 Task: Find connections with filter location Tanjungbalai with filter topic #Healthcarewith filter profile language Spanish with filter current company Kearney with filter school St. Xavier's College, Ahmedabad with filter industry Community Services with filter service category Loans with filter keywords title Engineering Technician
Action: Mouse moved to (511, 66)
Screenshot: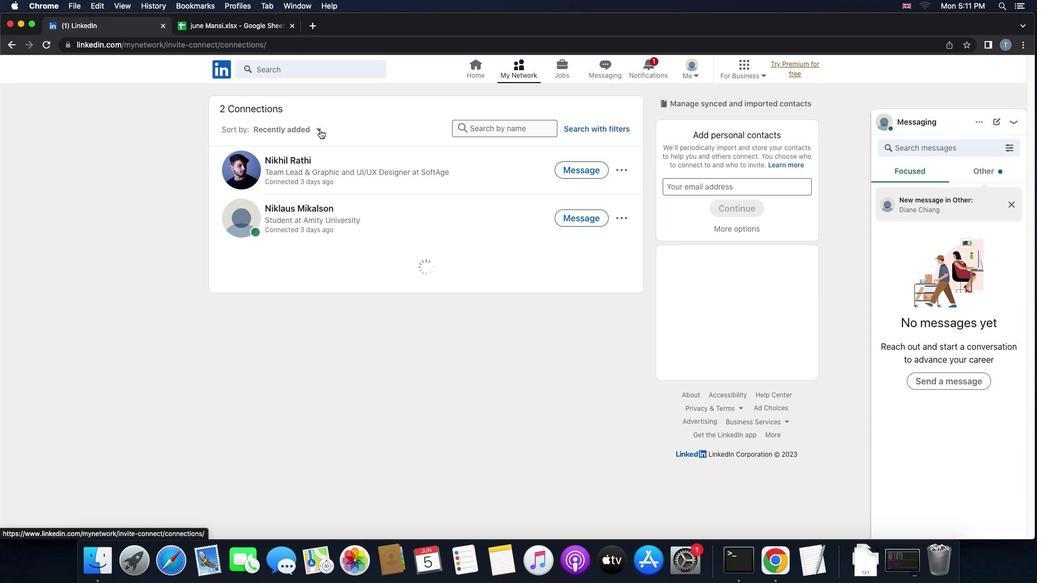 
Action: Mouse pressed left at (511, 66)
Screenshot: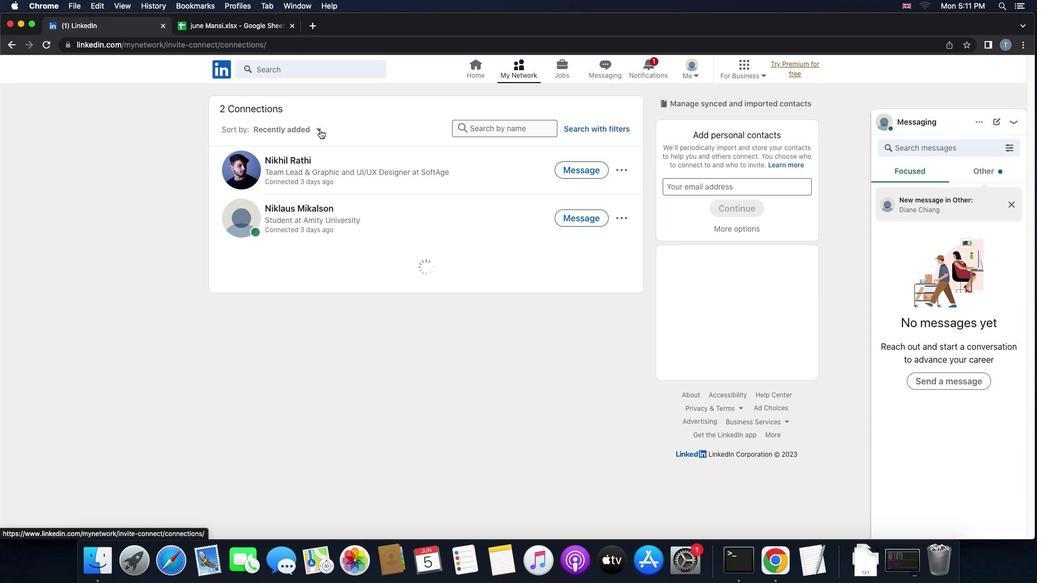 
Action: Mouse pressed left at (511, 66)
Screenshot: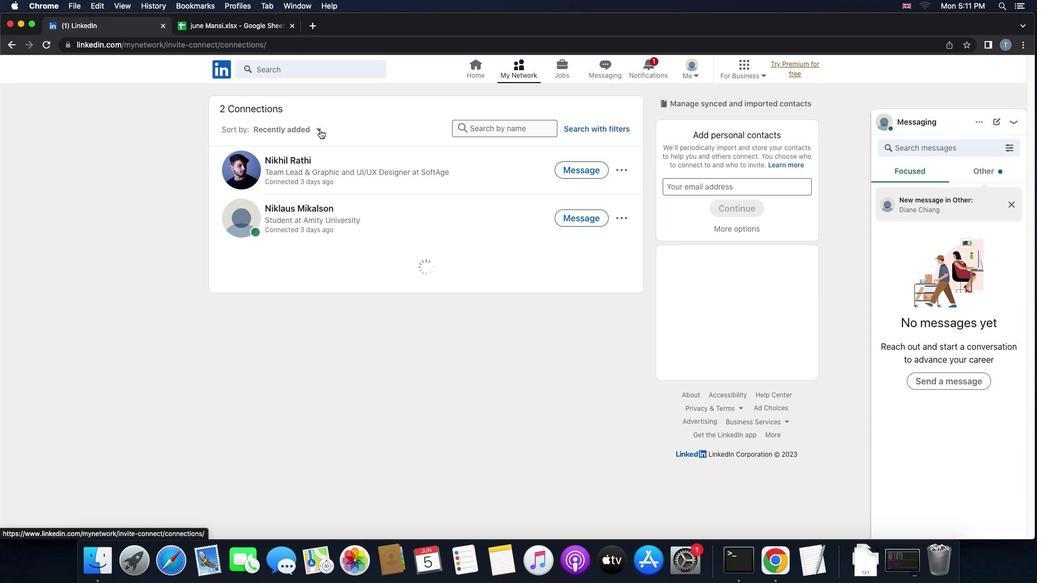 
Action: Mouse moved to (319, 130)
Screenshot: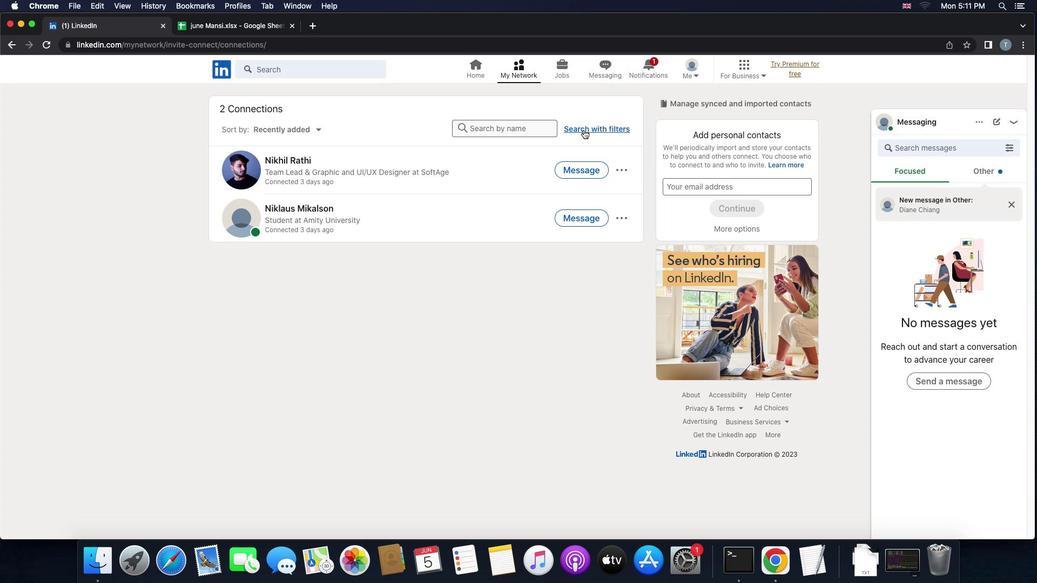 
Action: Mouse pressed left at (319, 130)
Screenshot: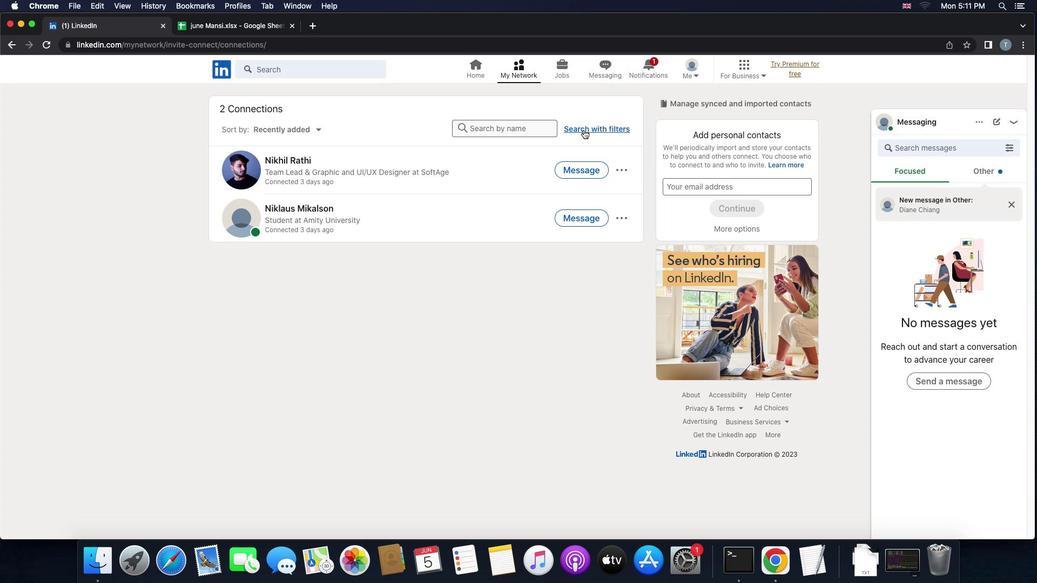 
Action: Mouse pressed left at (319, 130)
Screenshot: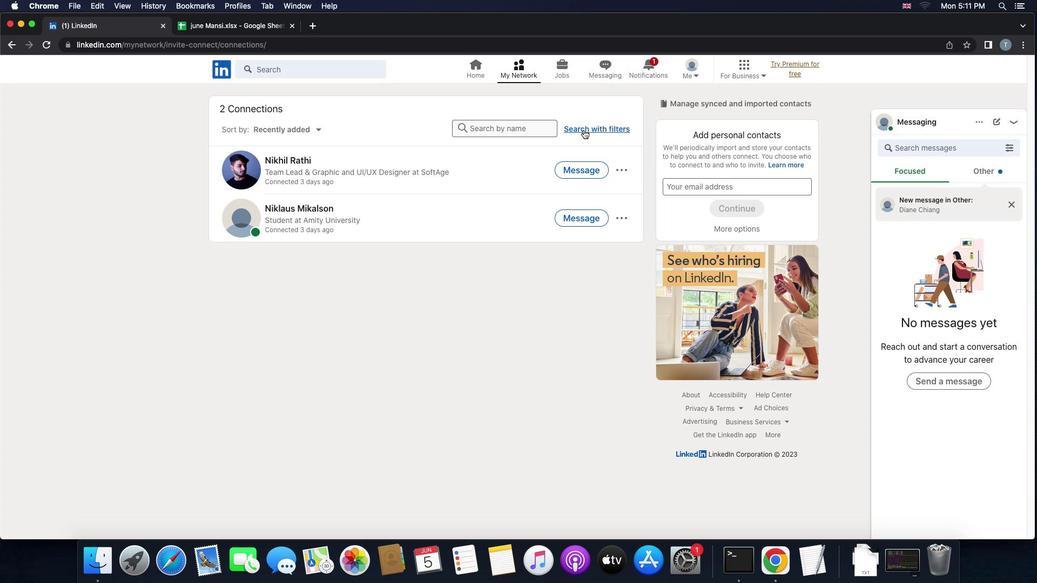 
Action: Mouse pressed left at (319, 130)
Screenshot: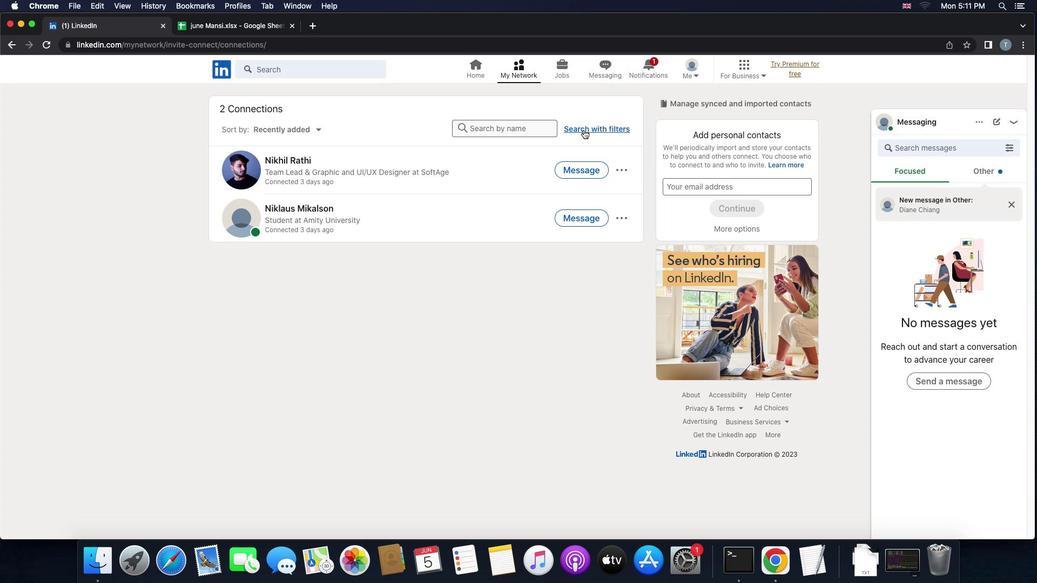 
Action: Mouse moved to (584, 130)
Screenshot: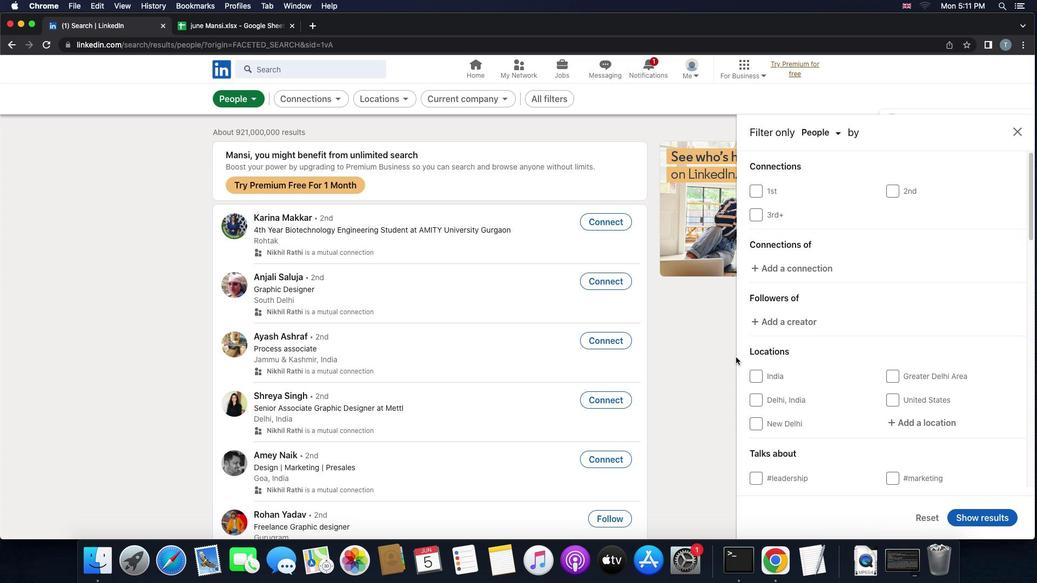
Action: Mouse pressed left at (584, 130)
Screenshot: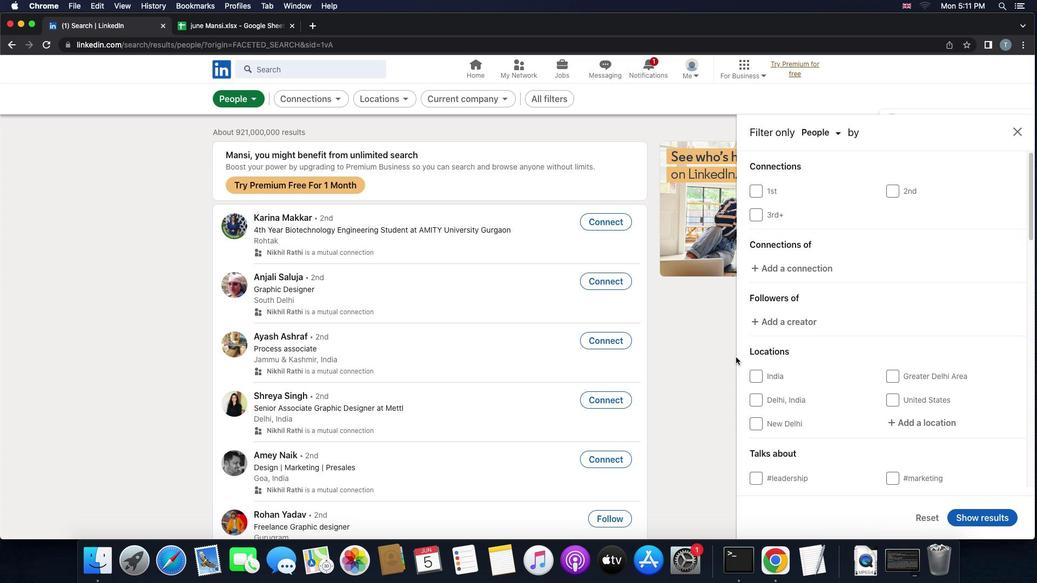 
Action: Mouse moved to (560, 101)
Screenshot: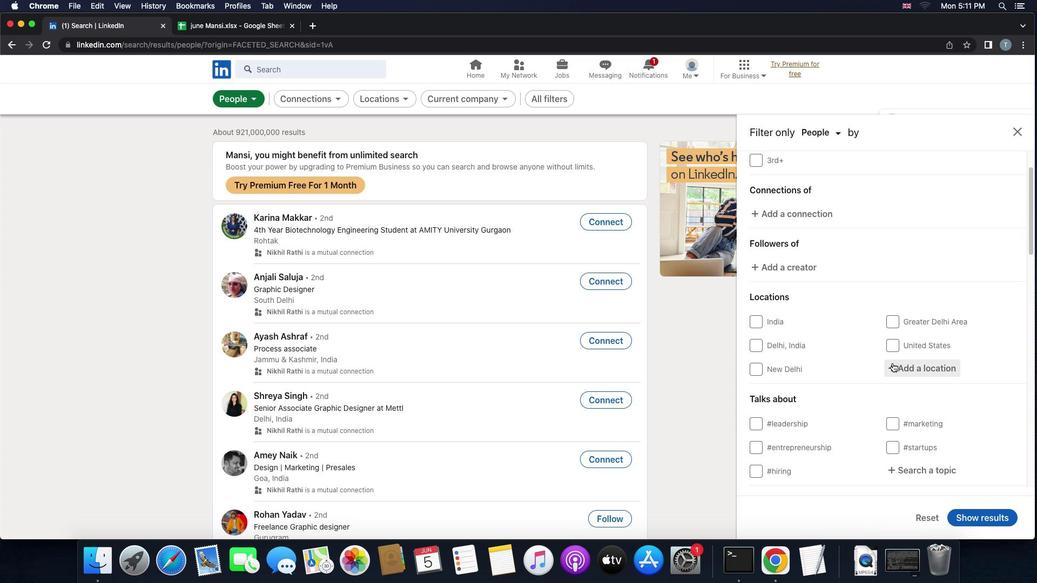 
Action: Mouse pressed left at (560, 101)
Screenshot: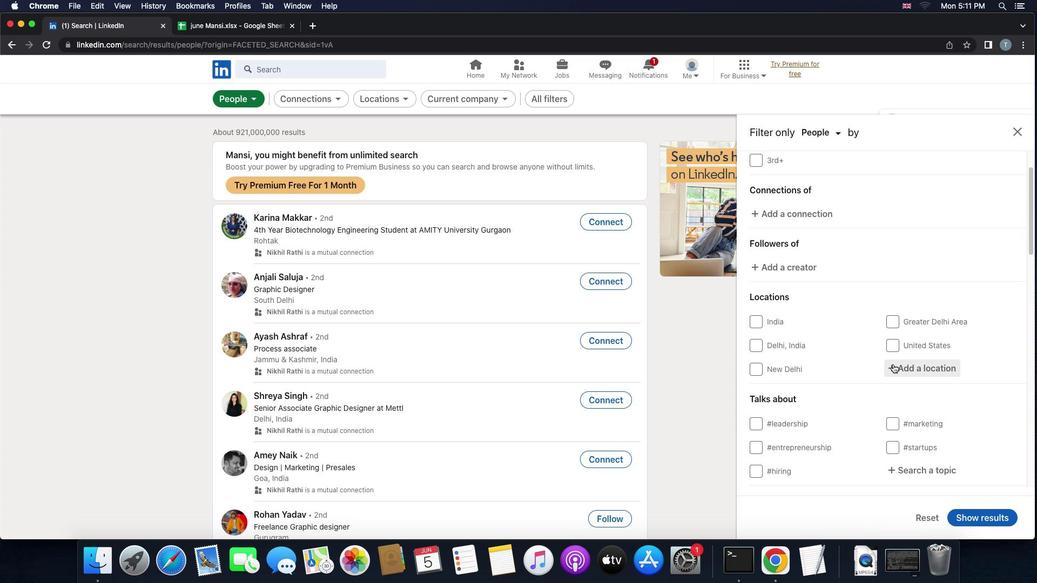 
Action: Mouse moved to (532, 95)
Screenshot: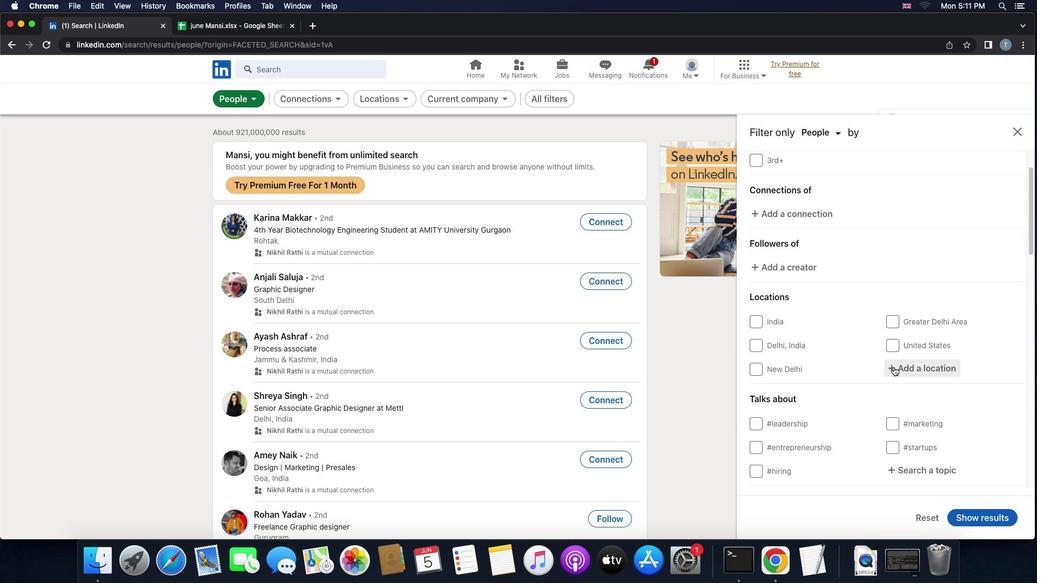 
Action: Mouse pressed left at (532, 95)
Screenshot: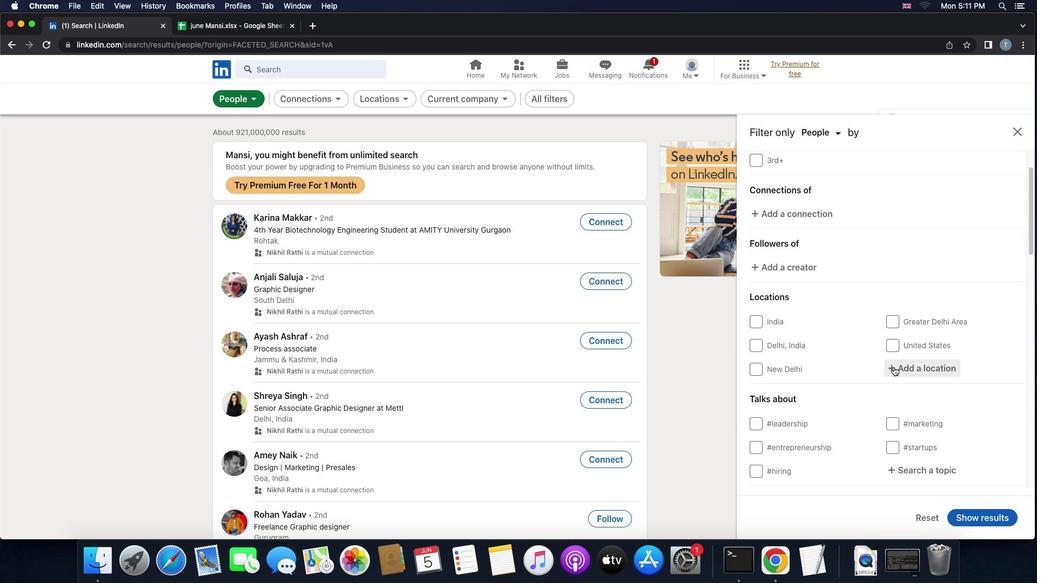 
Action: Mouse moved to (736, 357)
Screenshot: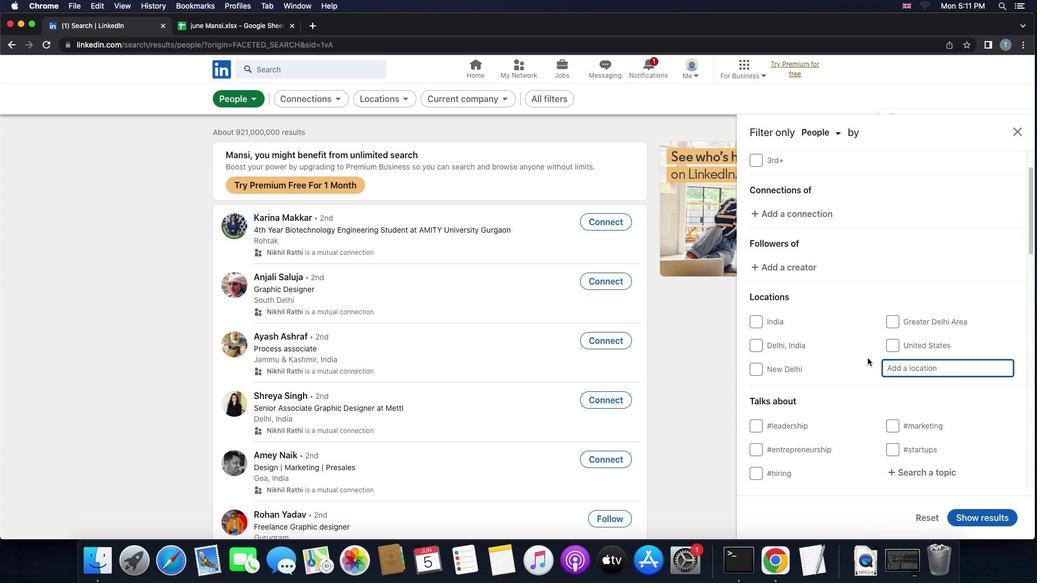 
Action: Mouse scrolled (736, 357) with delta (0, 0)
Screenshot: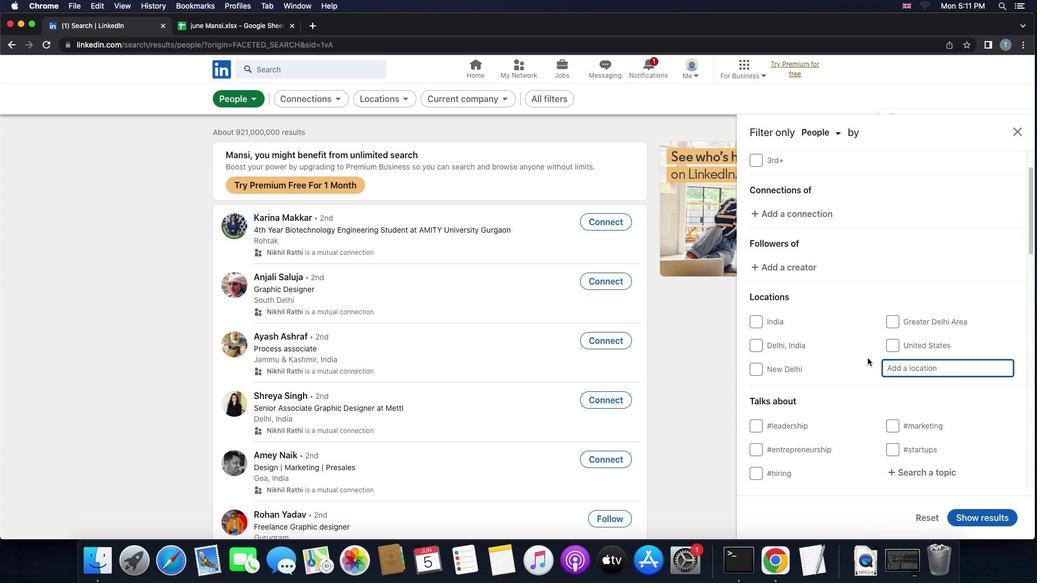 
Action: Mouse scrolled (736, 357) with delta (0, 0)
Screenshot: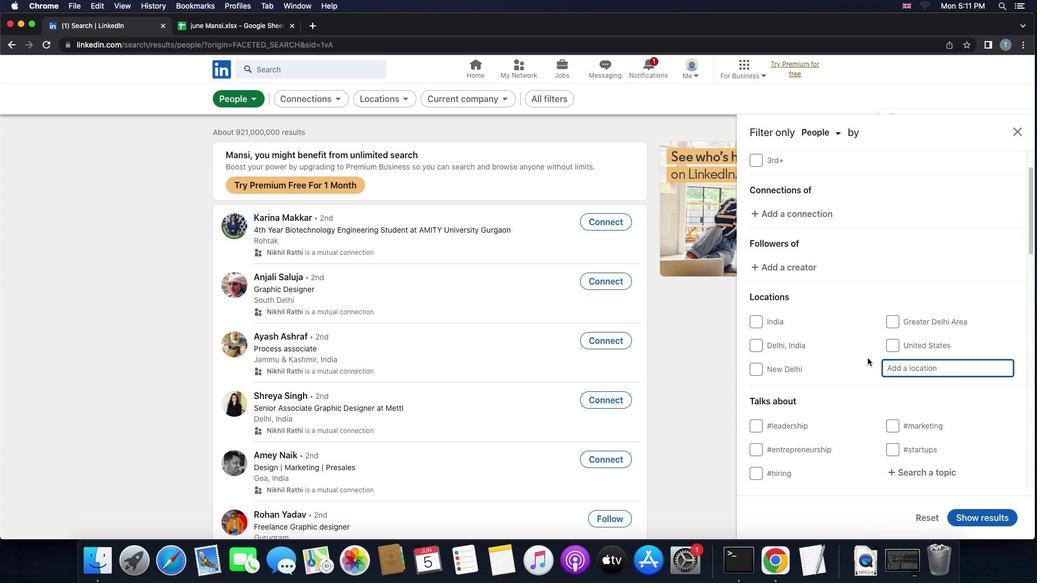 
Action: Mouse scrolled (736, 357) with delta (0, 0)
Screenshot: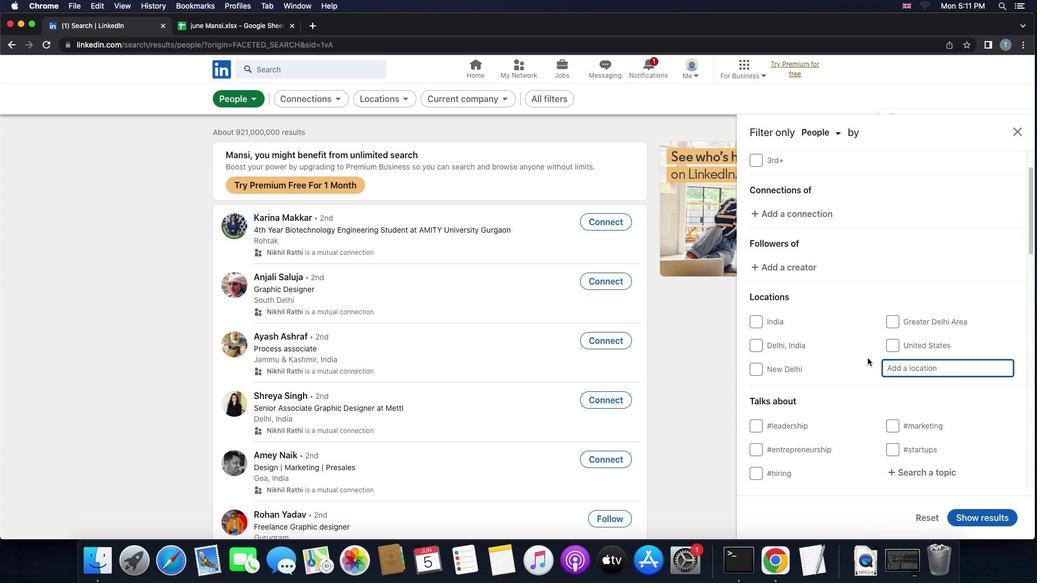 
Action: Mouse scrolled (736, 357) with delta (0, 0)
Screenshot: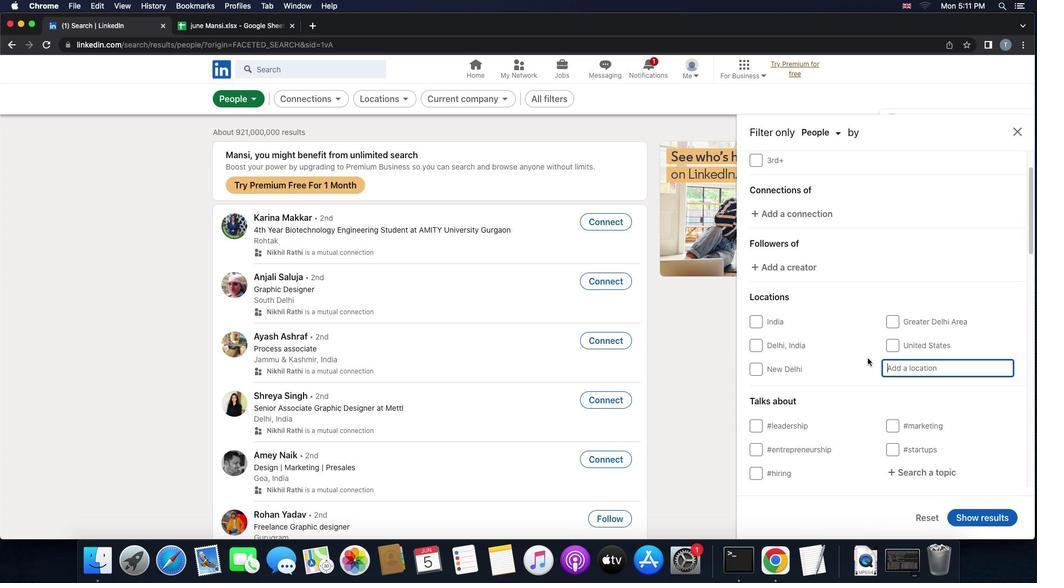 
Action: Mouse moved to (843, 391)
Screenshot: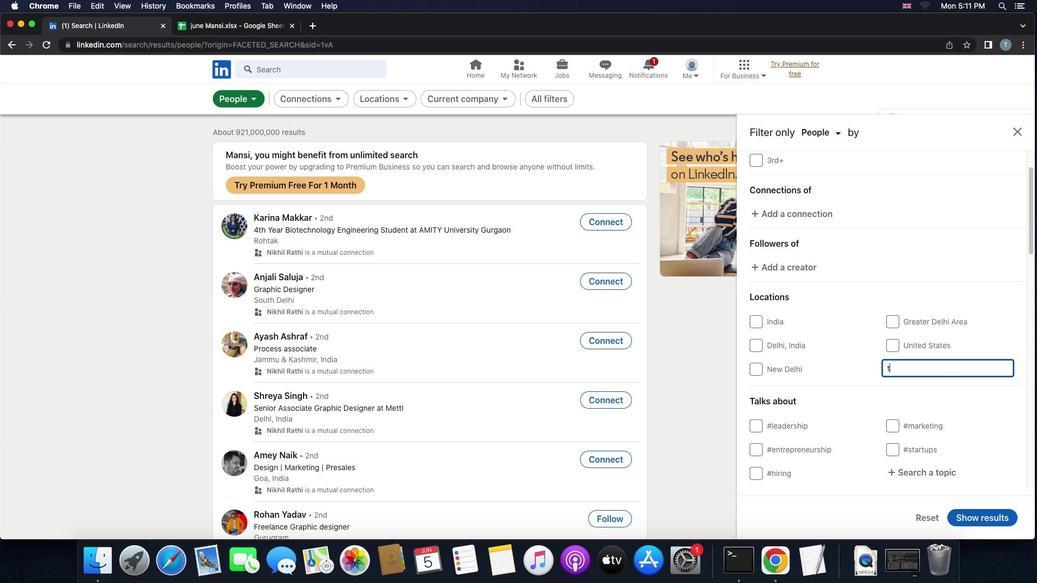 
Action: Mouse scrolled (843, 391) with delta (0, 0)
Screenshot: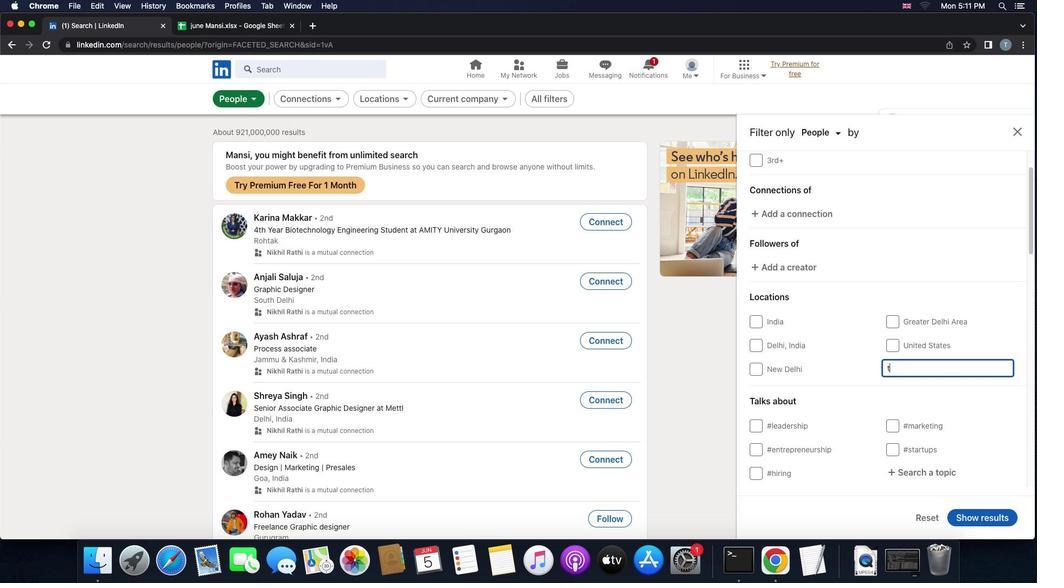 
Action: Mouse scrolled (843, 391) with delta (0, 0)
Screenshot: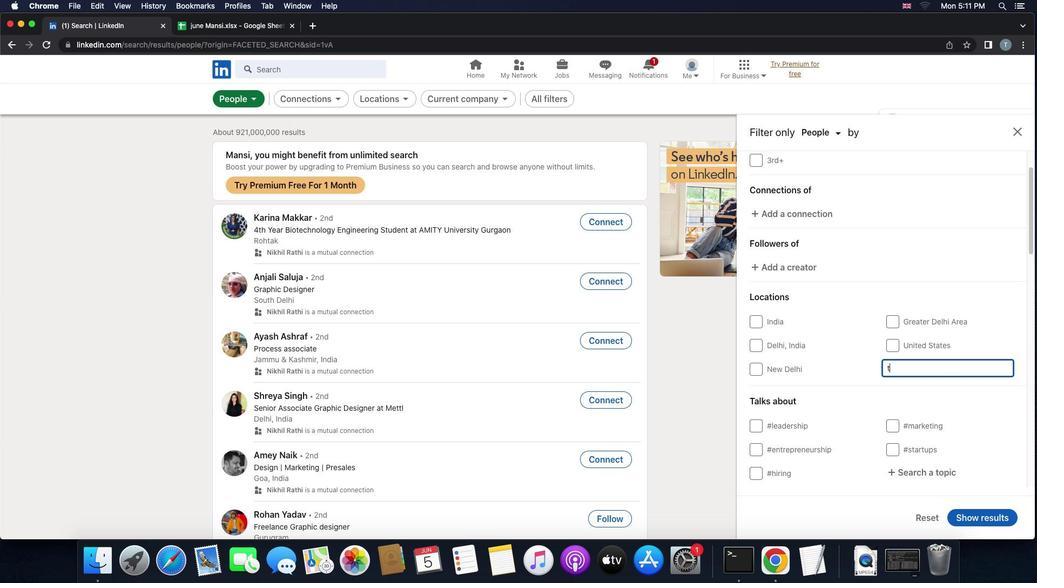 
Action: Mouse moved to (843, 390)
Screenshot: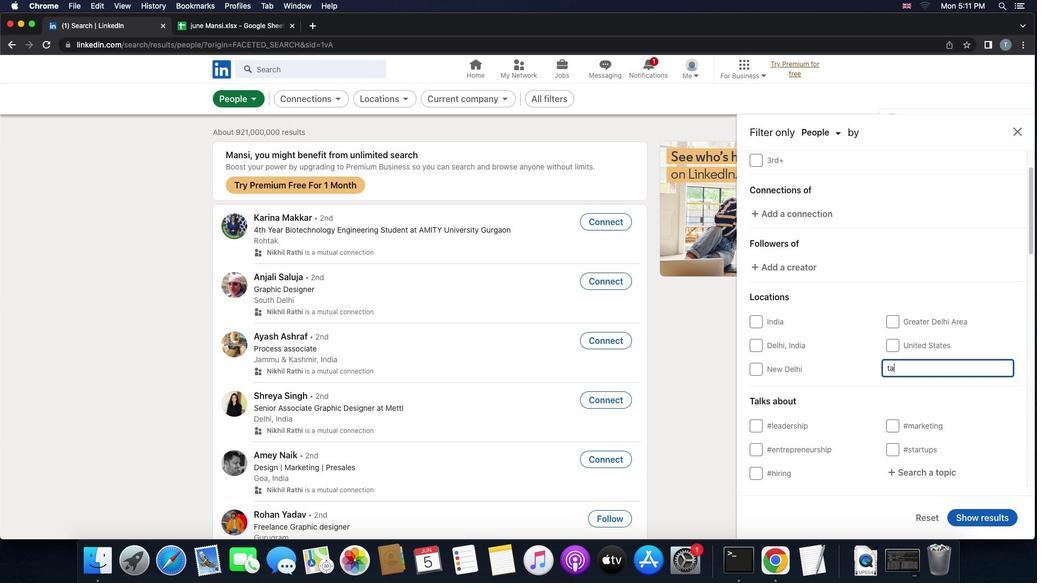 
Action: Mouse scrolled (843, 390) with delta (0, 0)
Screenshot: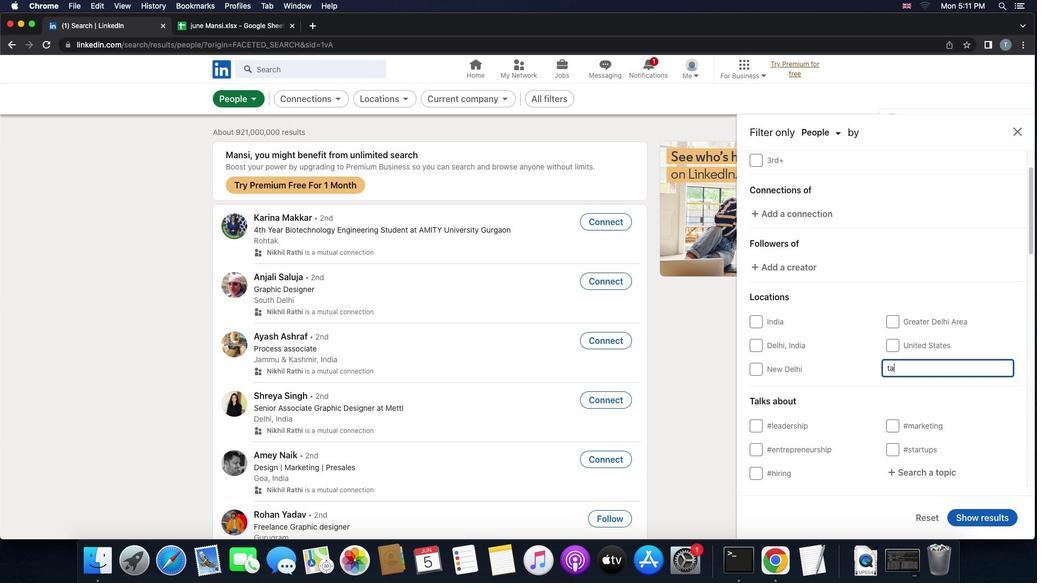 
Action: Mouse moved to (895, 367)
Screenshot: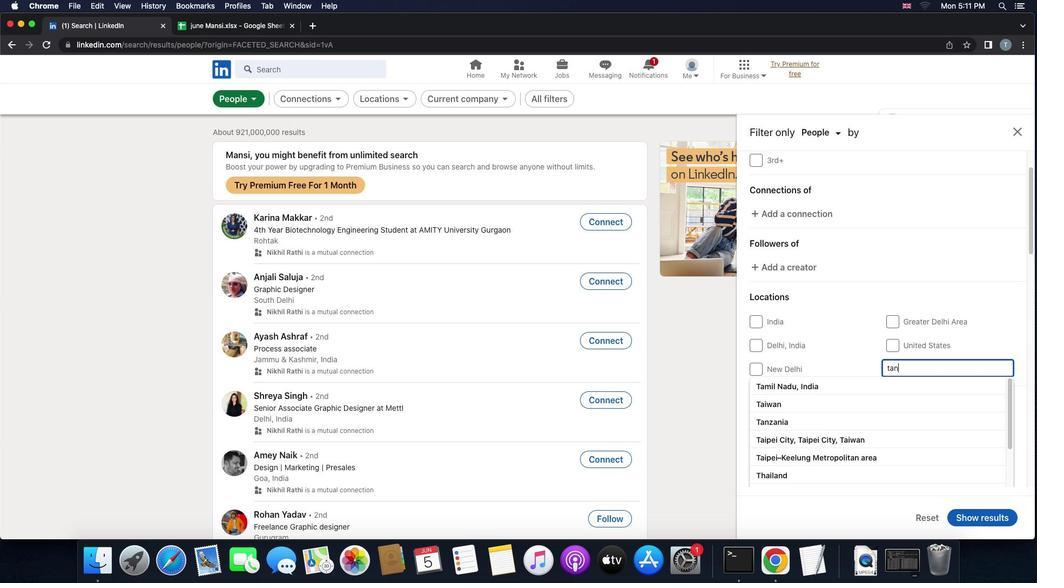 
Action: Mouse pressed left at (895, 367)
Screenshot: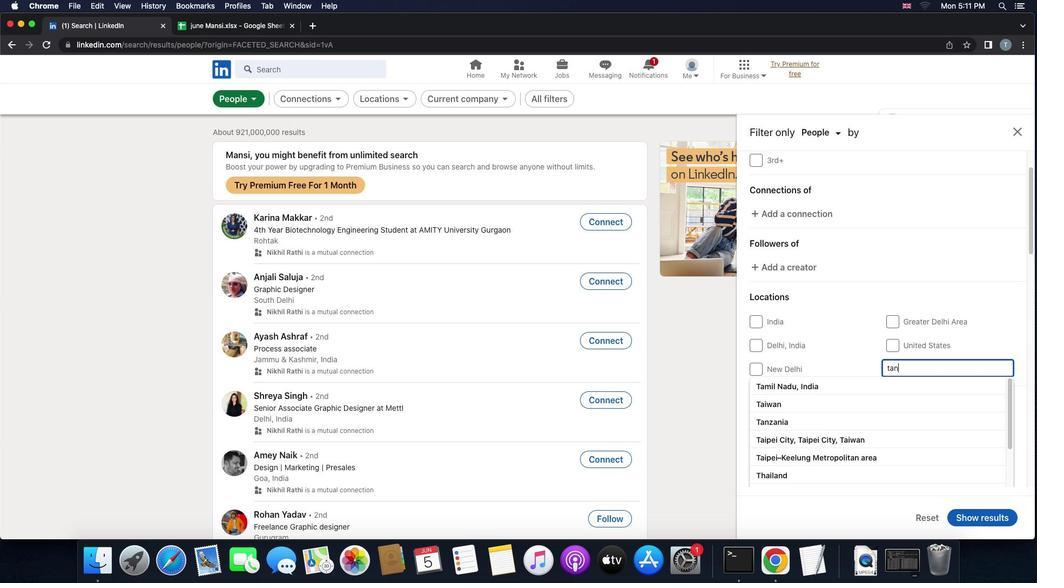 
Action: Mouse moved to (868, 358)
Screenshot: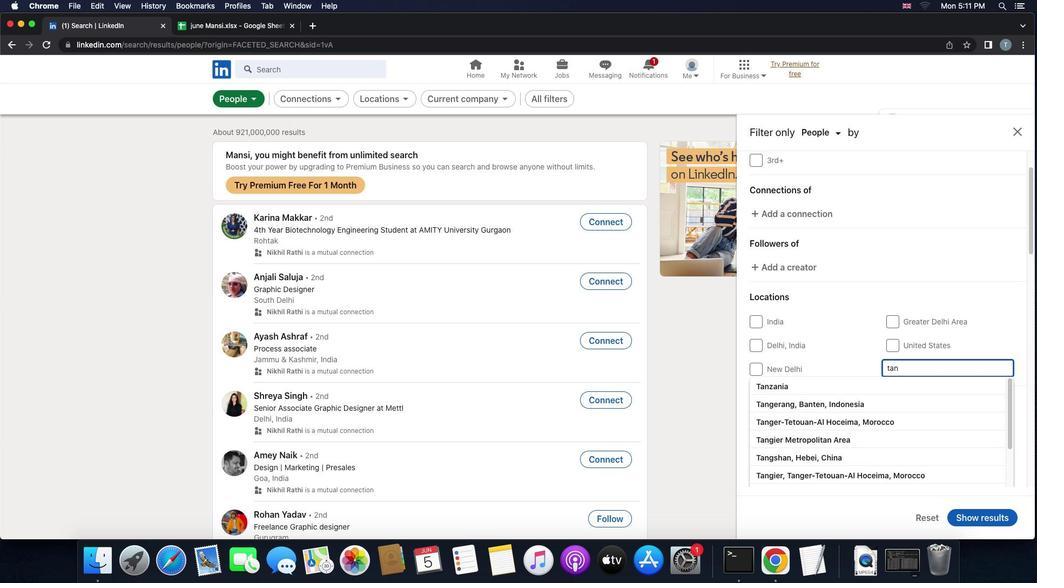 
Action: Key pressed 't''a''n''j''u''n''g''t''i''r''a''m'Key.enter
Screenshot: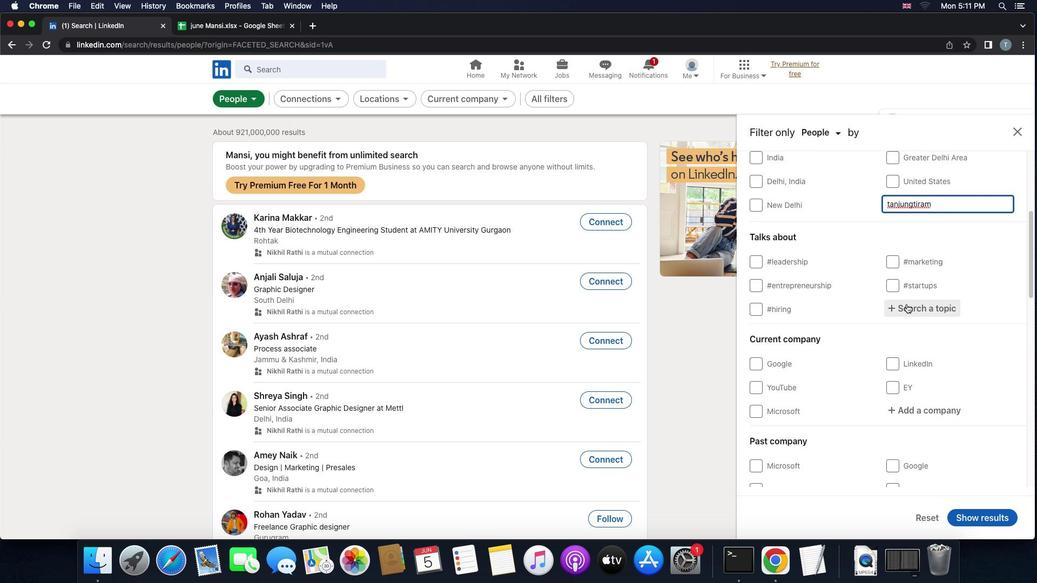 
Action: Mouse moved to (863, 352)
Screenshot: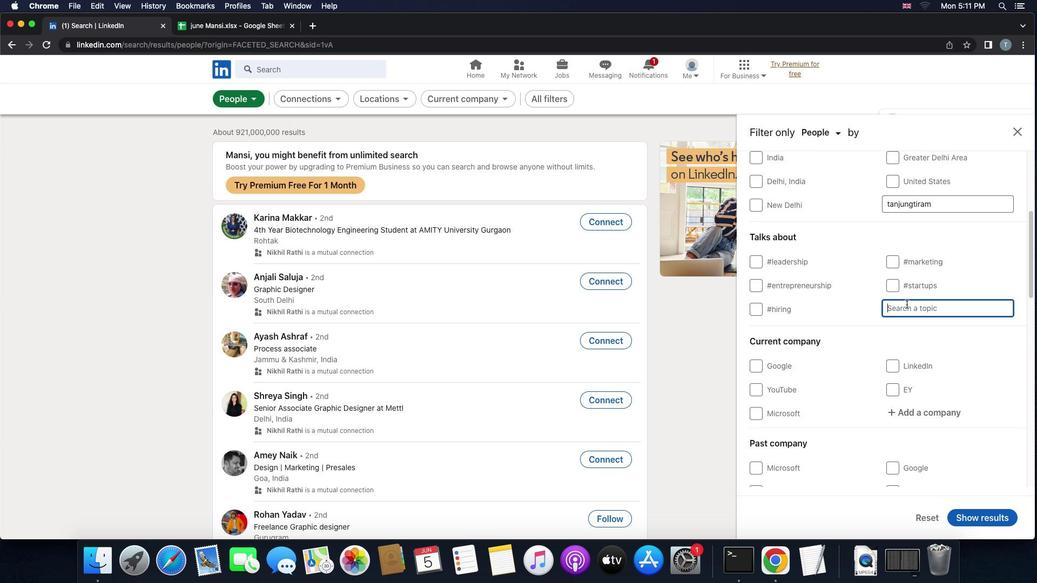 
Action: Mouse scrolled (863, 352) with delta (0, 0)
Screenshot: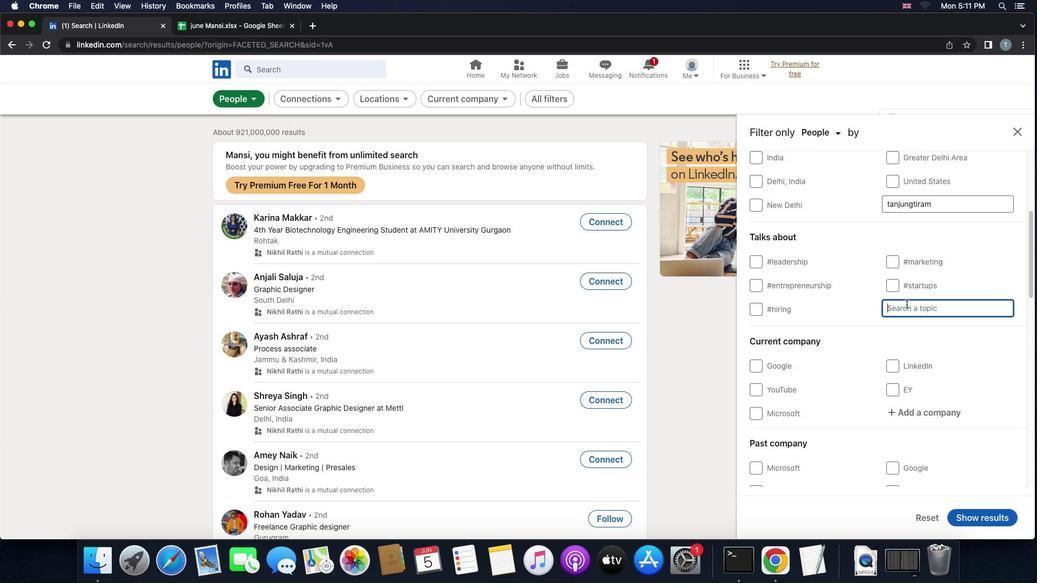 
Action: Mouse scrolled (863, 352) with delta (0, 0)
Screenshot: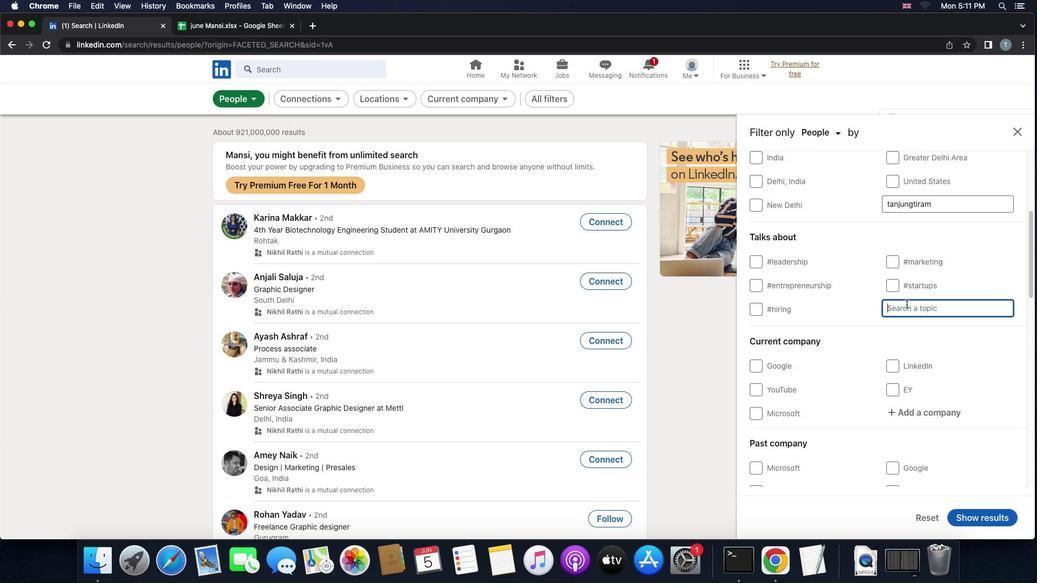 
Action: Mouse scrolled (863, 352) with delta (0, 0)
Screenshot: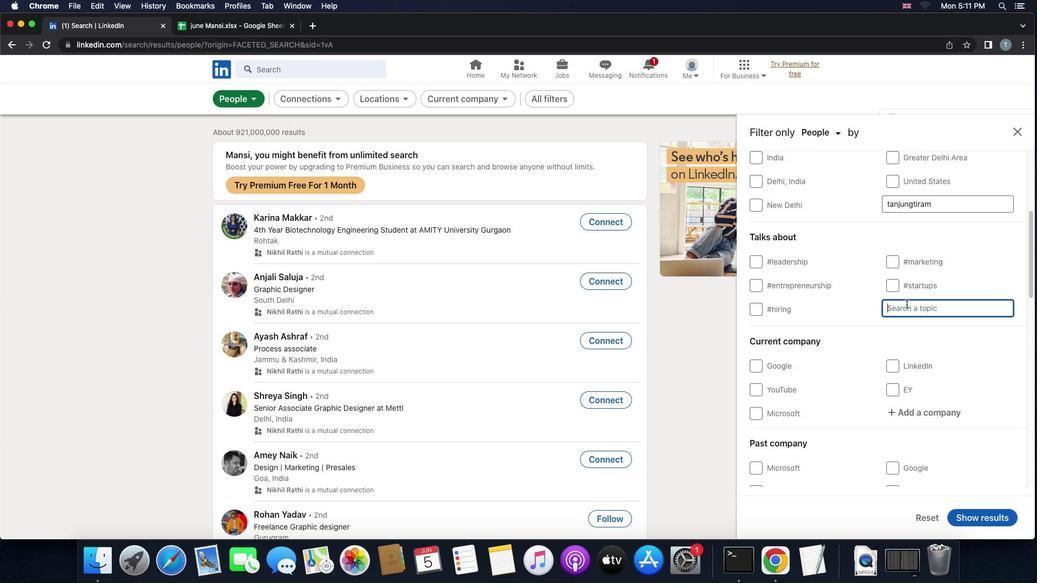 
Action: Mouse scrolled (863, 352) with delta (0, 0)
Screenshot: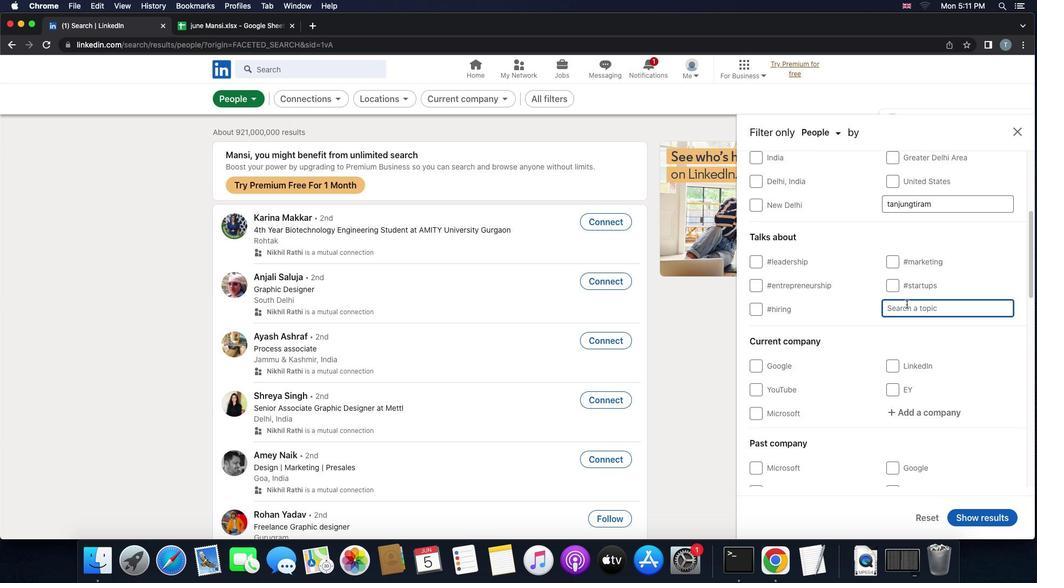 
Action: Mouse scrolled (863, 352) with delta (0, 0)
Screenshot: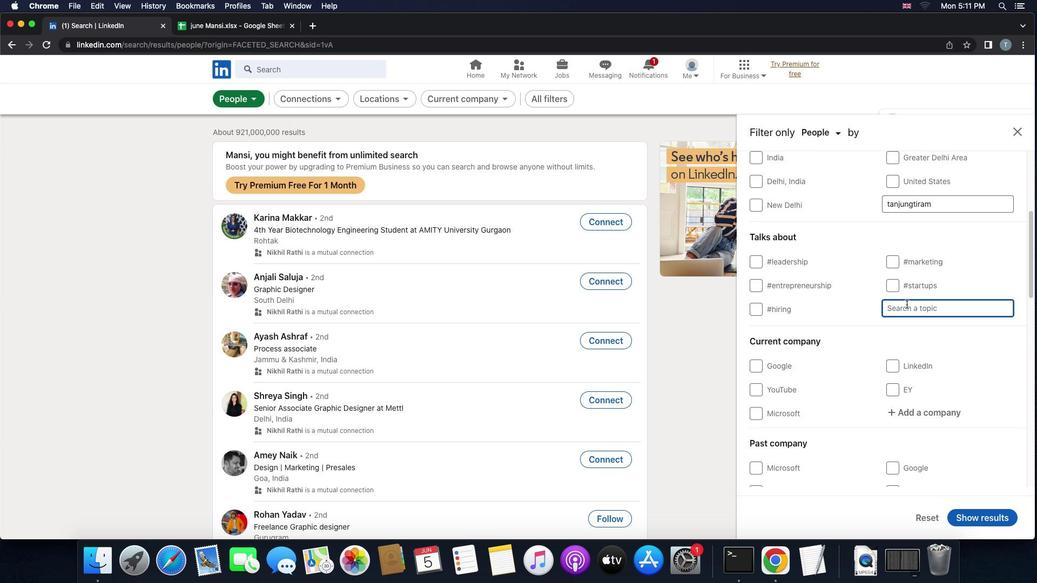 
Action: Mouse scrolled (863, 352) with delta (0, 0)
Screenshot: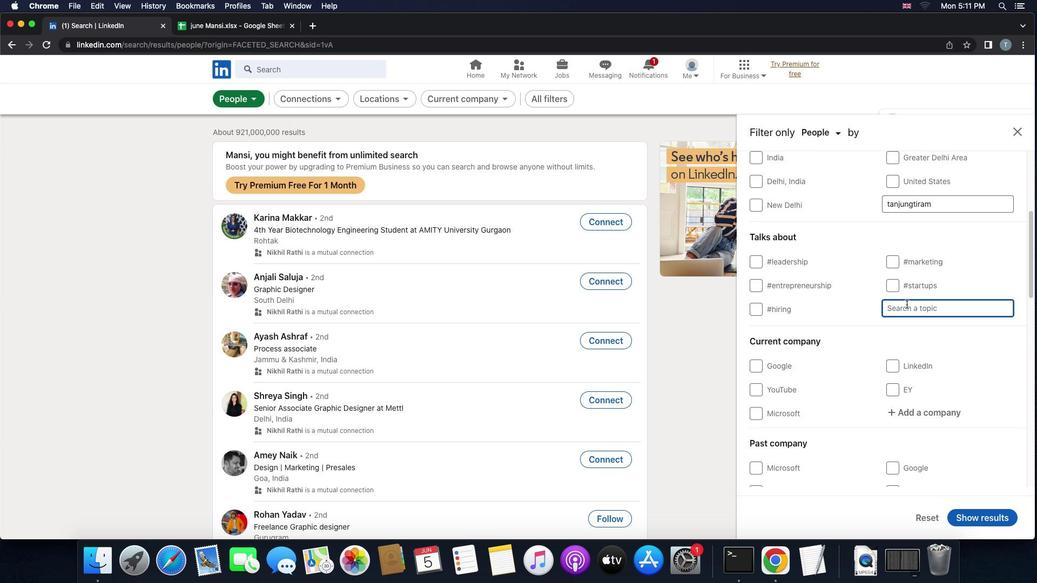 
Action: Mouse scrolled (863, 352) with delta (0, -1)
Screenshot: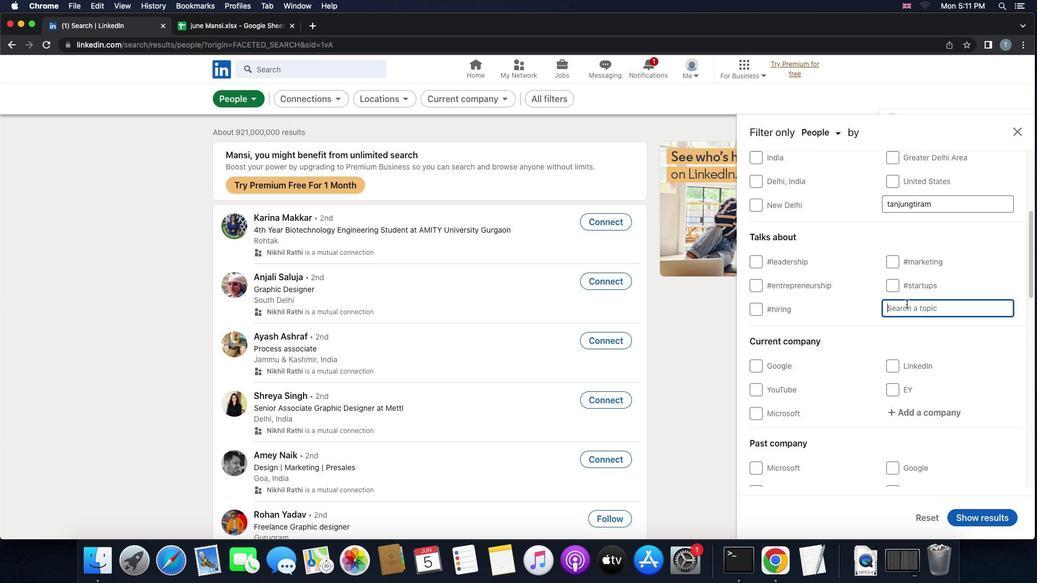 
Action: Mouse moved to (906, 304)
Screenshot: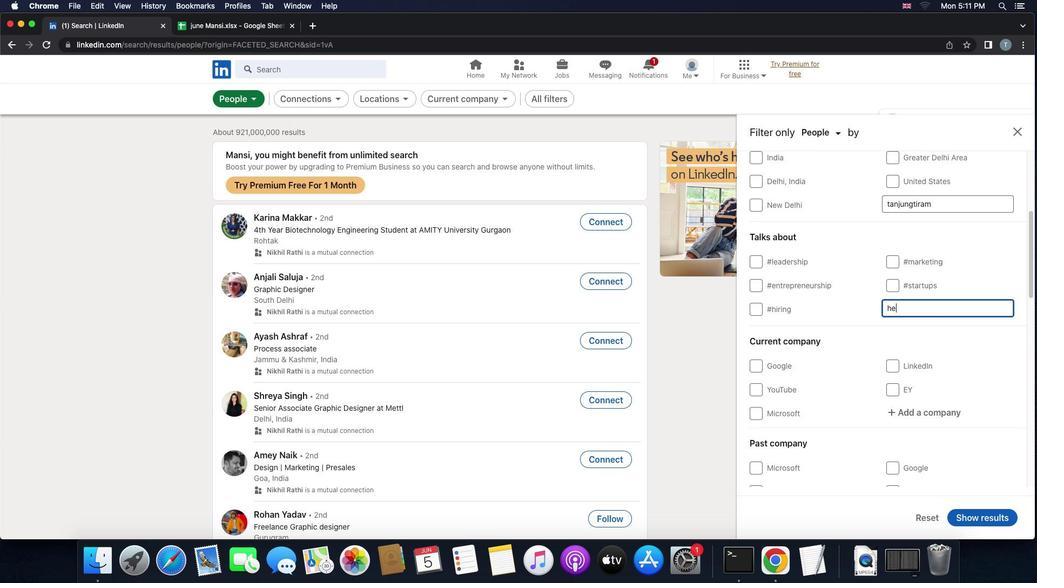 
Action: Mouse pressed left at (906, 304)
Screenshot: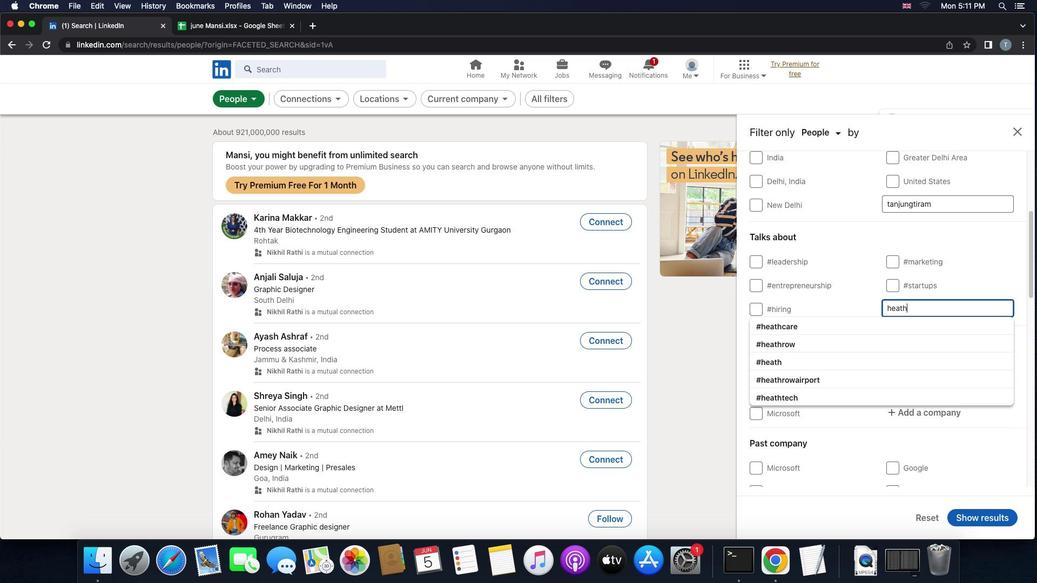 
Action: Key pressed 'h''e''a''t''h'
Screenshot: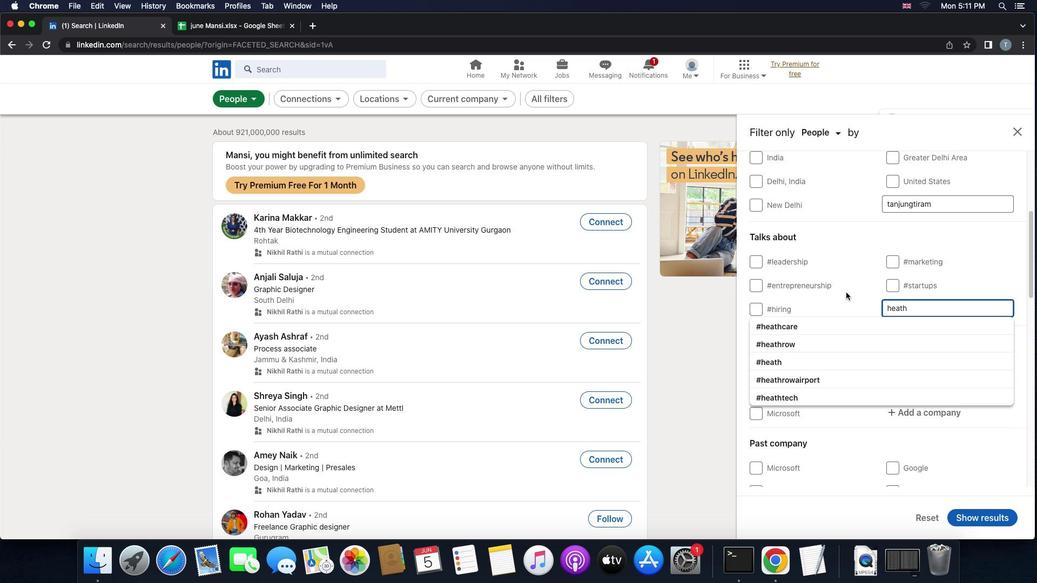 
Action: Mouse moved to (784, 321)
Screenshot: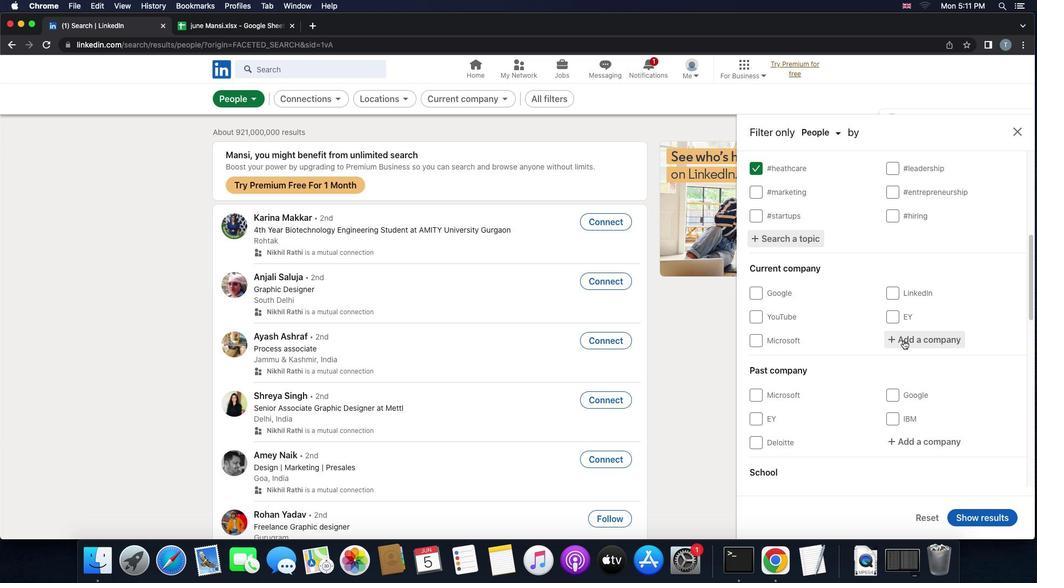 
Action: Mouse pressed left at (784, 321)
Screenshot: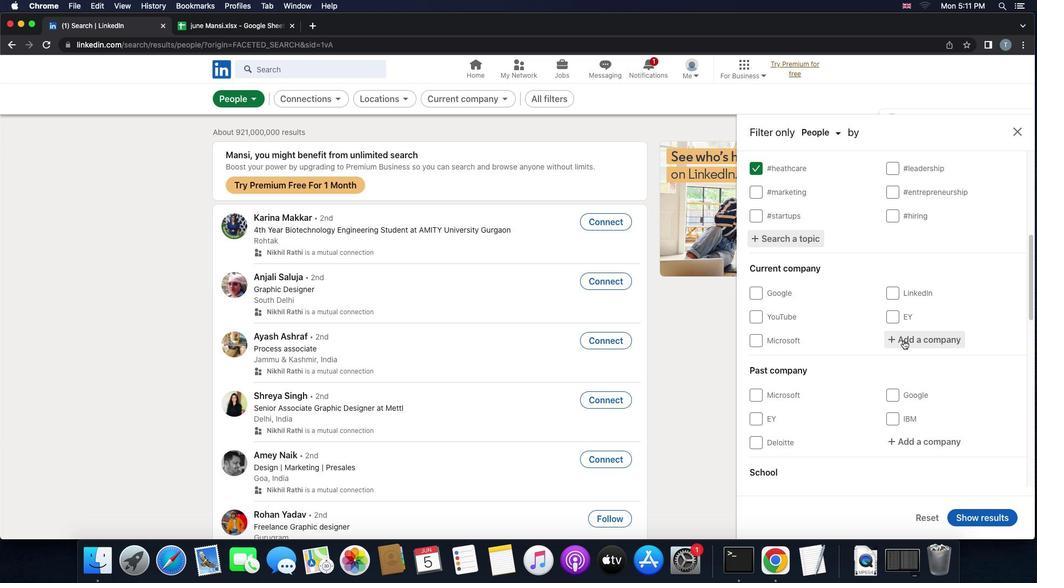 
Action: Mouse moved to (832, 332)
Screenshot: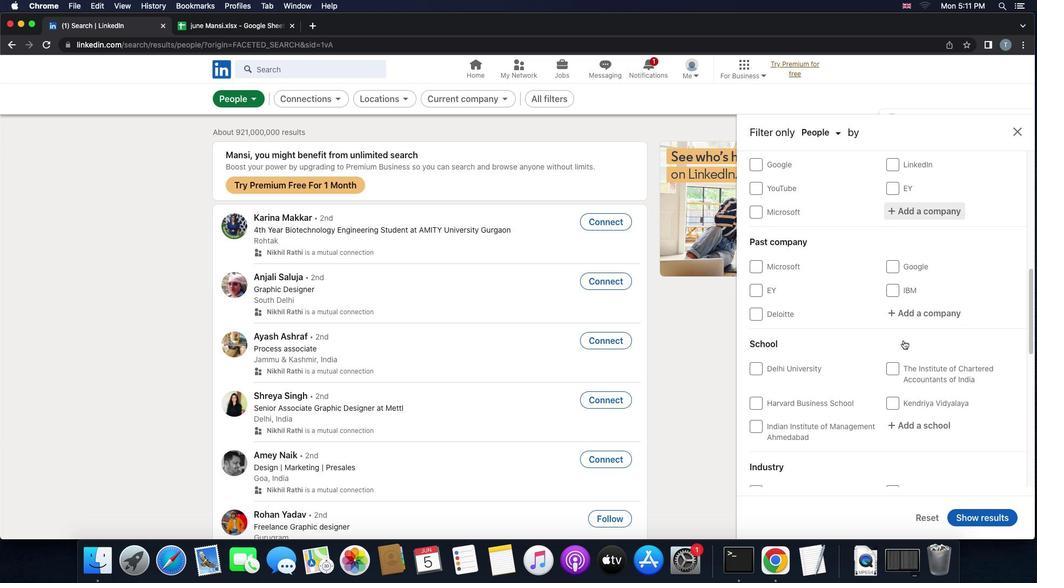
Action: Mouse scrolled (832, 332) with delta (0, 0)
Screenshot: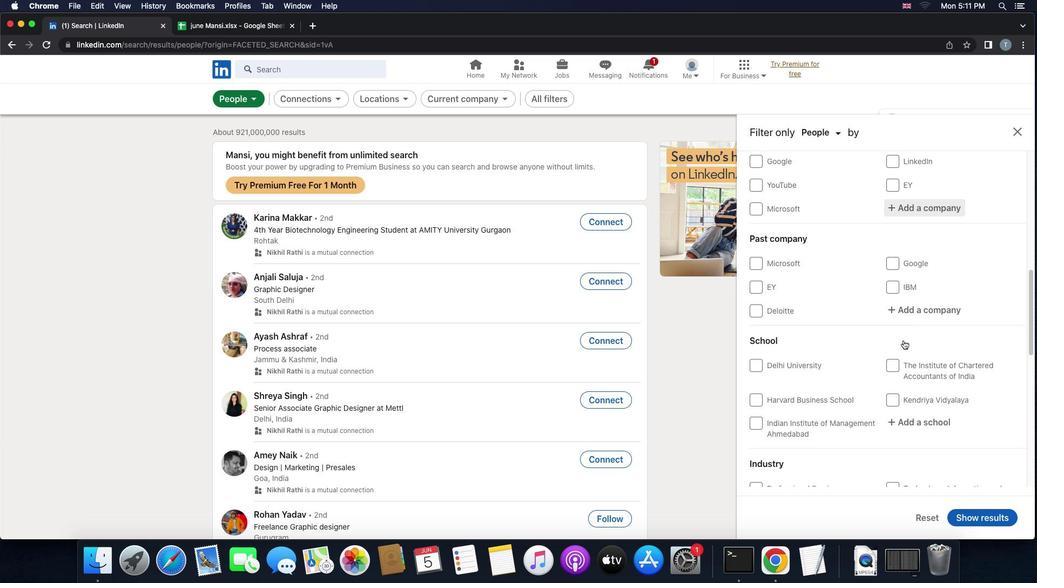 
Action: Mouse scrolled (832, 332) with delta (0, 0)
Screenshot: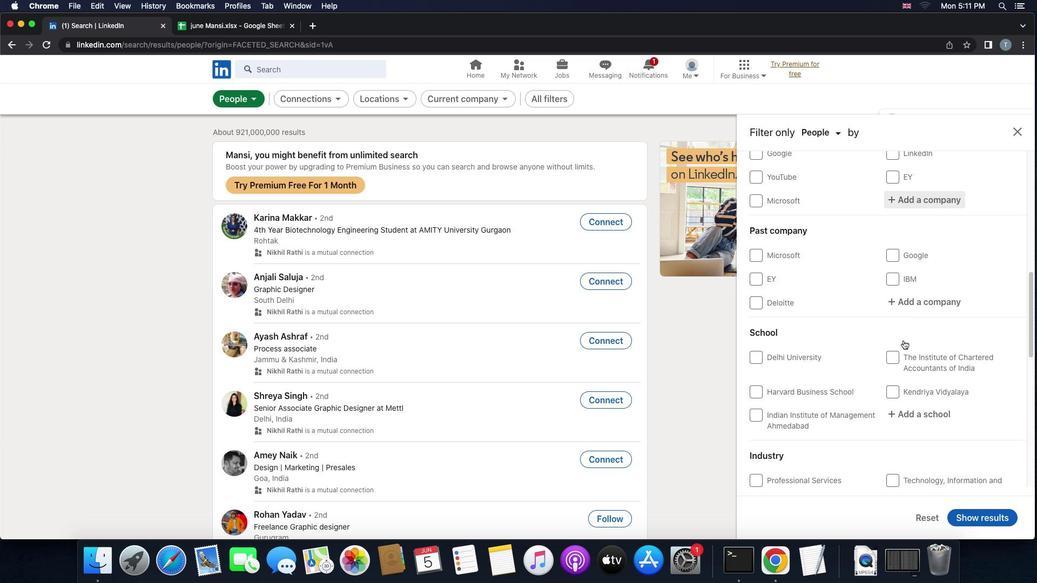 
Action: Mouse scrolled (832, 332) with delta (0, -1)
Screenshot: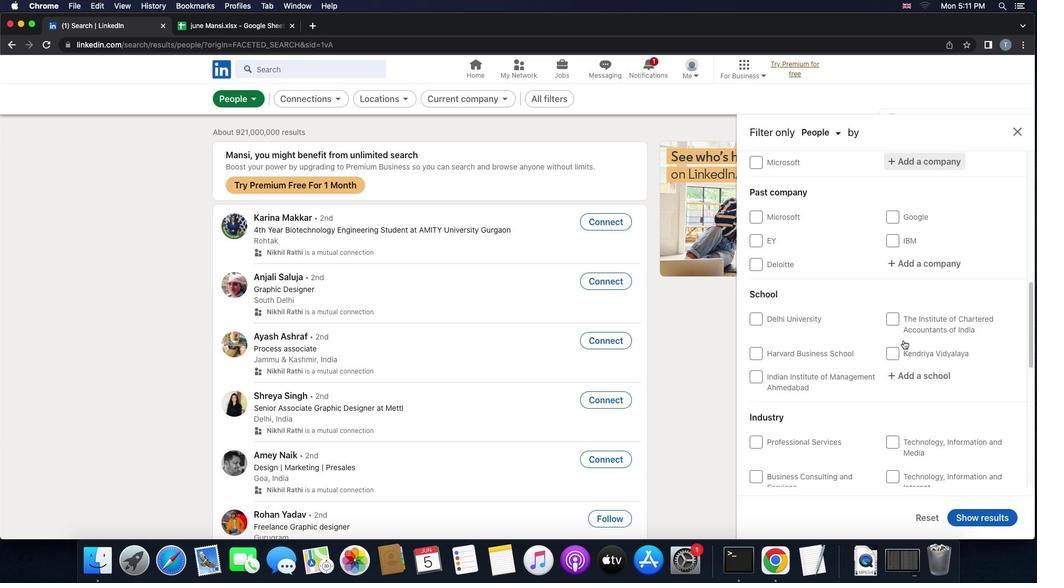 
Action: Mouse scrolled (832, 332) with delta (0, 0)
Screenshot: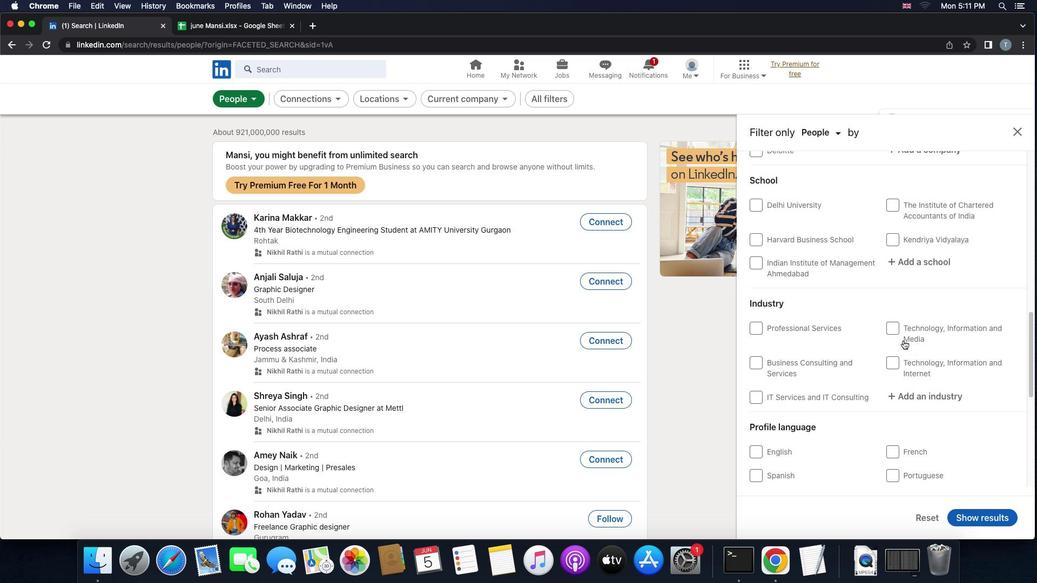 
Action: Mouse scrolled (832, 332) with delta (0, 0)
Screenshot: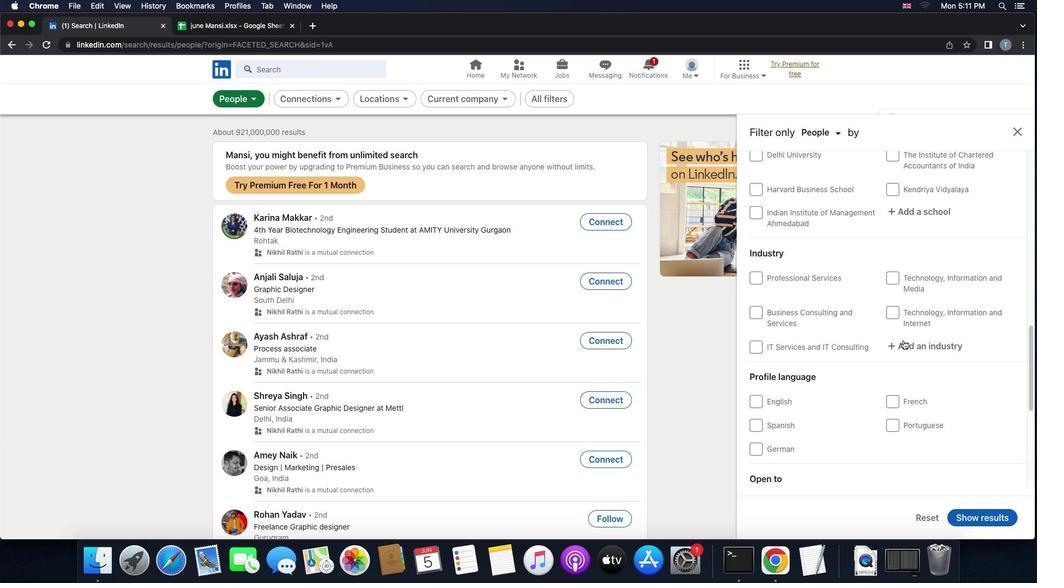 
Action: Mouse scrolled (832, 332) with delta (0, 0)
Screenshot: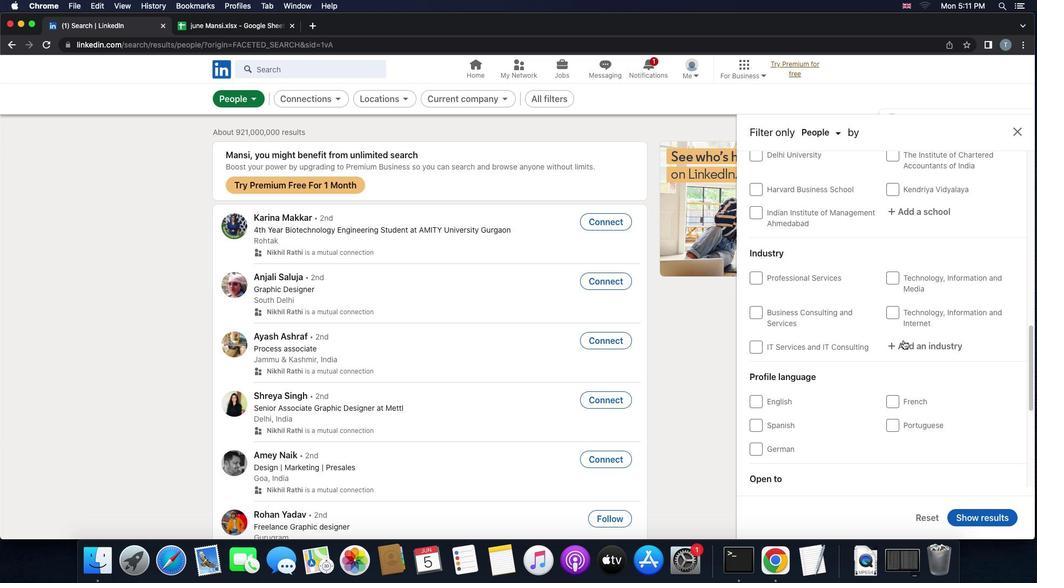 
Action: Mouse moved to (903, 340)
Screenshot: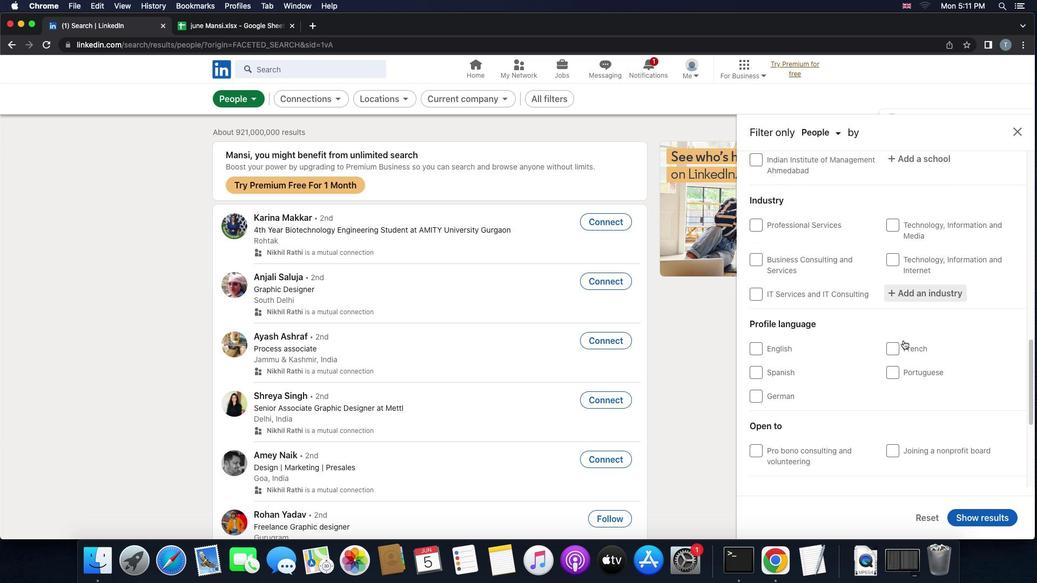 
Action: Mouse scrolled (903, 340) with delta (0, 0)
Screenshot: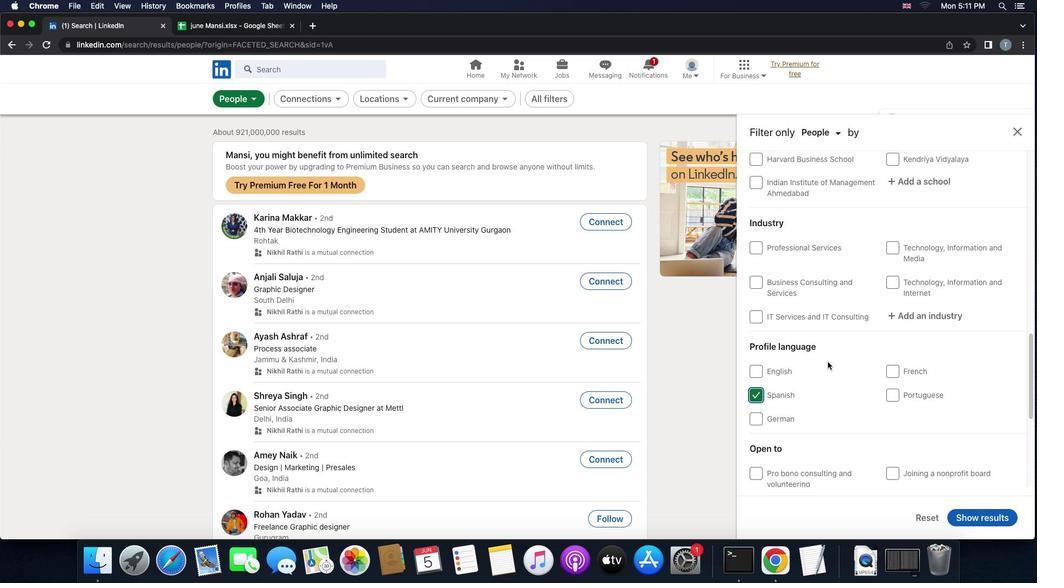 
Action: Mouse scrolled (903, 340) with delta (0, 0)
Screenshot: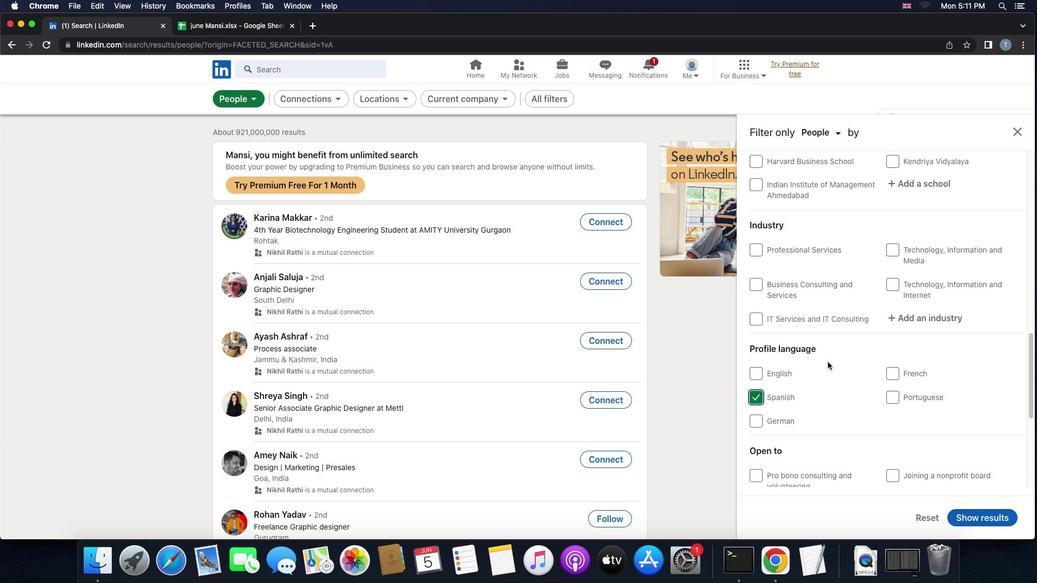 
Action: Mouse scrolled (903, 340) with delta (0, -1)
Screenshot: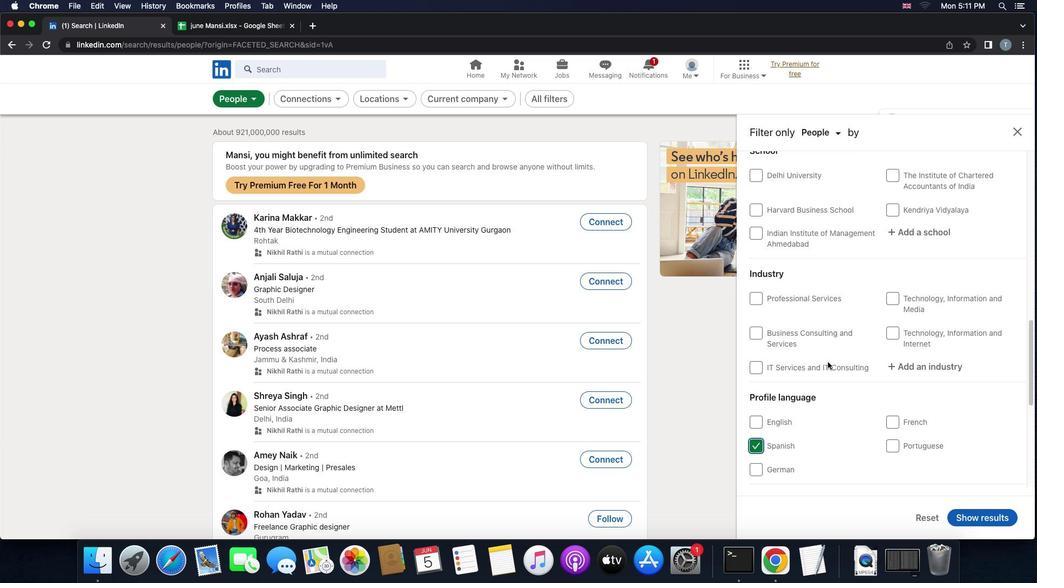 
Action: Mouse scrolled (903, 340) with delta (0, -1)
Screenshot: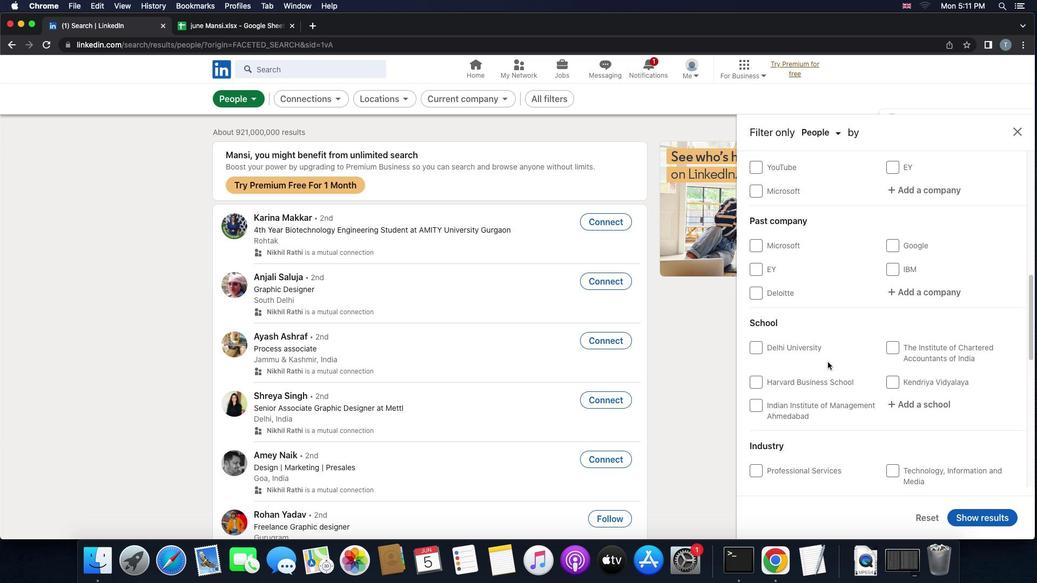 
Action: Mouse scrolled (903, 340) with delta (0, 0)
Screenshot: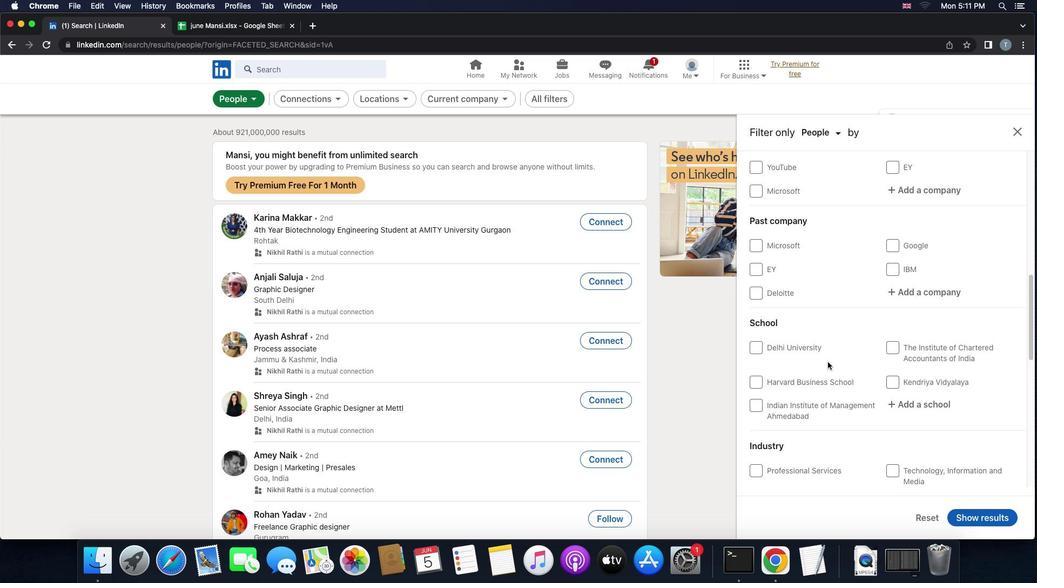 
Action: Mouse scrolled (903, 340) with delta (0, 0)
Screenshot: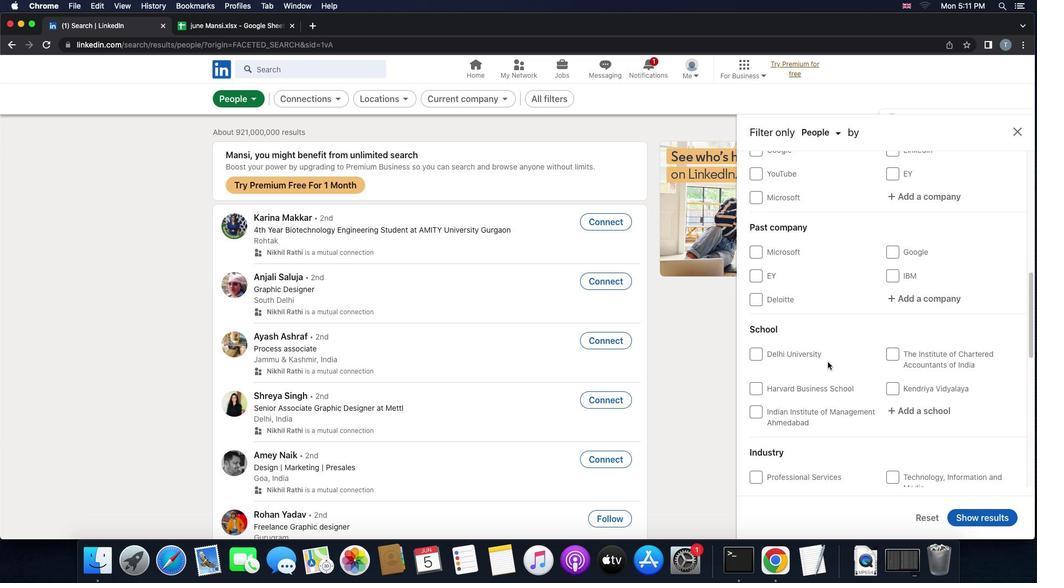 
Action: Mouse scrolled (903, 340) with delta (0, -1)
Screenshot: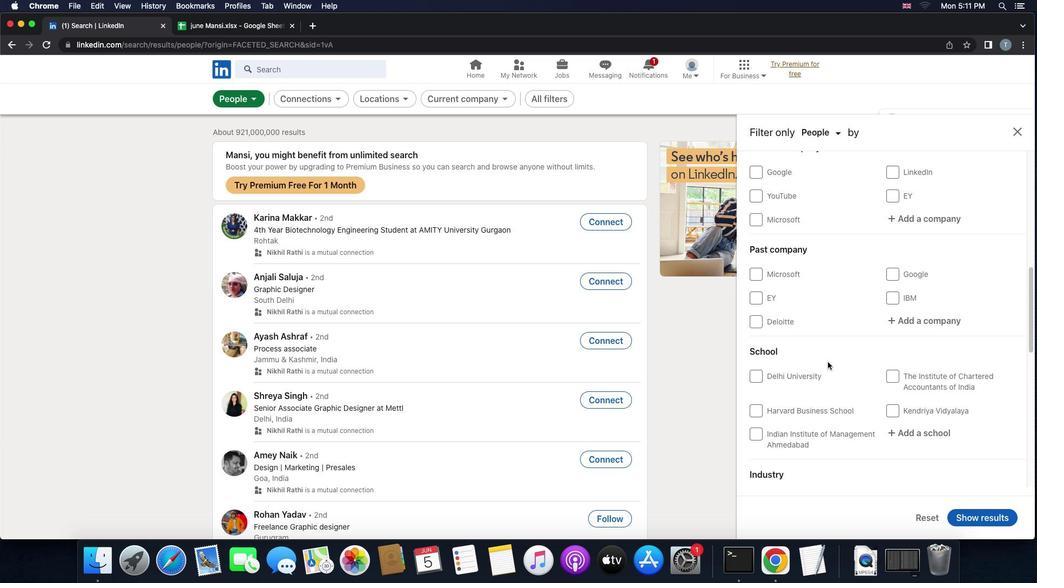 
Action: Mouse scrolled (903, 340) with delta (0, -1)
Screenshot: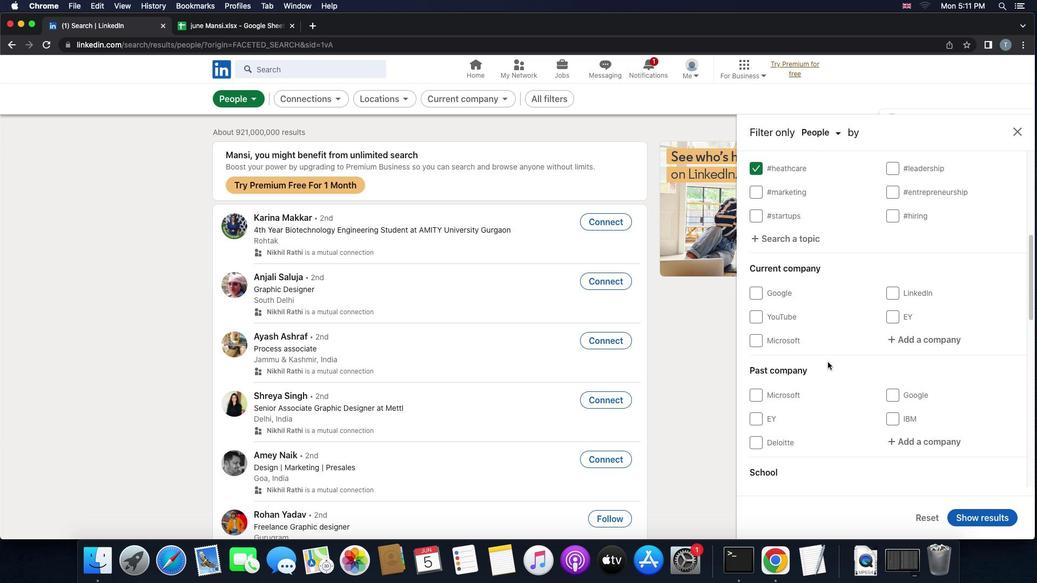 
Action: Mouse scrolled (903, 340) with delta (0, -1)
Screenshot: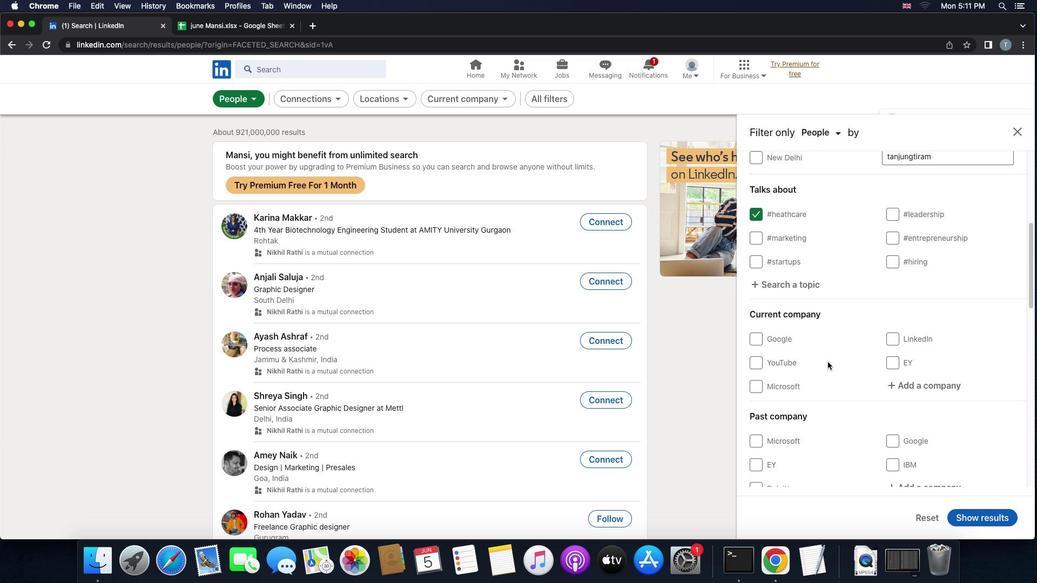 
Action: Mouse scrolled (903, 340) with delta (0, 0)
Screenshot: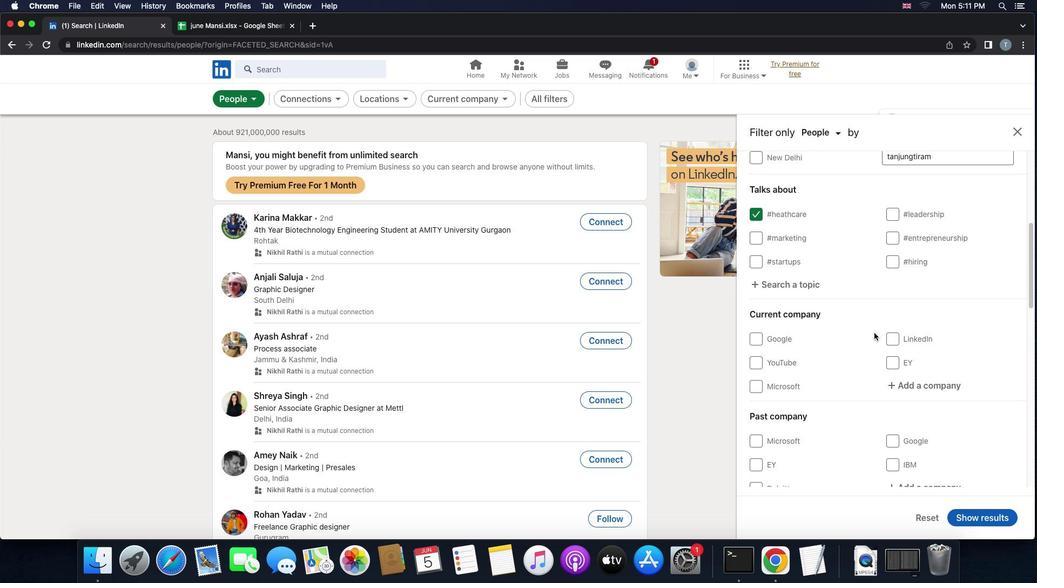
Action: Mouse scrolled (903, 340) with delta (0, 0)
Screenshot: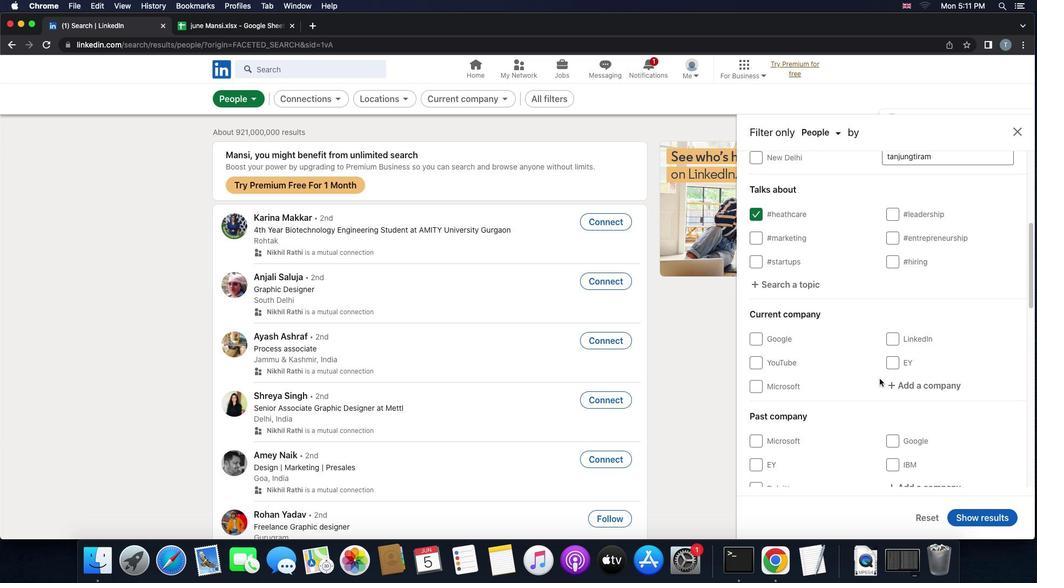 
Action: Mouse scrolled (903, 340) with delta (0, 0)
Screenshot: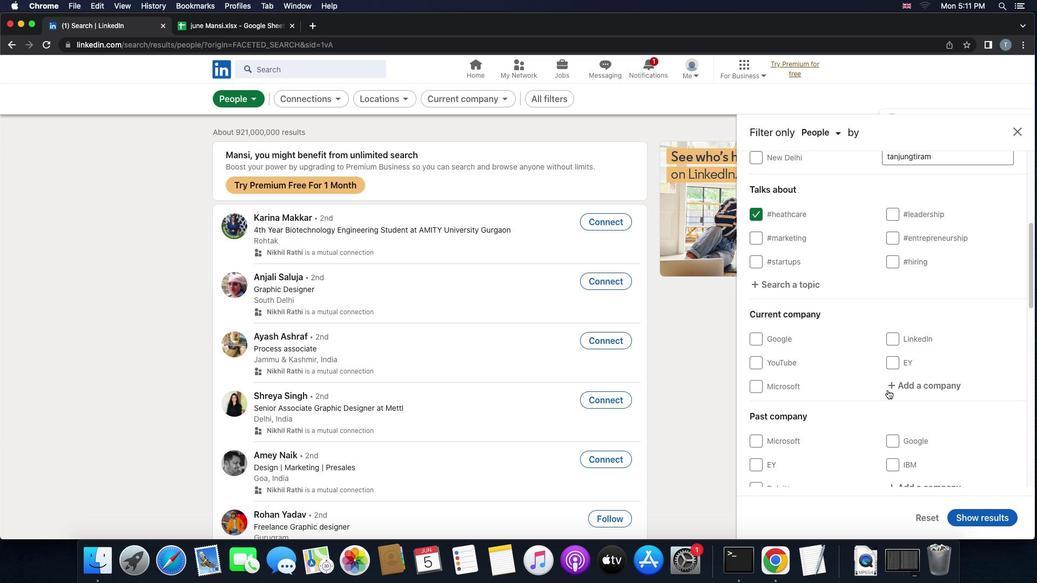 
Action: Mouse moved to (764, 371)
Screenshot: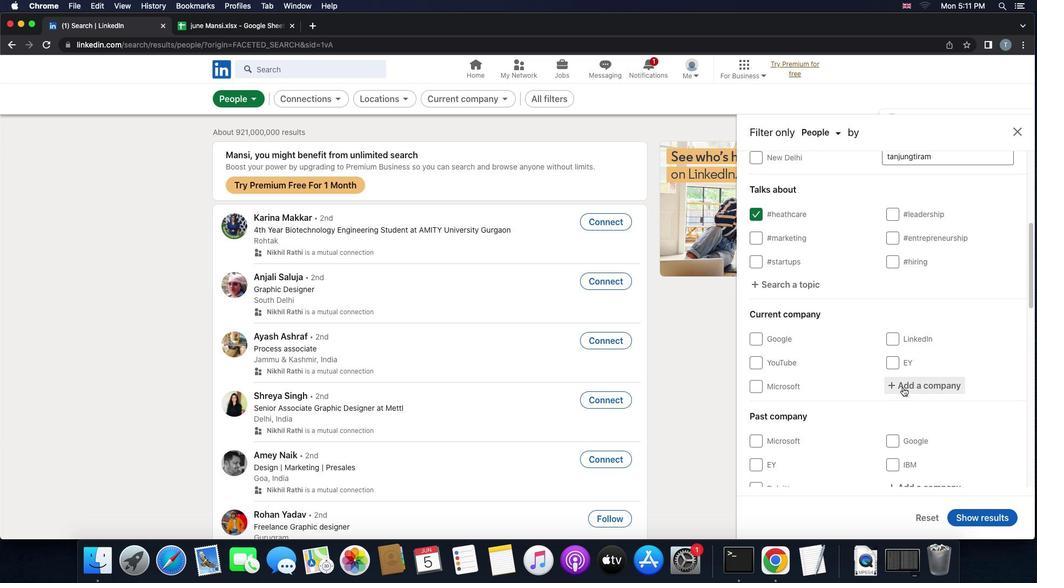 
Action: Mouse pressed left at (764, 371)
Screenshot: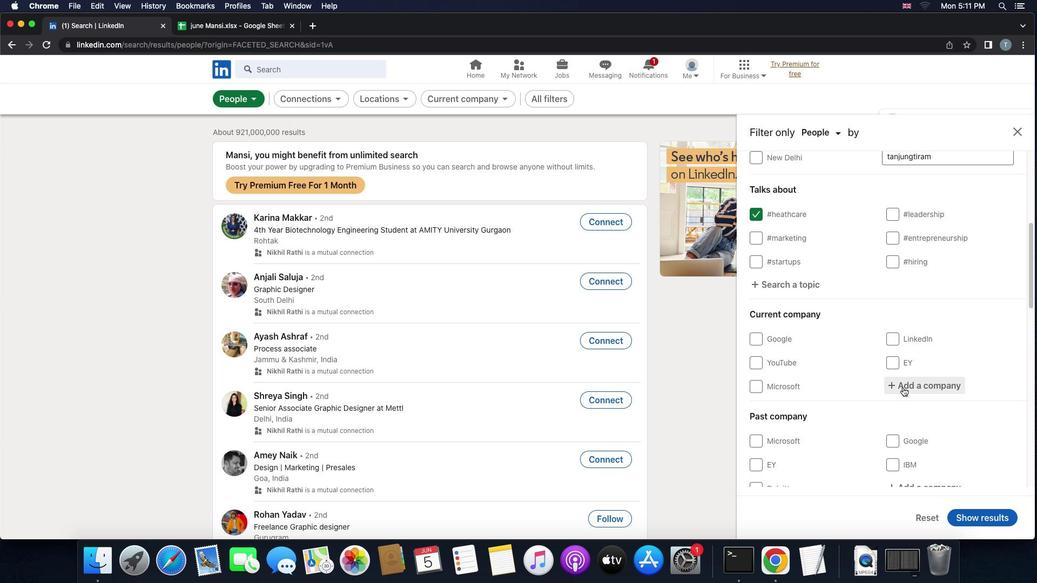 
Action: Mouse moved to (828, 361)
Screenshot: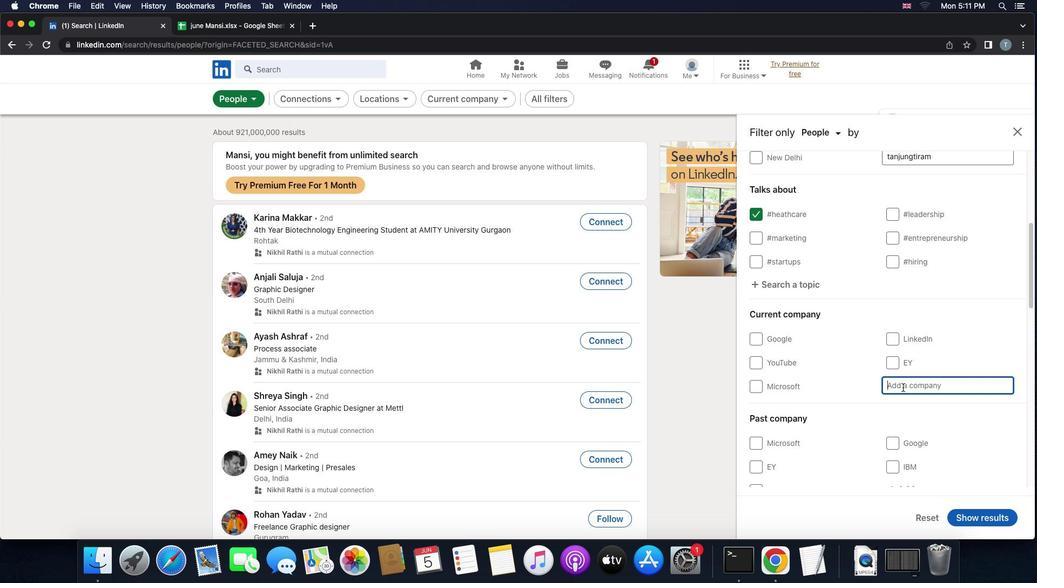 
Action: Mouse scrolled (828, 361) with delta (0, 0)
Screenshot: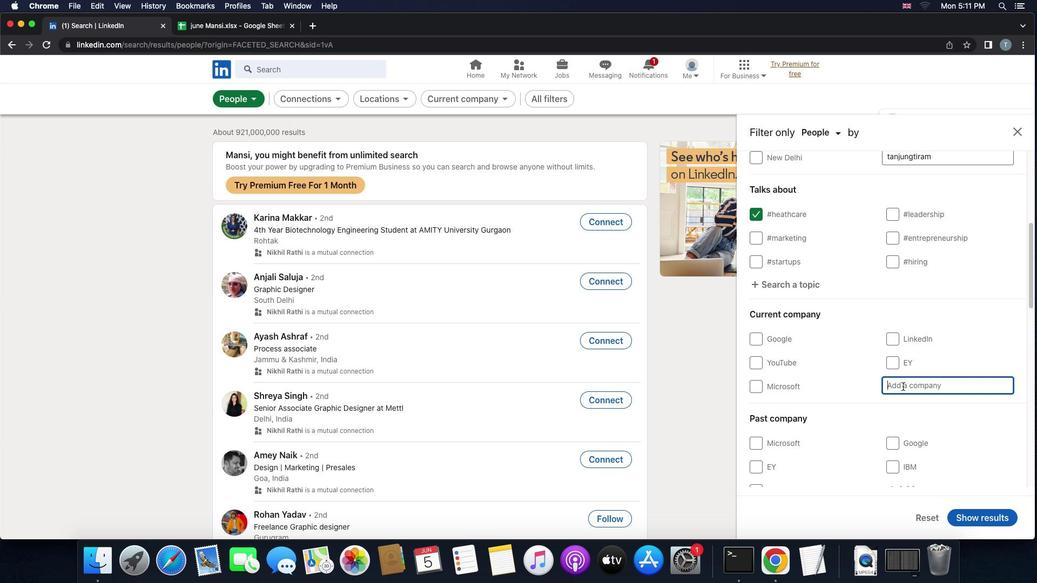 
Action: Mouse scrolled (828, 361) with delta (0, 0)
Screenshot: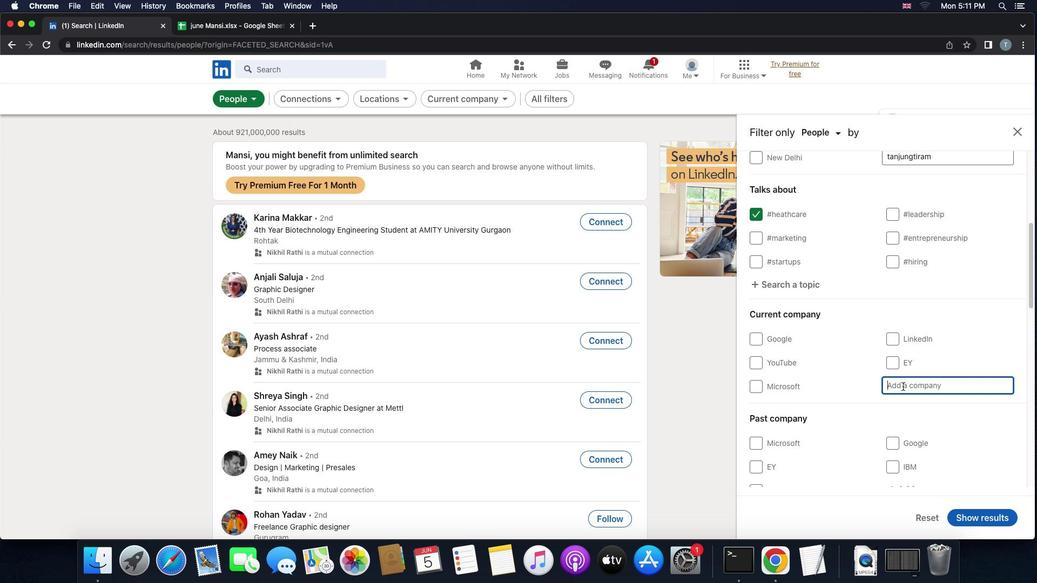 
Action: Mouse scrolled (828, 361) with delta (0, 0)
Screenshot: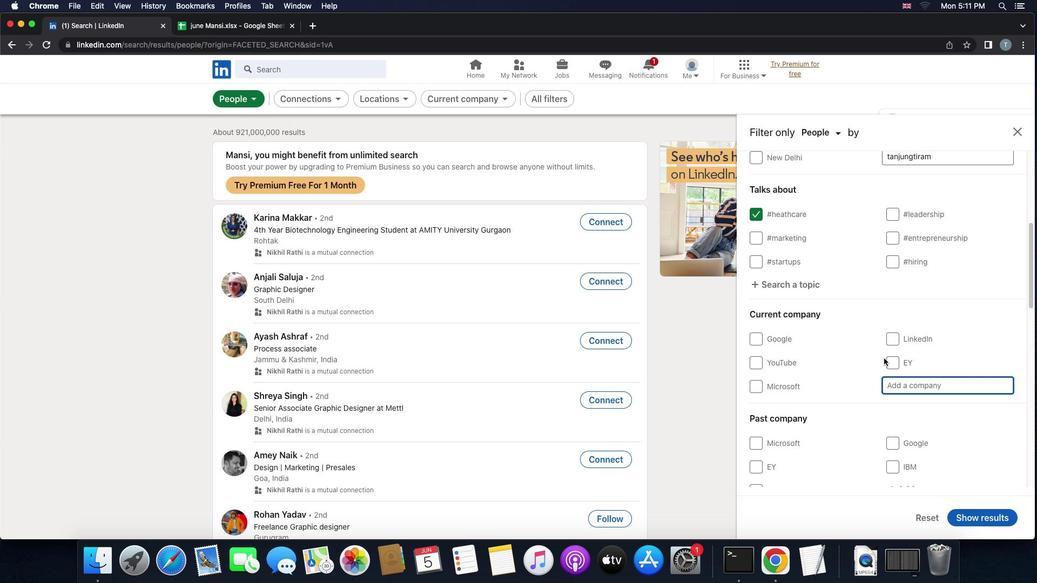
Action: Mouse scrolled (828, 361) with delta (0, 0)
Screenshot: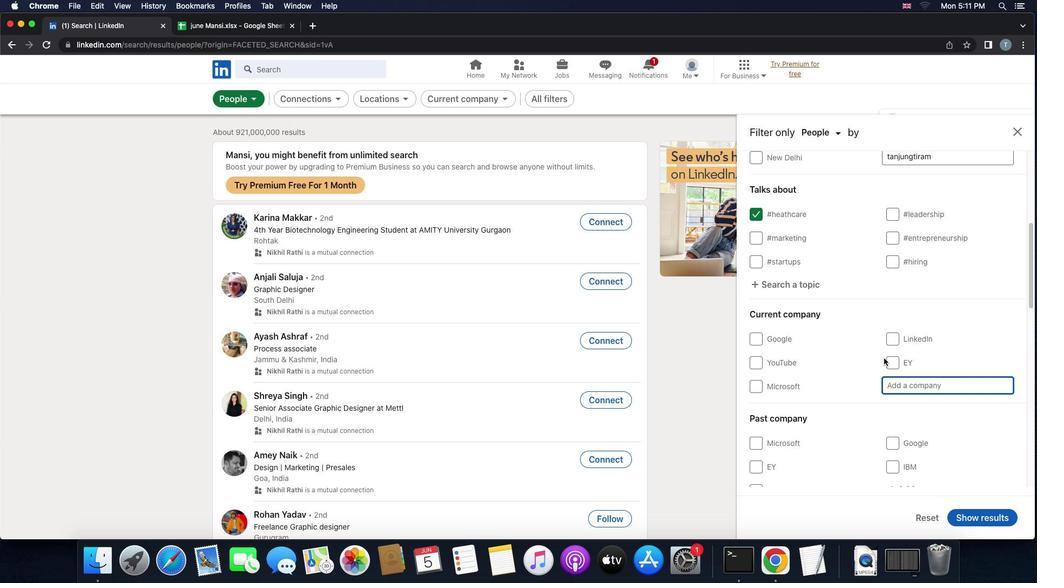 
Action: Mouse scrolled (828, 361) with delta (0, 1)
Screenshot: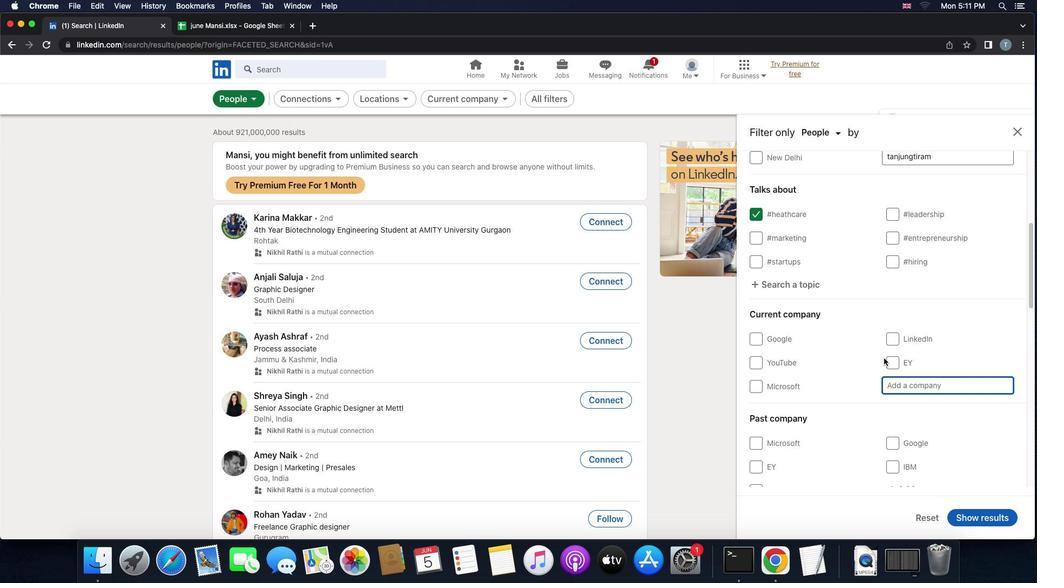 
Action: Mouse scrolled (828, 361) with delta (0, 2)
Screenshot: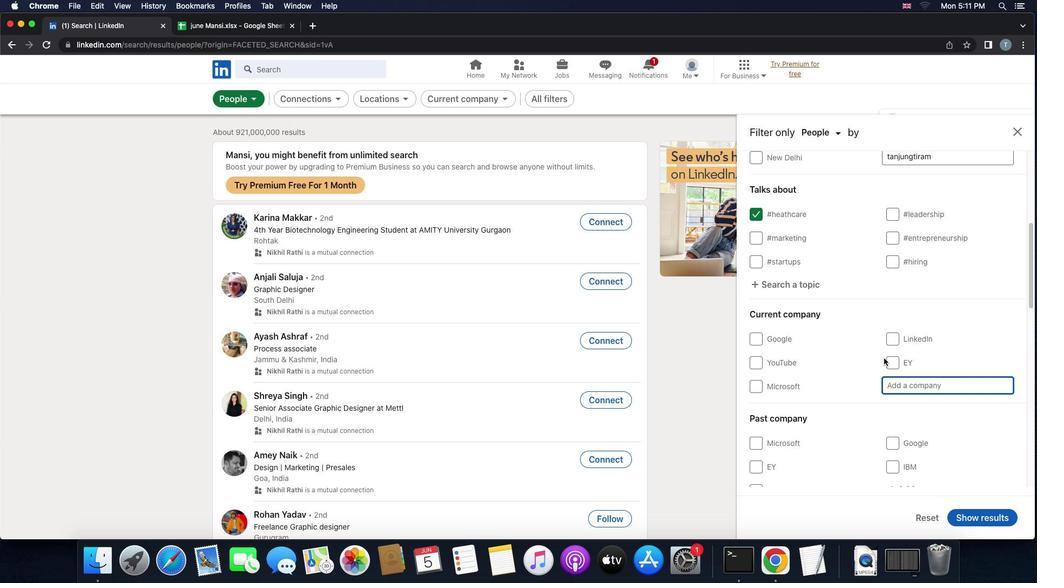 
Action: Mouse scrolled (828, 361) with delta (0, 0)
Screenshot: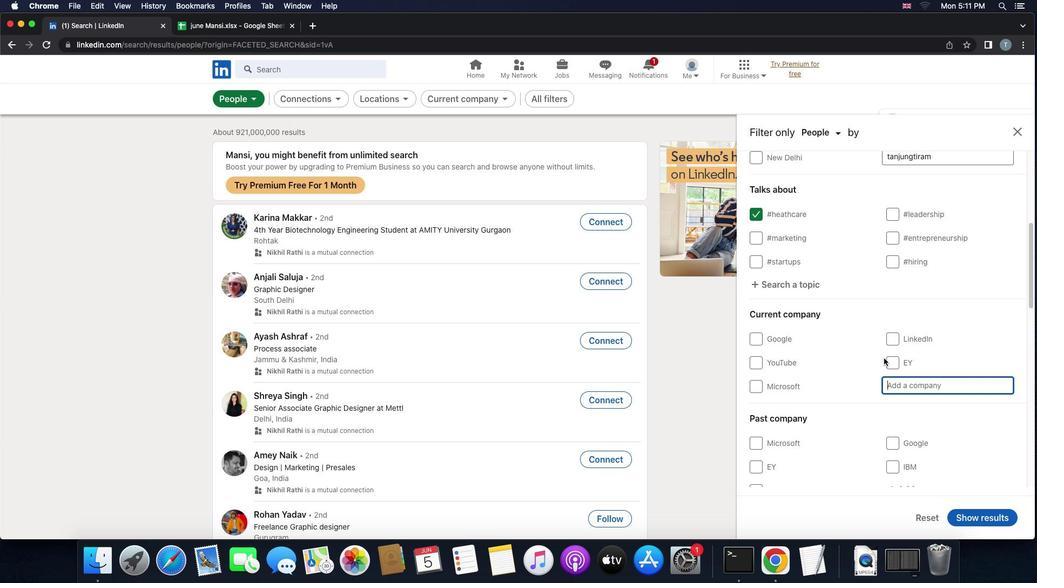 
Action: Mouse scrolled (828, 361) with delta (0, 0)
Screenshot: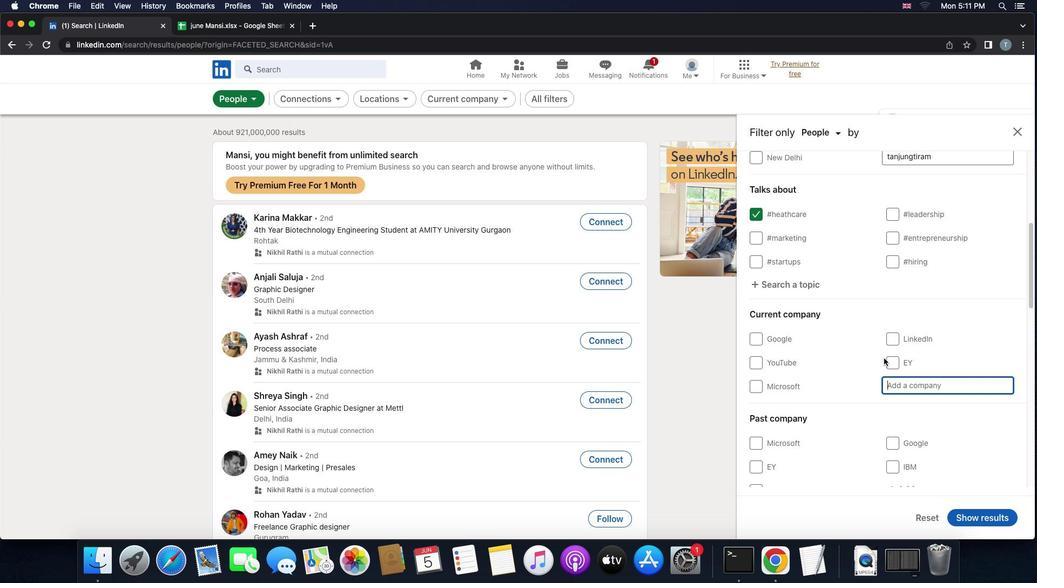 
Action: Mouse scrolled (828, 361) with delta (0, 1)
Screenshot: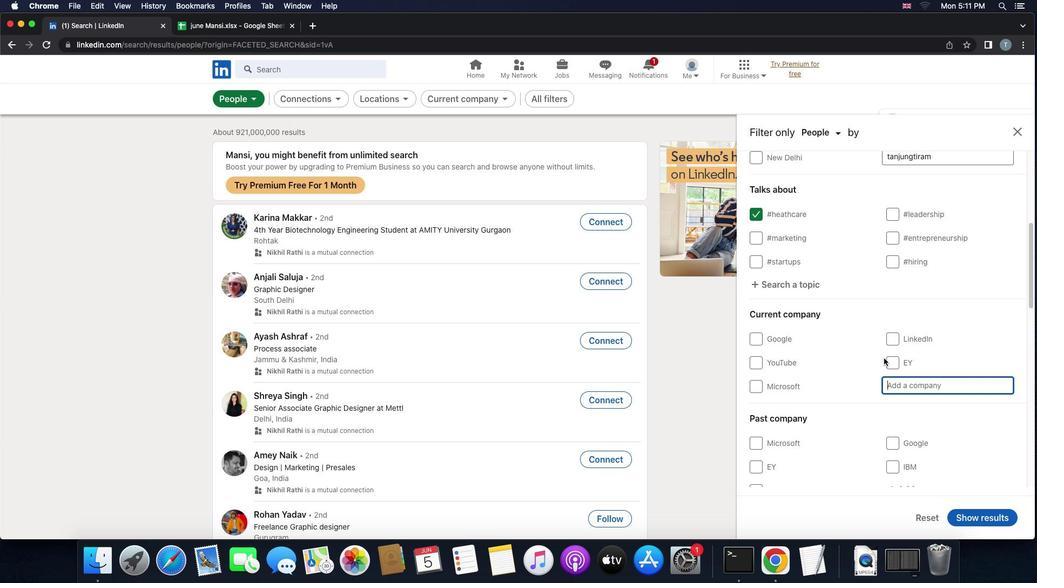 
Action: Mouse scrolled (828, 361) with delta (0, 2)
Screenshot: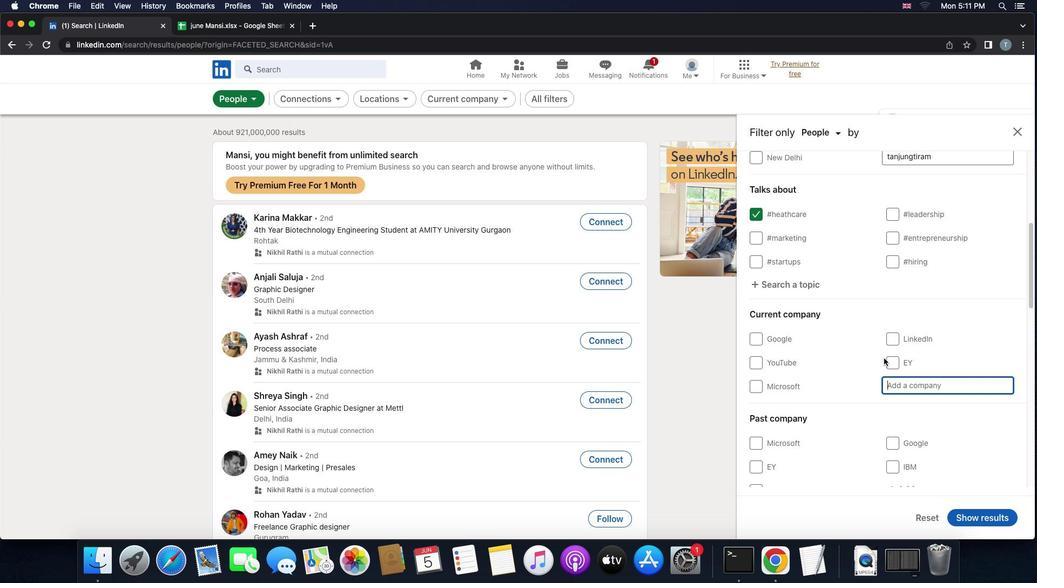 
Action: Mouse moved to (902, 387)
Screenshot: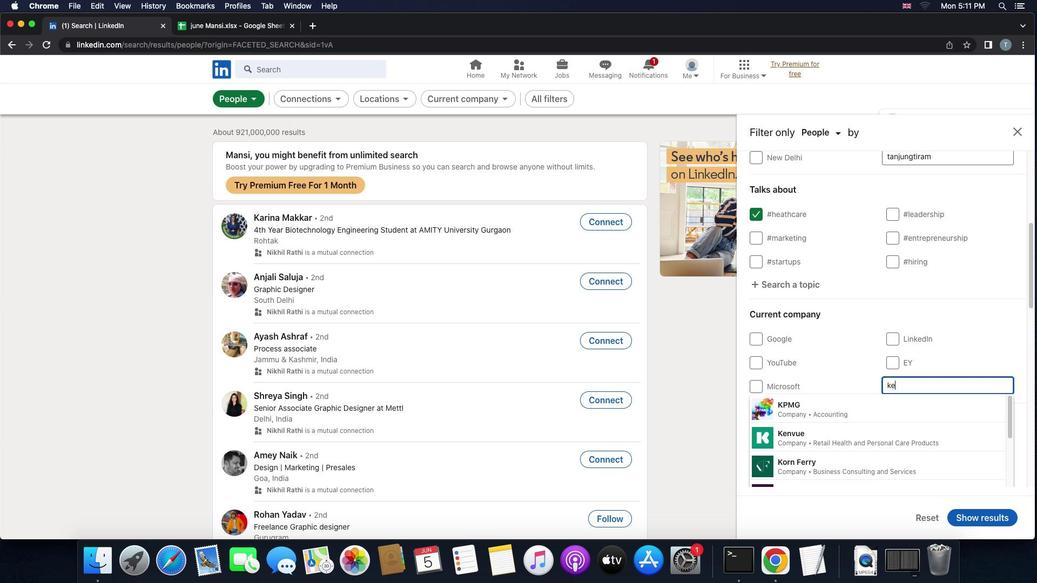 
Action: Mouse pressed left at (902, 387)
Screenshot: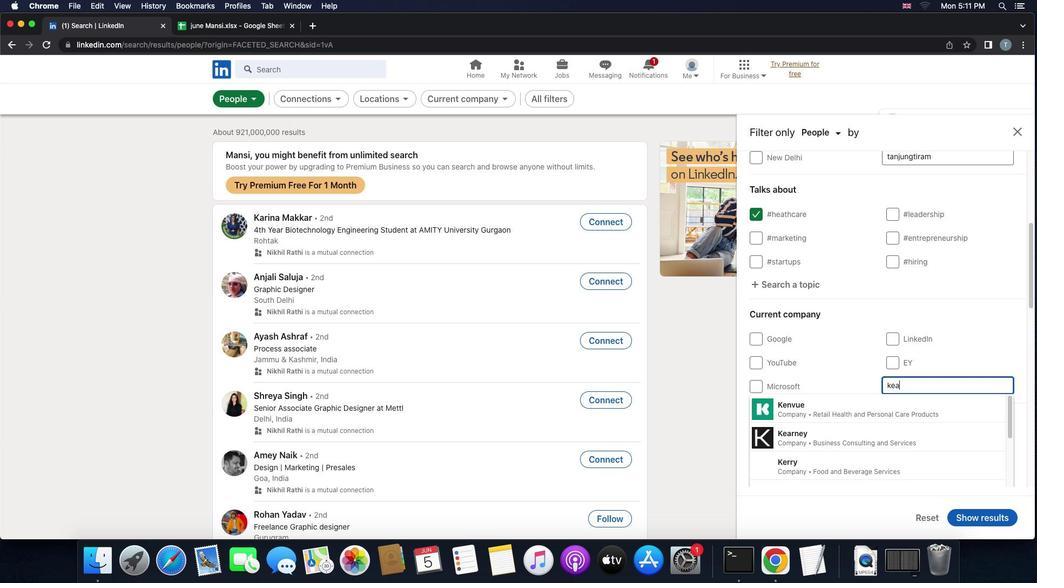 
Action: Mouse moved to (883, 358)
Screenshot: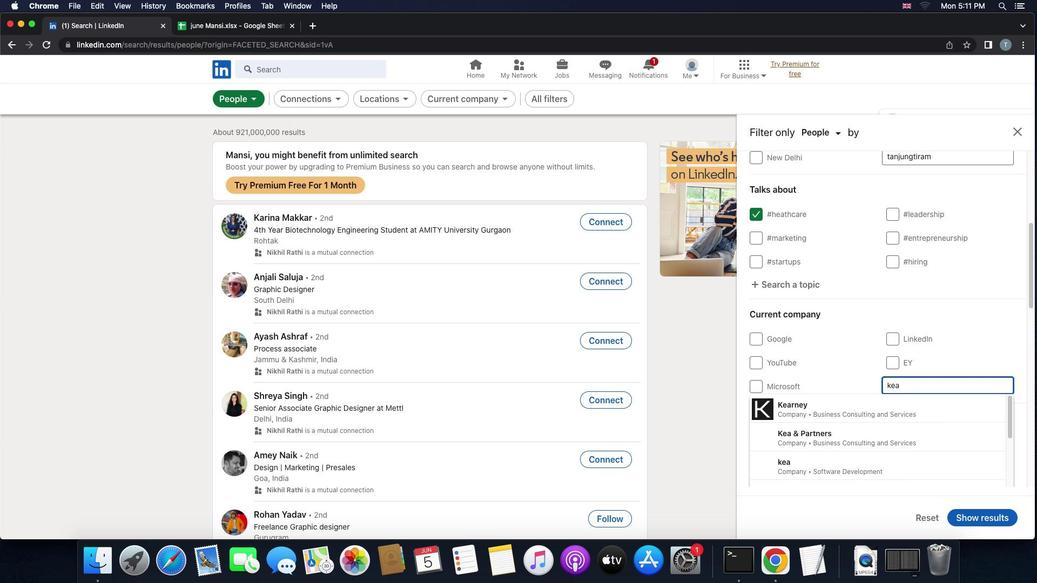 
Action: Key pressed 'k''e''a''r''n''e'
Screenshot: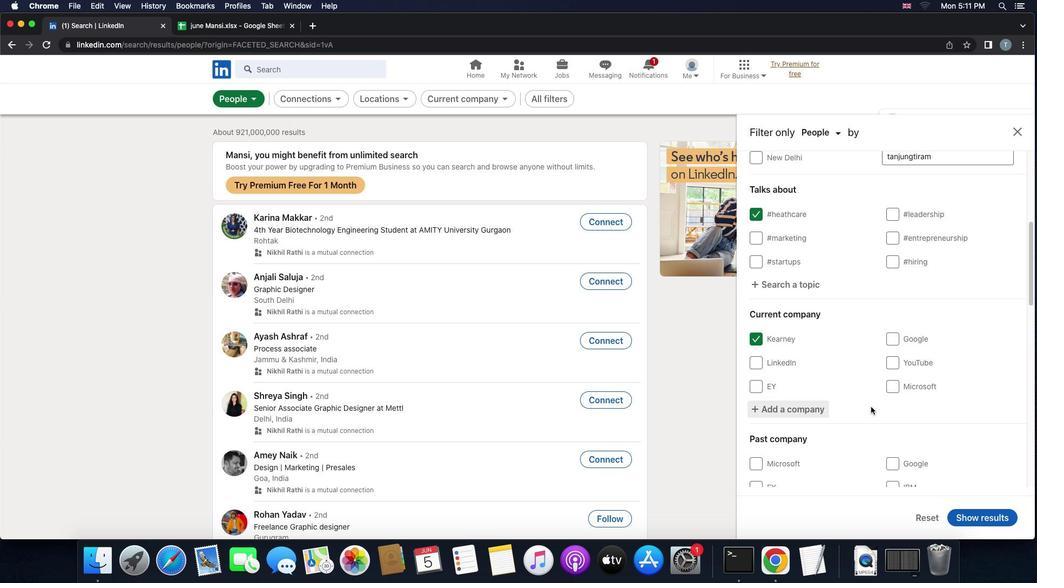 
Action: Mouse moved to (870, 406)
Screenshot: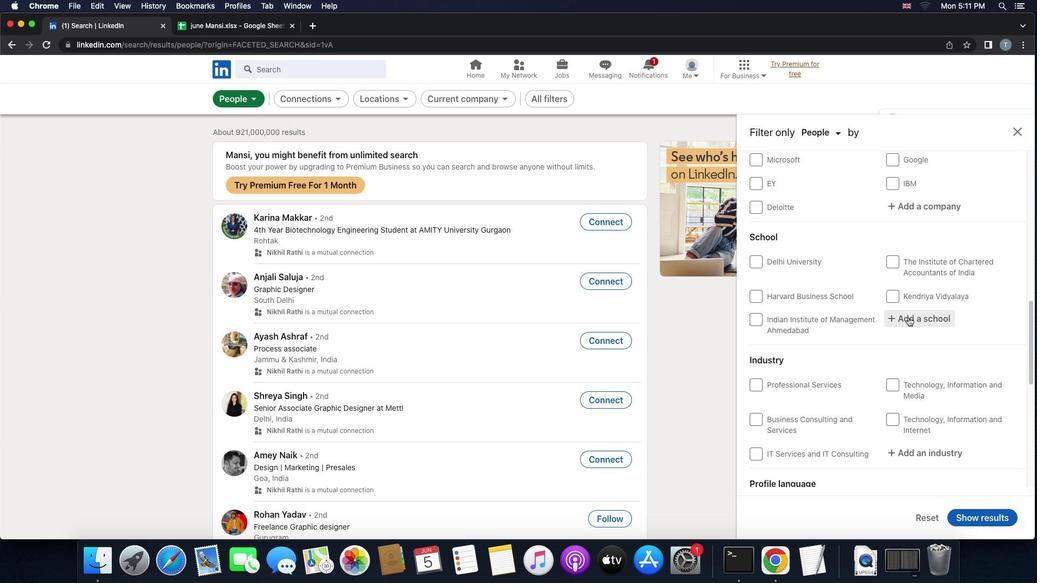 
Action: Mouse pressed left at (870, 406)
Screenshot: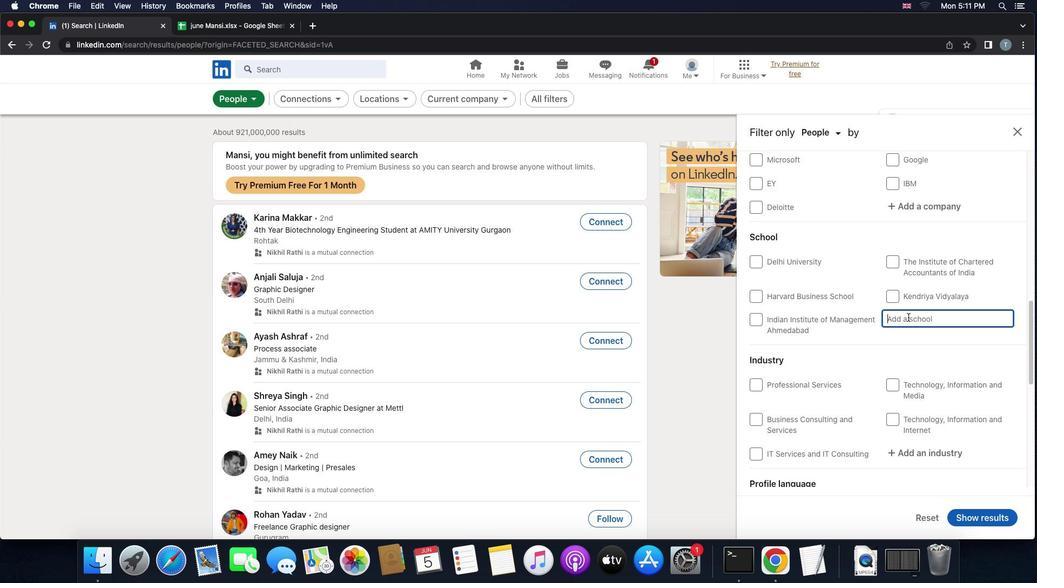 
Action: Mouse moved to (870, 407)
Screenshot: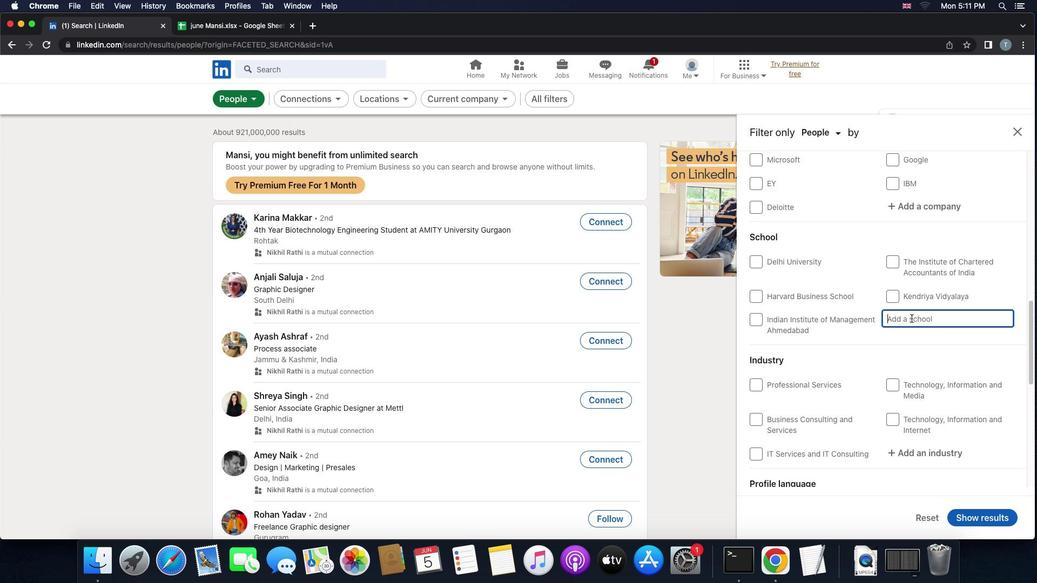 
Action: Mouse scrolled (870, 407) with delta (0, 0)
Screenshot: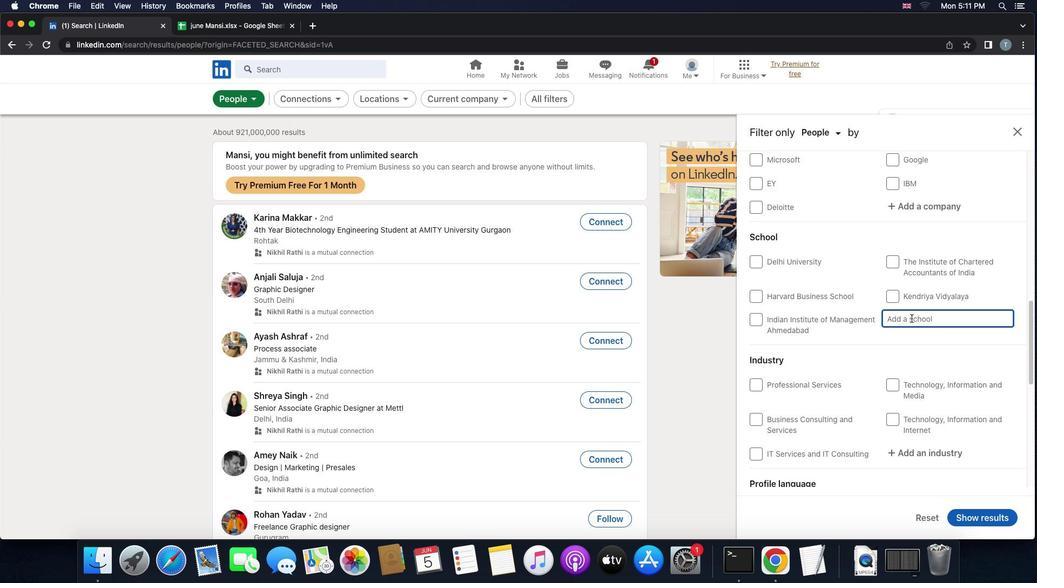 
Action: Mouse scrolled (870, 407) with delta (0, 0)
Screenshot: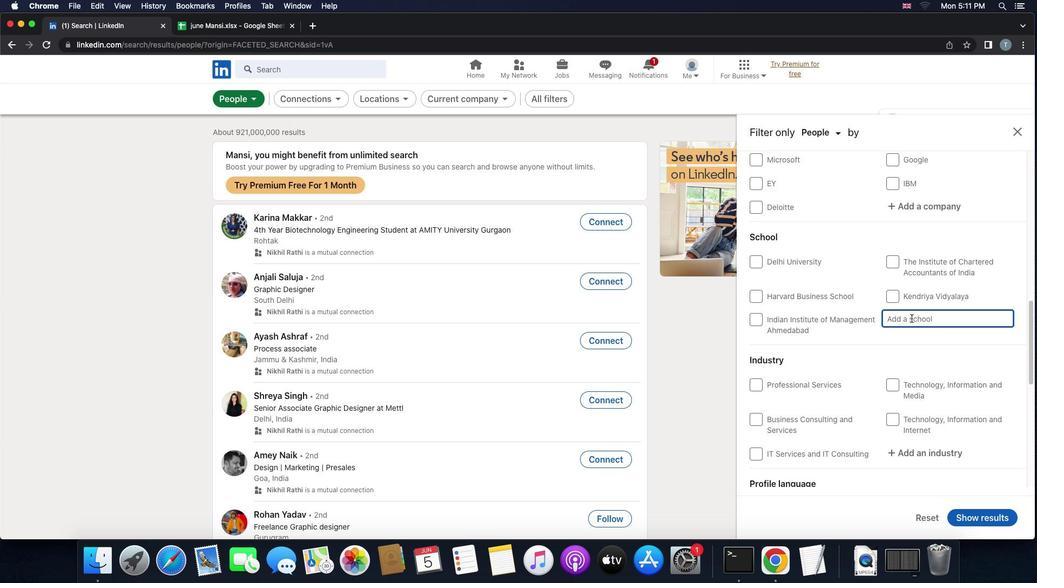
Action: Mouse scrolled (870, 407) with delta (0, -1)
Screenshot: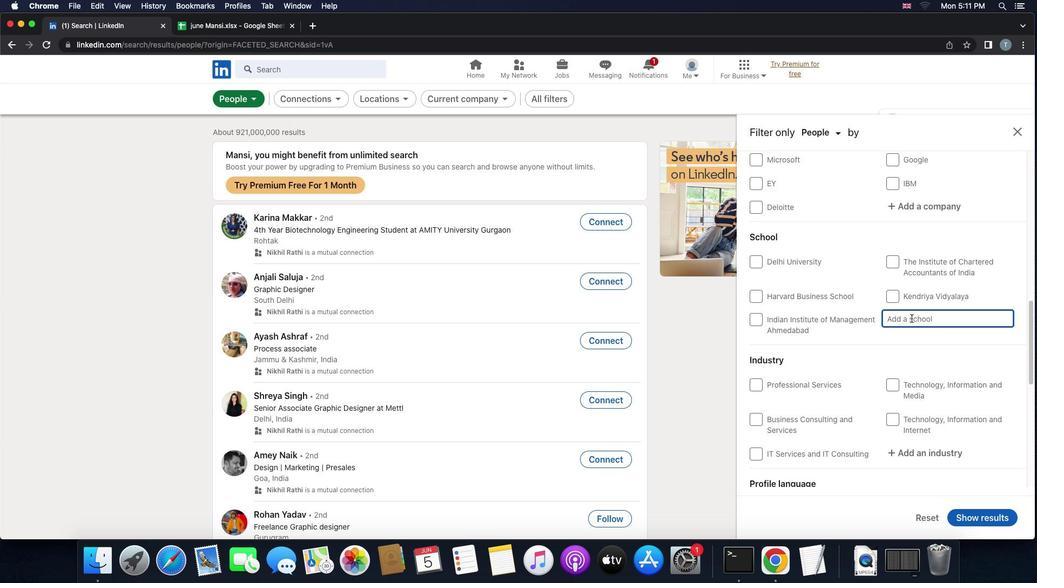 
Action: Mouse scrolled (870, 407) with delta (0, -1)
Screenshot: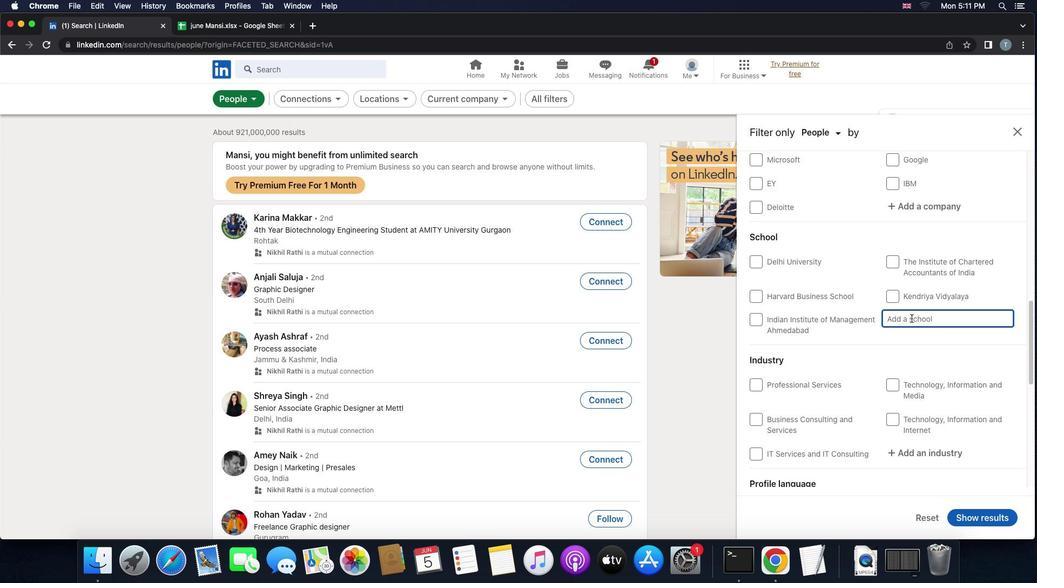
Action: Mouse moved to (871, 406)
Screenshot: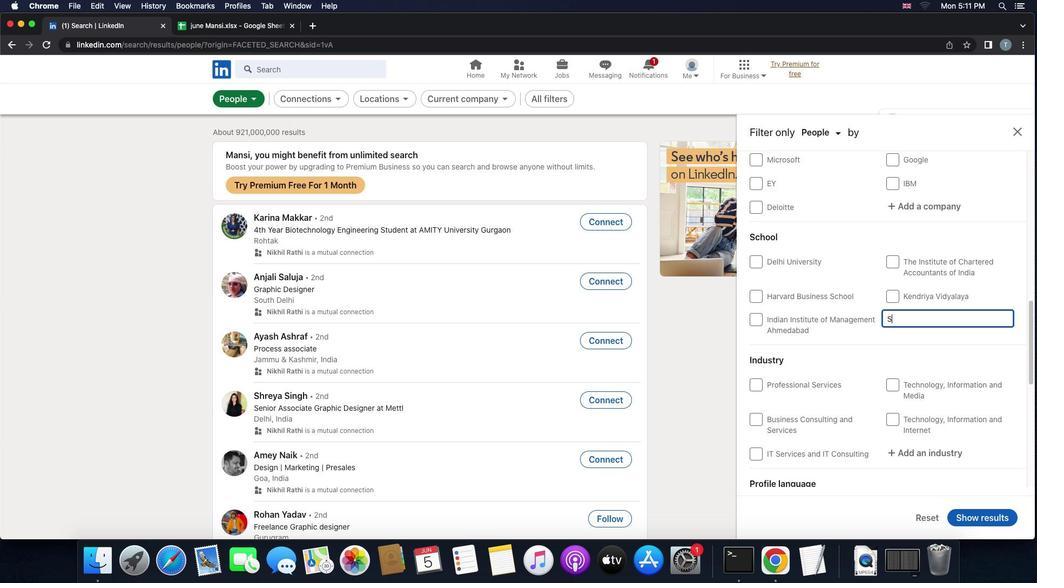 
Action: Mouse scrolled (871, 406) with delta (0, 0)
Screenshot: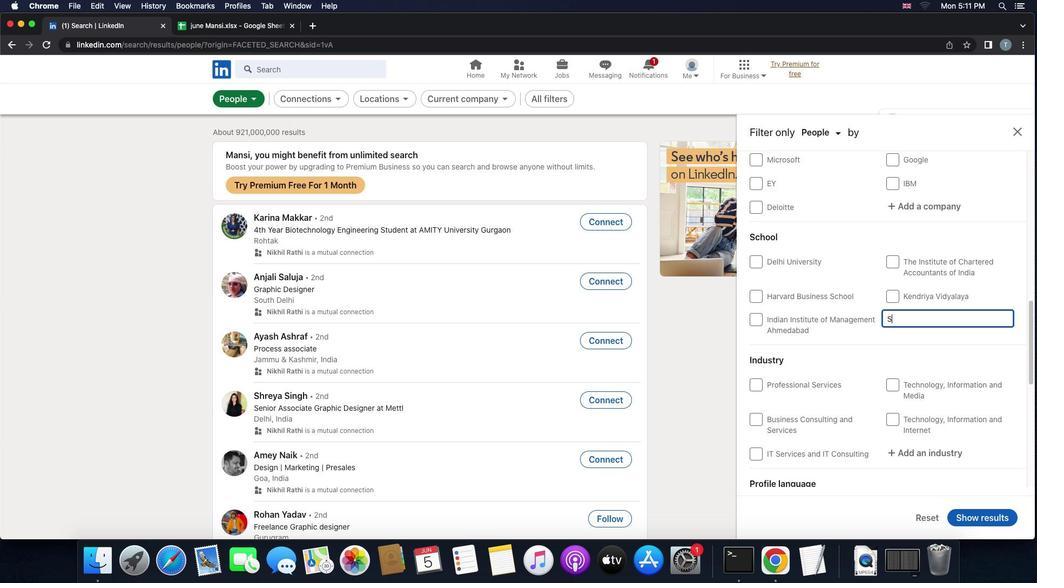 
Action: Mouse scrolled (871, 406) with delta (0, 0)
Screenshot: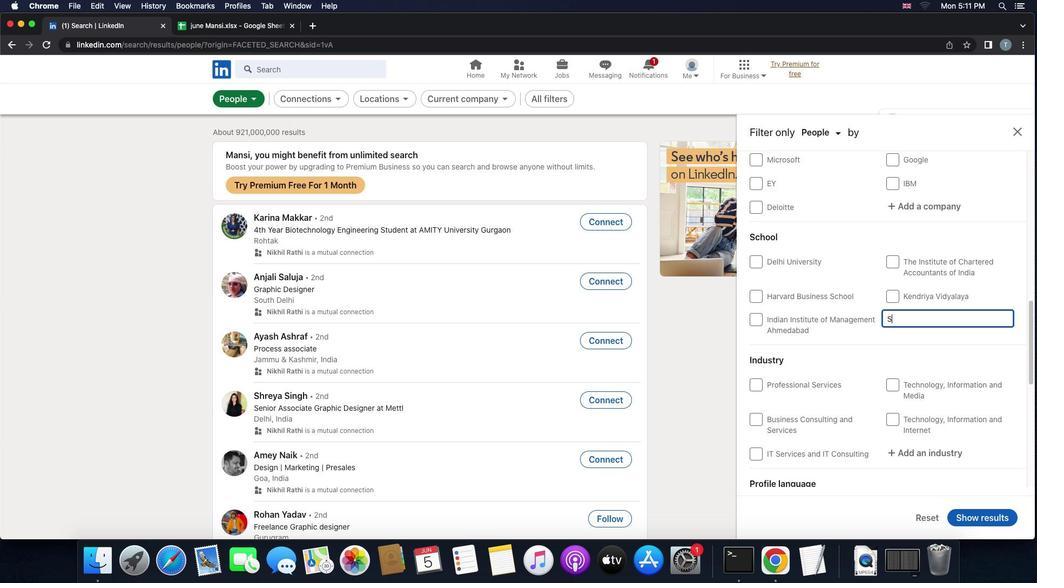 
Action: Mouse moved to (871, 405)
Screenshot: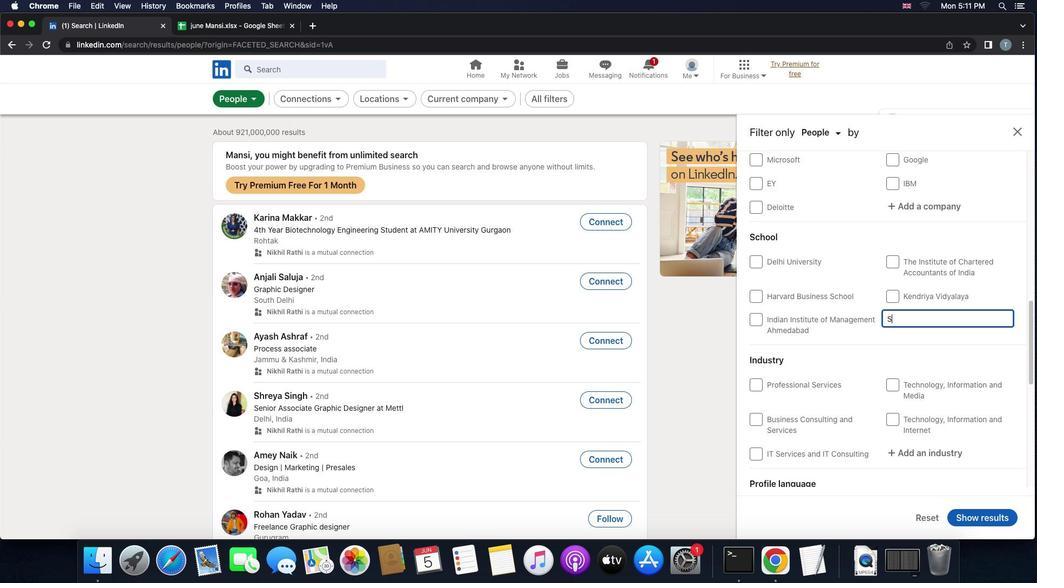 
Action: Mouse scrolled (871, 405) with delta (0, 0)
Screenshot: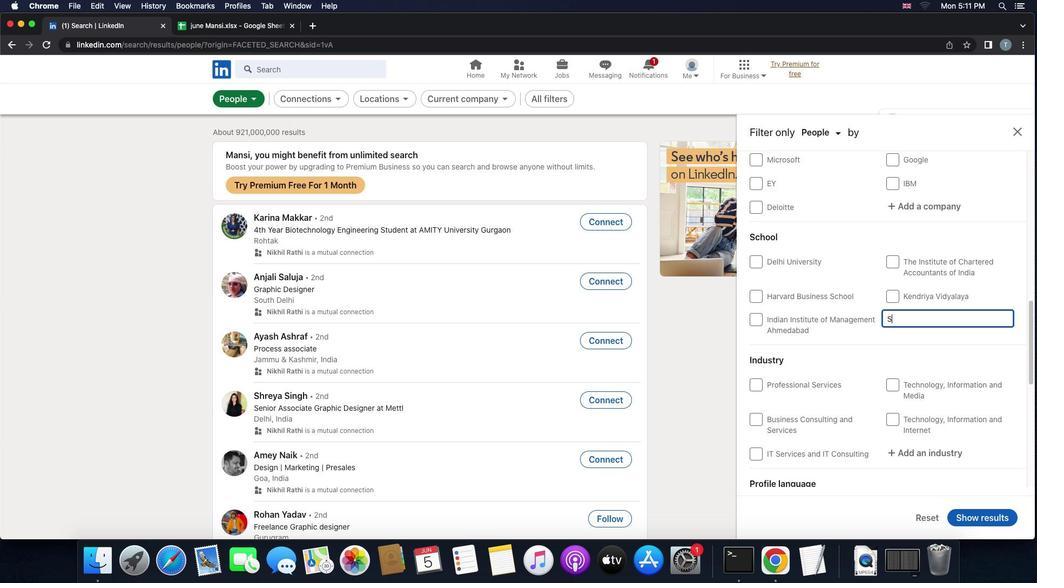 
Action: Mouse moved to (870, 397)
Screenshot: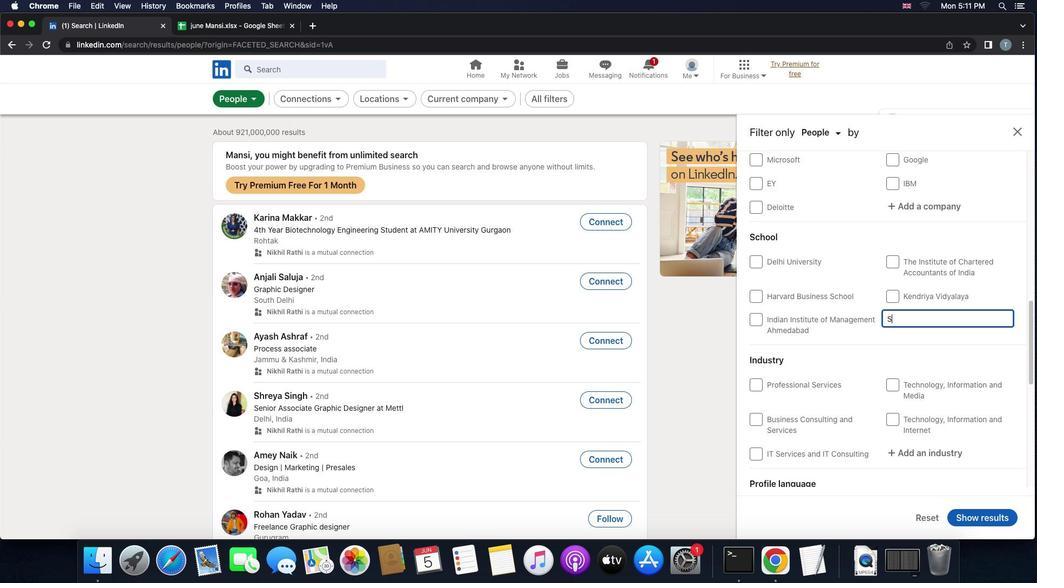 
Action: Mouse scrolled (870, 397) with delta (0, 0)
Screenshot: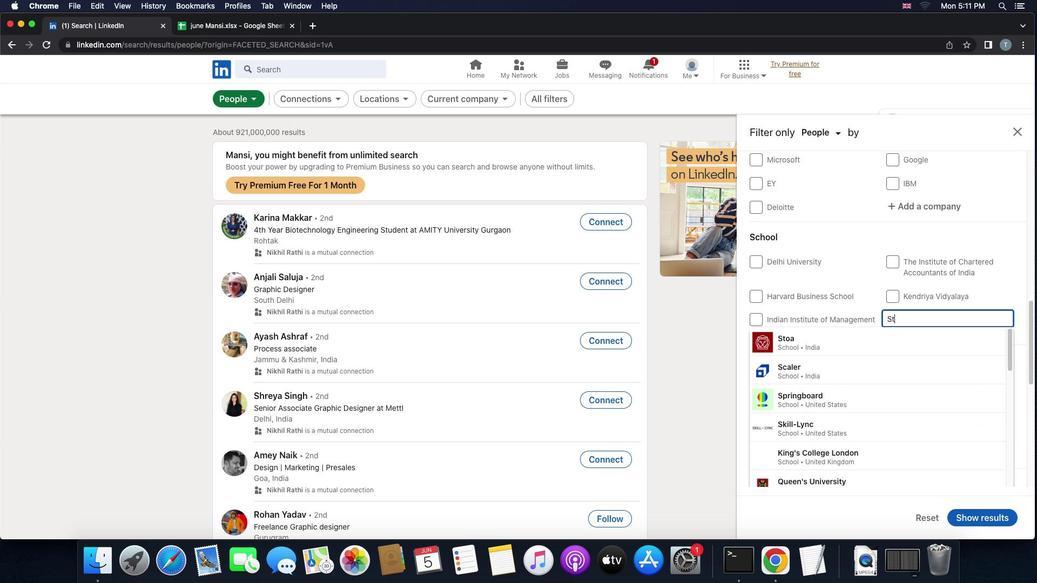 
Action: Mouse scrolled (870, 397) with delta (0, 0)
Screenshot: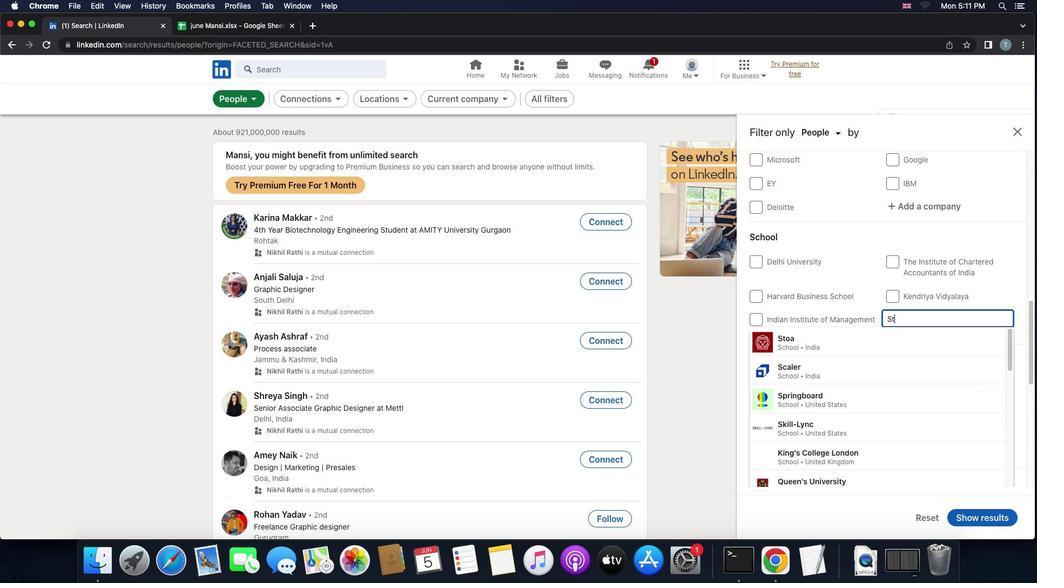 
Action: Mouse moved to (870, 397)
Screenshot: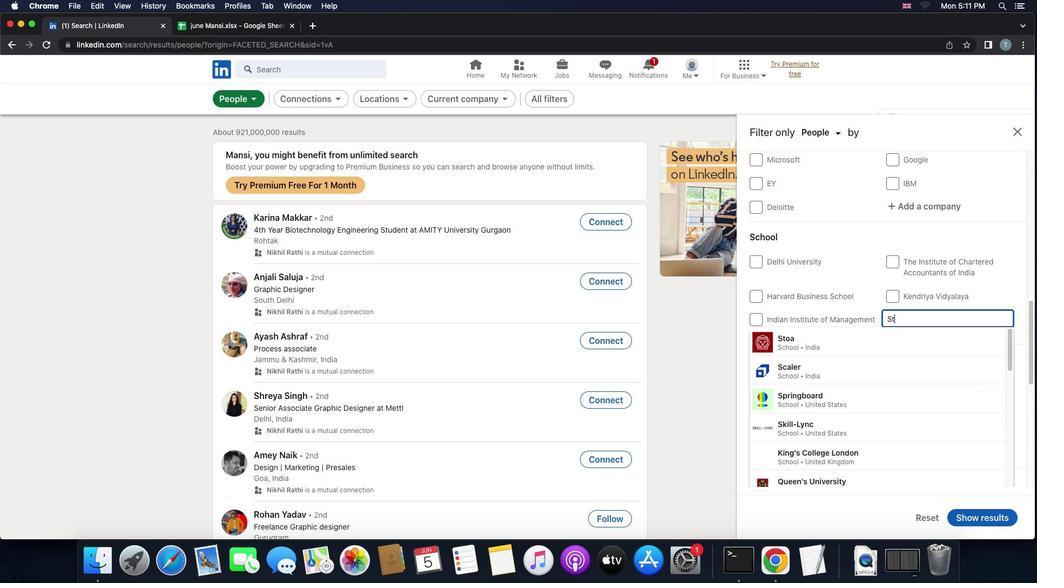 
Action: Mouse scrolled (870, 397) with delta (0, -1)
Screenshot: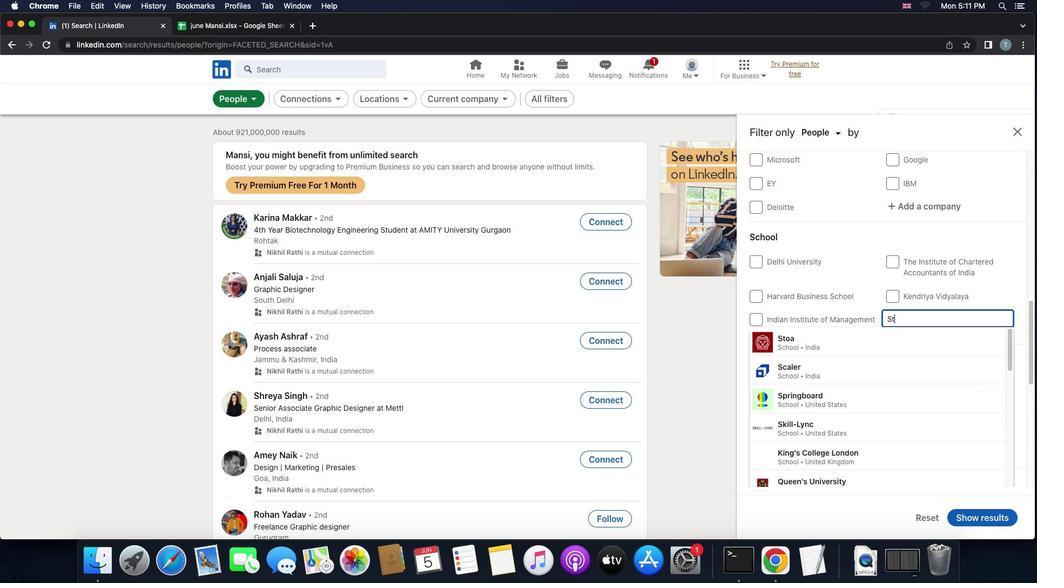 
Action: Mouse moved to (908, 317)
Screenshot: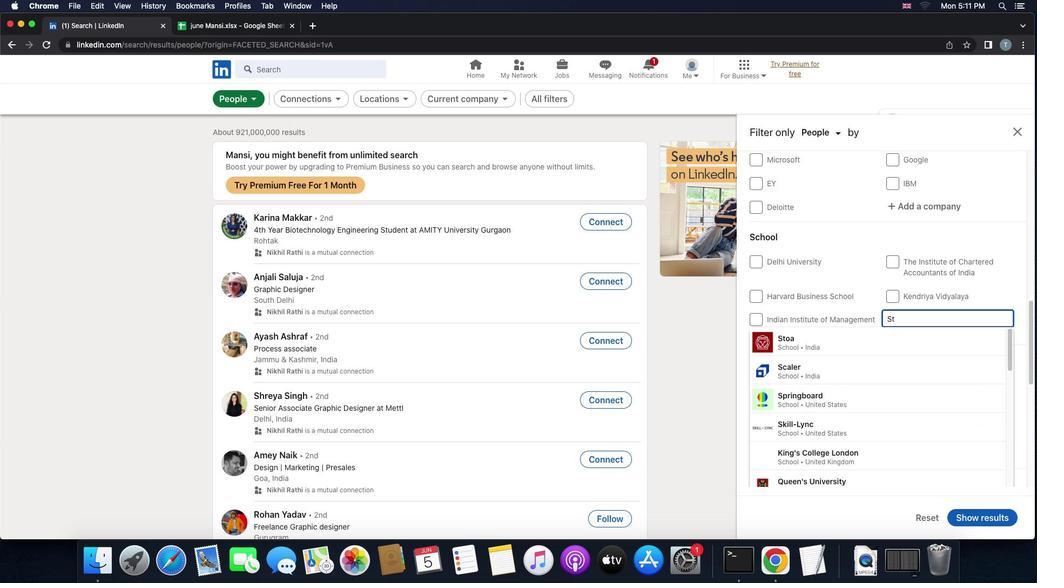 
Action: Mouse pressed left at (908, 317)
Screenshot: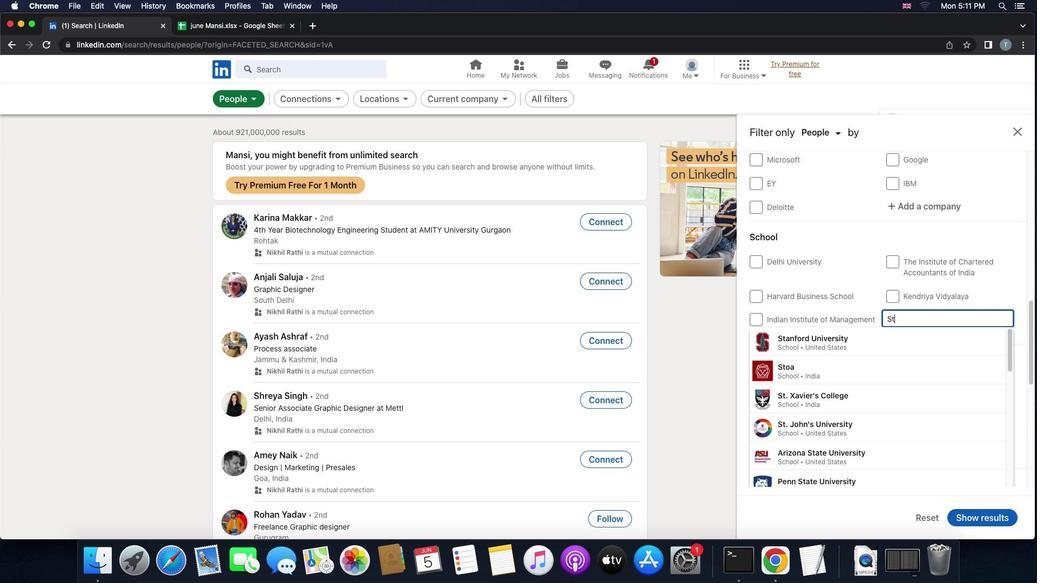 
Action: Mouse moved to (911, 318)
Screenshot: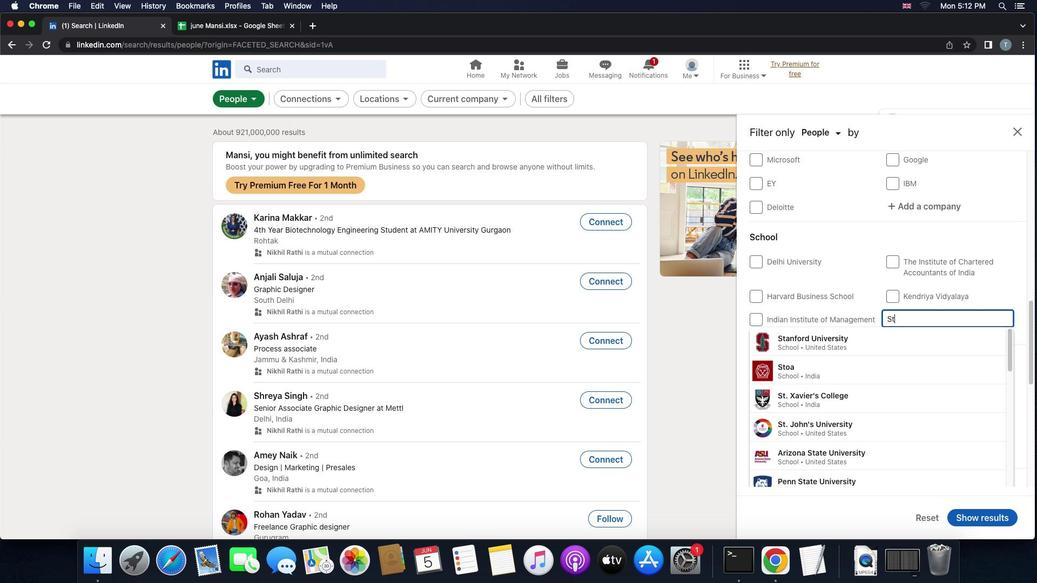 
Action: Key pressed Key.shift'S''t''.''x''a''v'
Screenshot: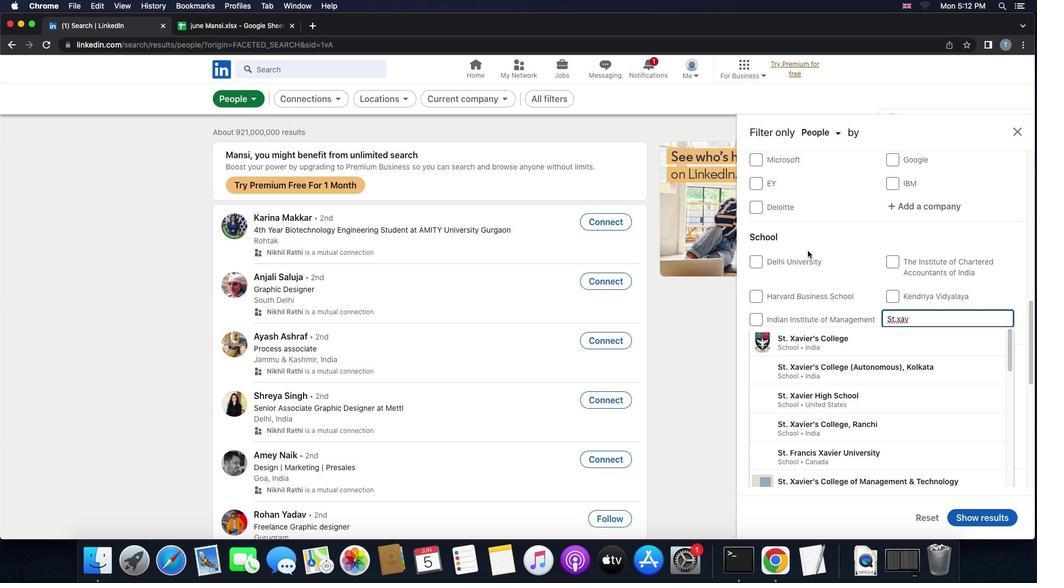 
Action: Mouse moved to (909, 318)
Screenshot: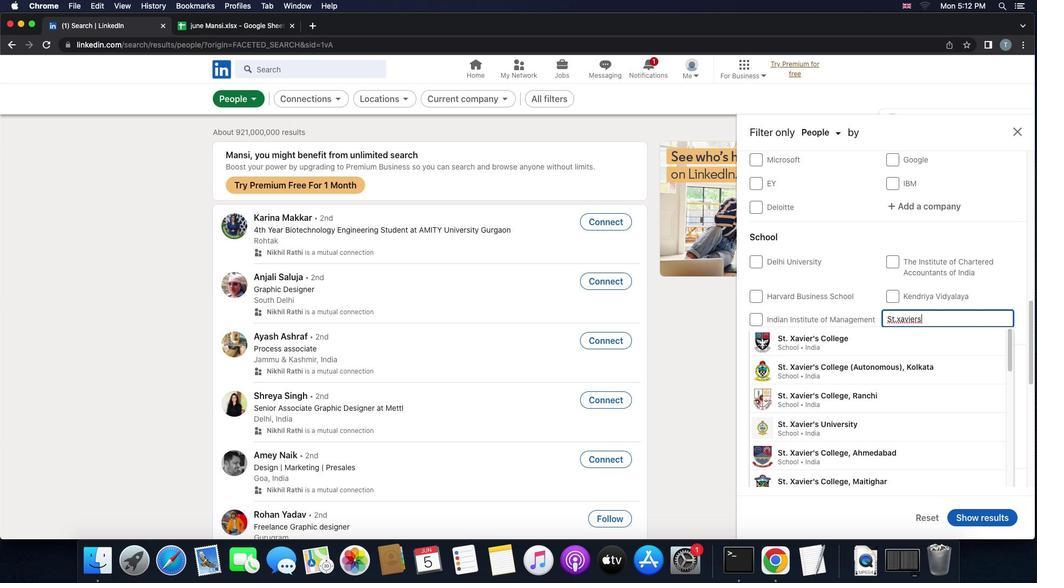 
Action: Key pressed 'i'
Screenshot: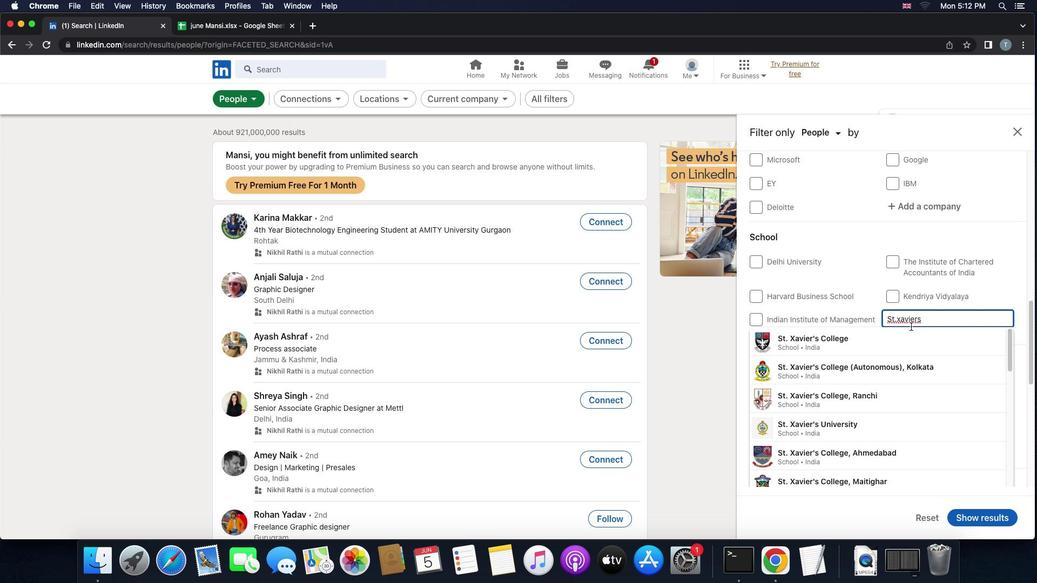 
Action: Mouse moved to (909, 318)
Screenshot: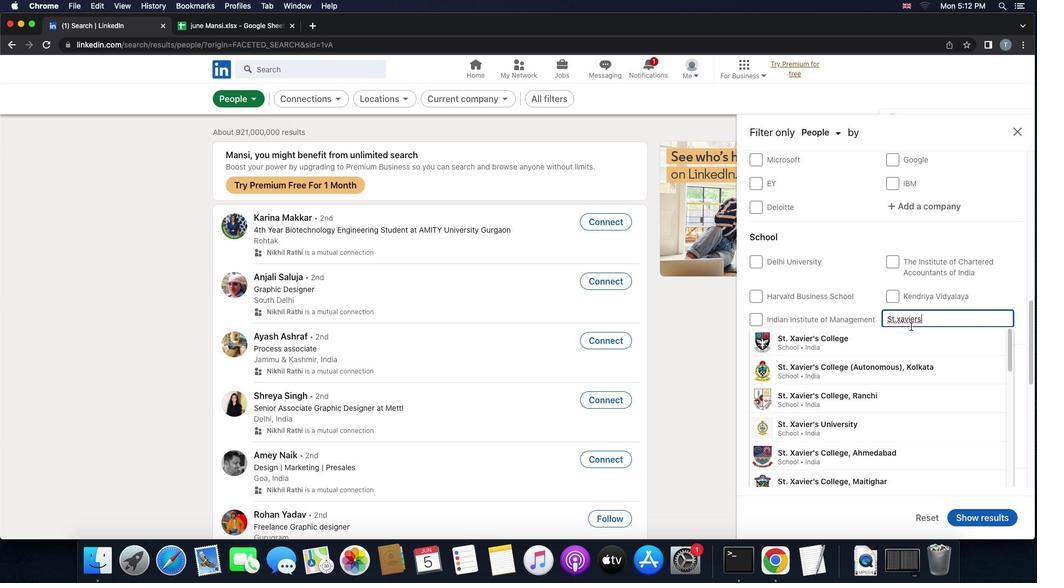 
Action: Key pressed 'e''r'
Screenshot: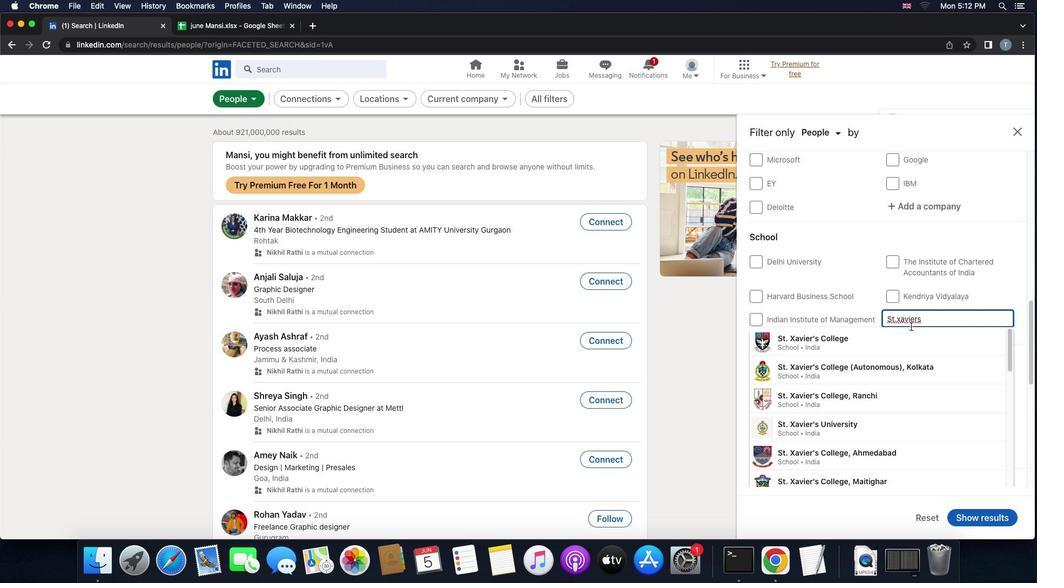 
Action: Mouse moved to (909, 317)
Screenshot: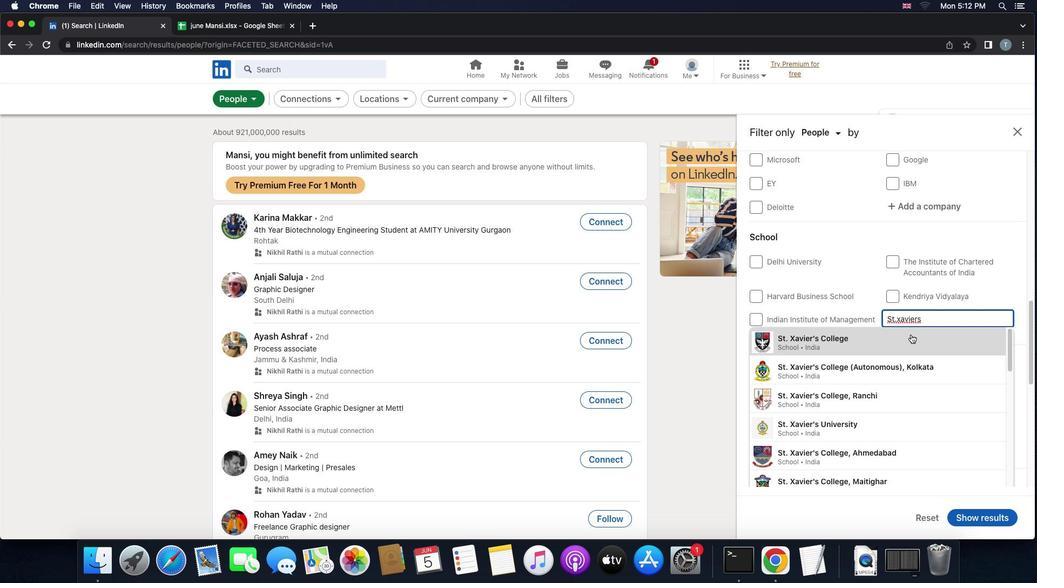 
Action: Key pressed 's'
Screenshot: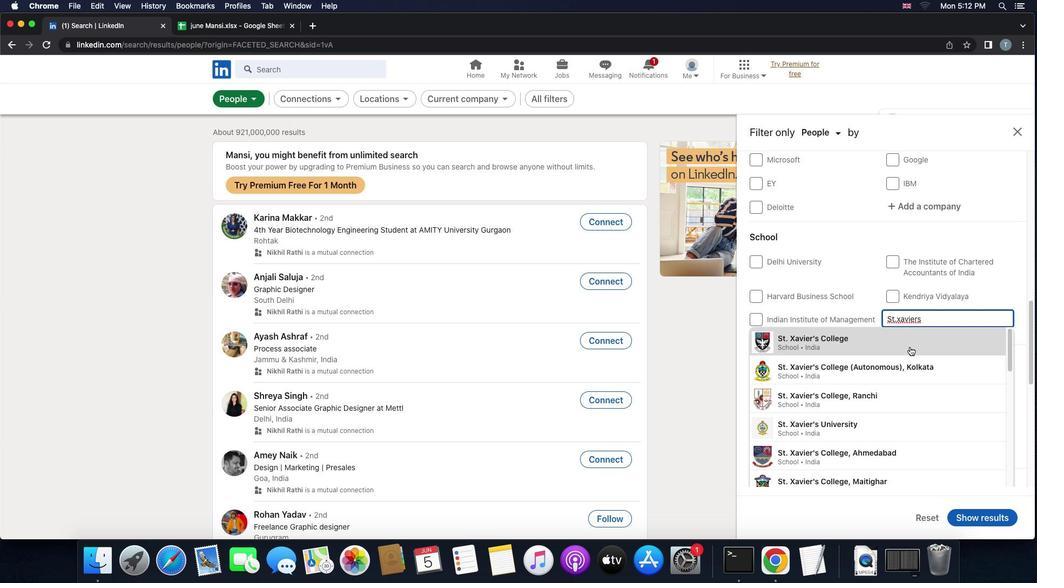 
Action: Mouse moved to (874, 452)
Screenshot: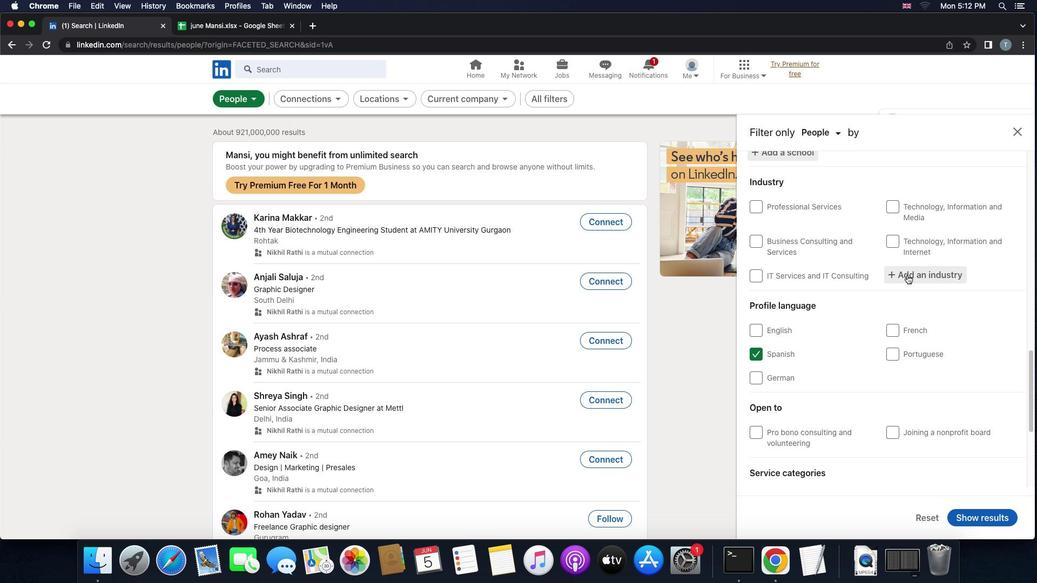
Action: Mouse pressed left at (874, 452)
Screenshot: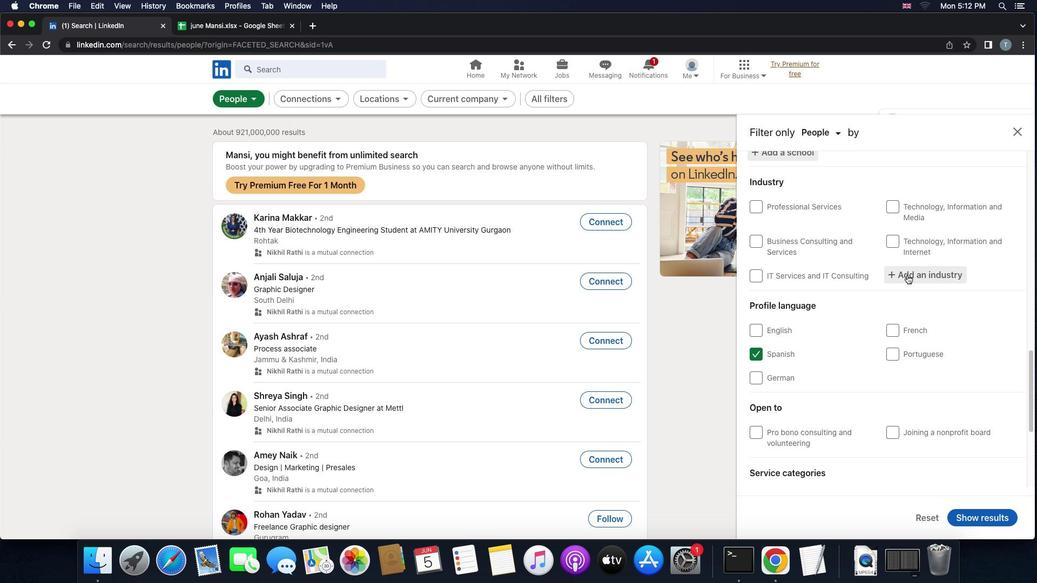 
Action: Mouse moved to (854, 410)
Screenshot: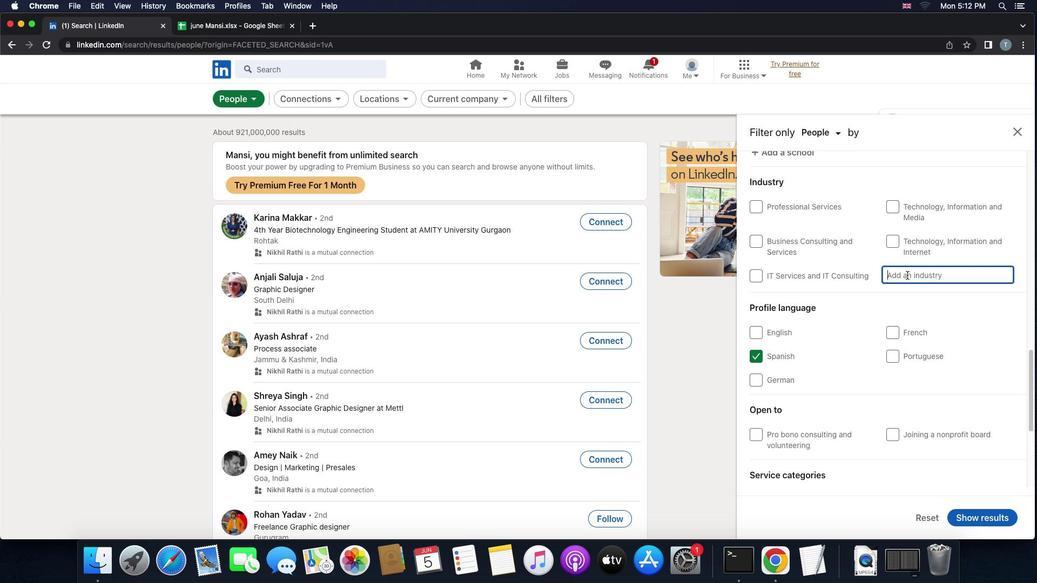 
Action: Mouse scrolled (854, 410) with delta (0, 0)
Screenshot: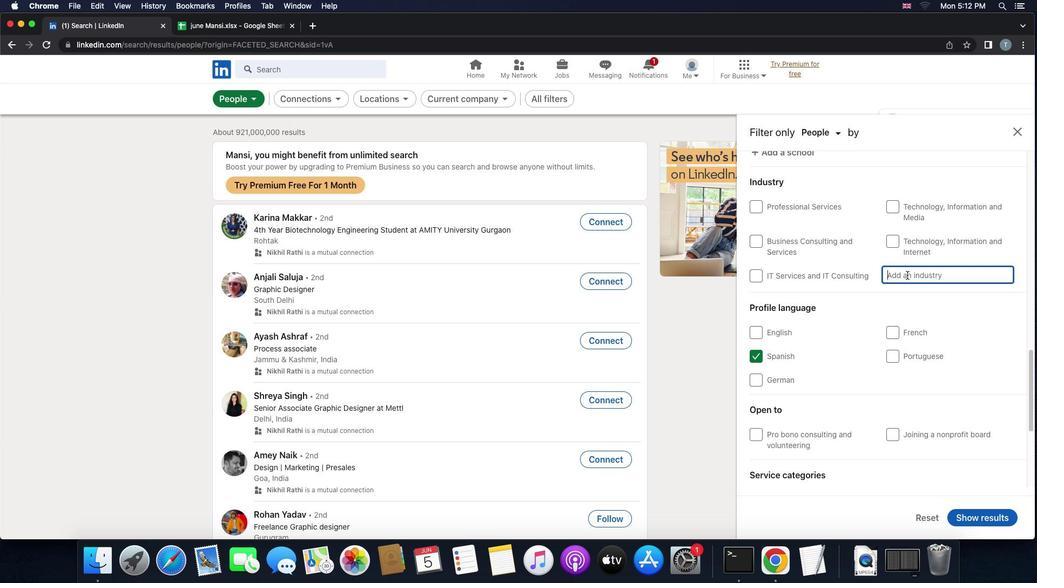 
Action: Mouse scrolled (854, 410) with delta (0, 0)
Screenshot: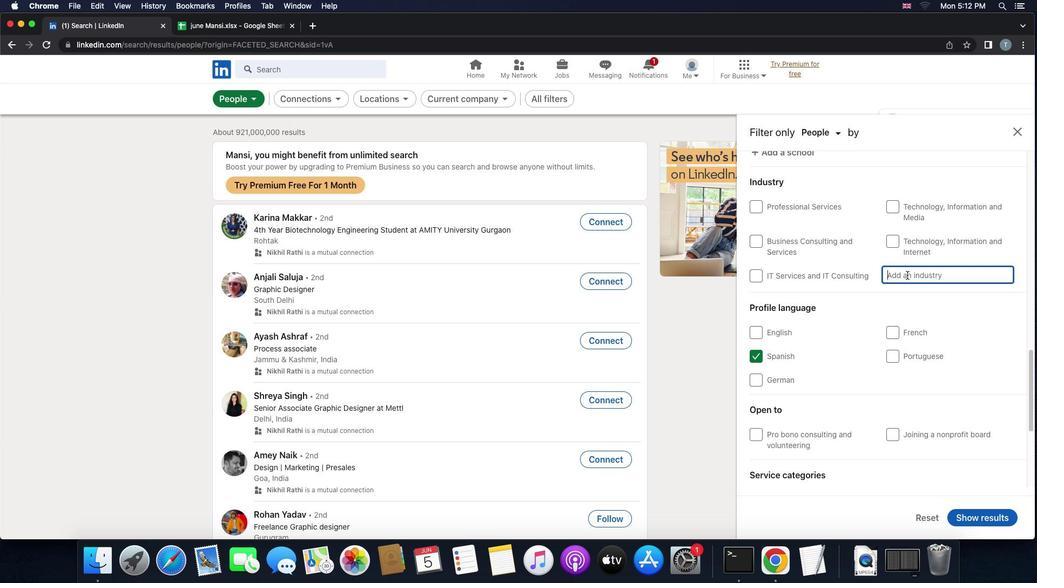 
Action: Mouse scrolled (854, 410) with delta (0, -1)
Screenshot: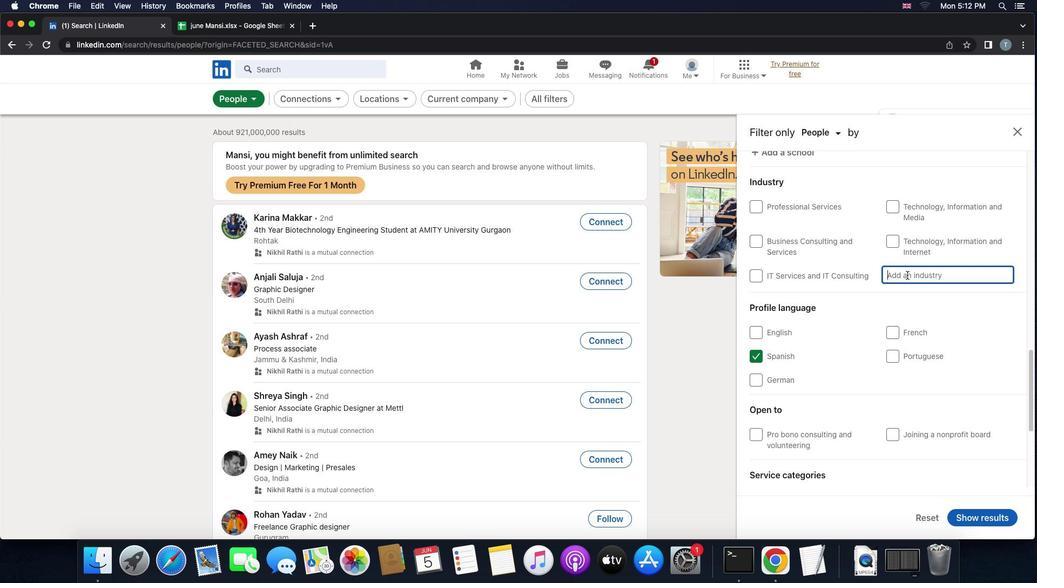 
Action: Mouse scrolled (854, 410) with delta (0, -2)
Screenshot: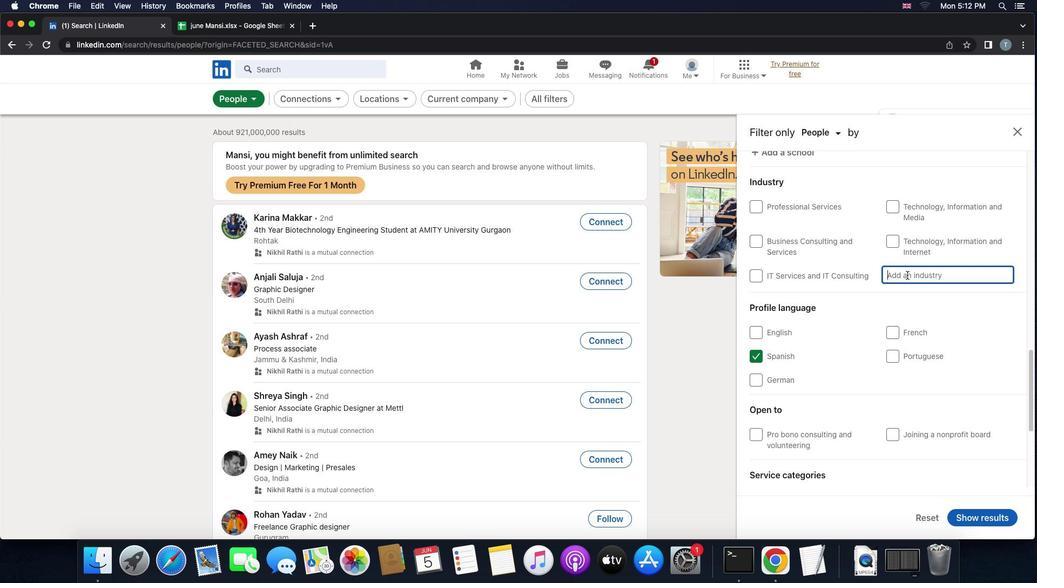 
Action: Mouse moved to (907, 275)
Screenshot: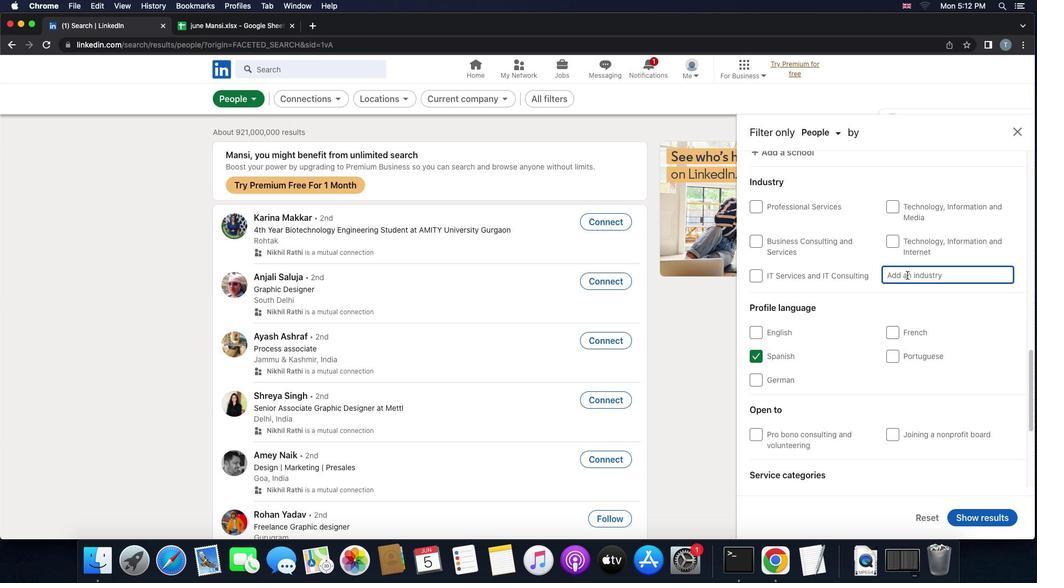 
Action: Mouse pressed left at (907, 275)
Screenshot: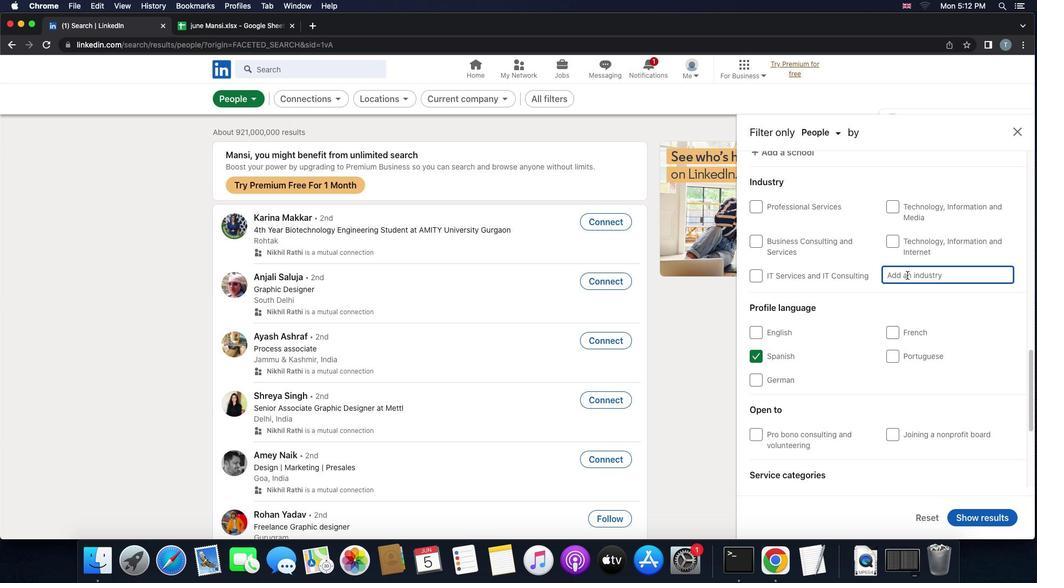 
Action: Key pressed 'c''o''m''m''m'Key.backspace'u''n''i''t''y'
Screenshot: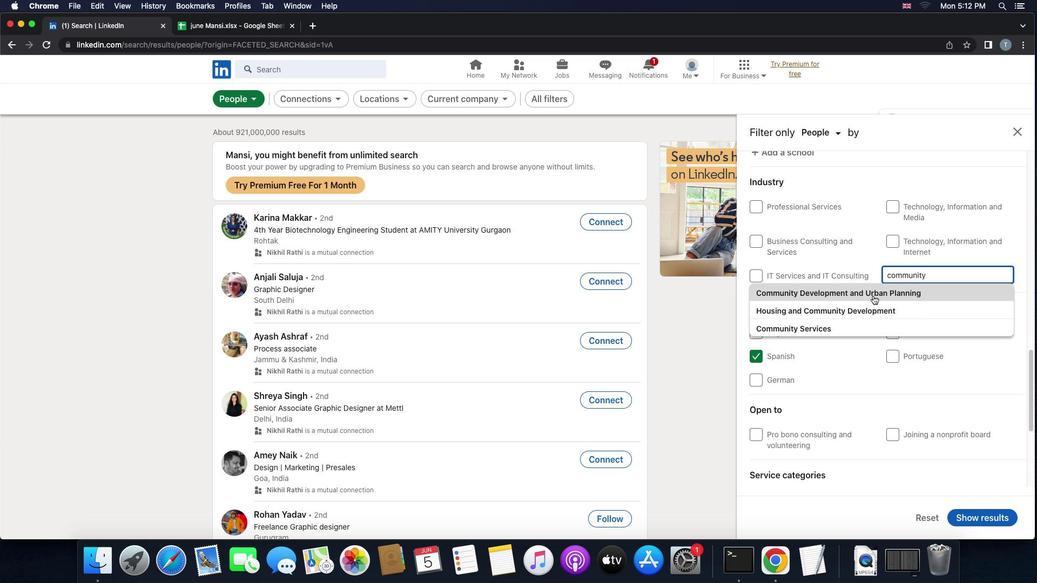 
Action: Mouse moved to (836, 330)
Screenshot: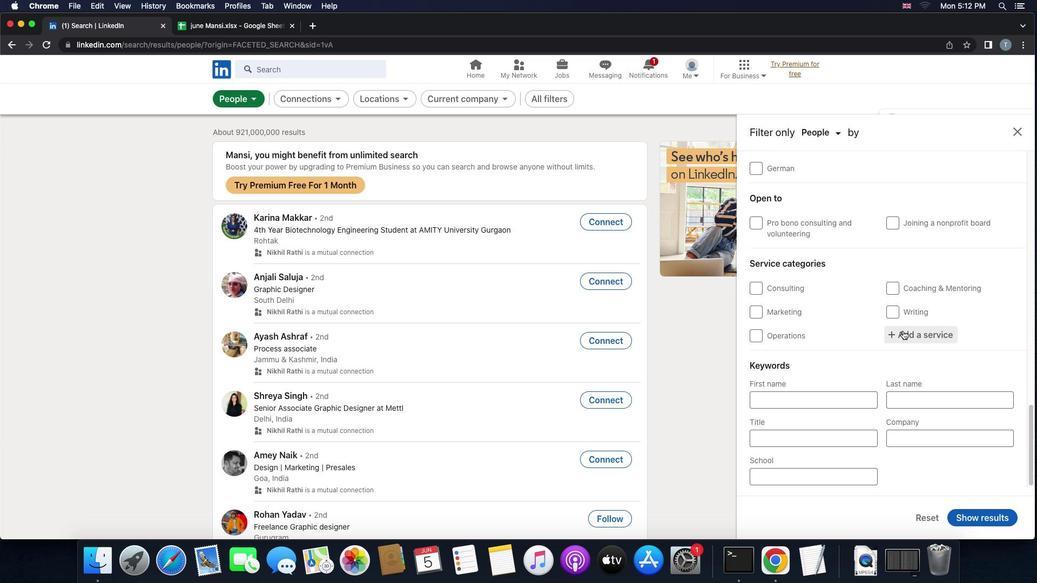 
Action: Mouse pressed left at (836, 330)
Screenshot: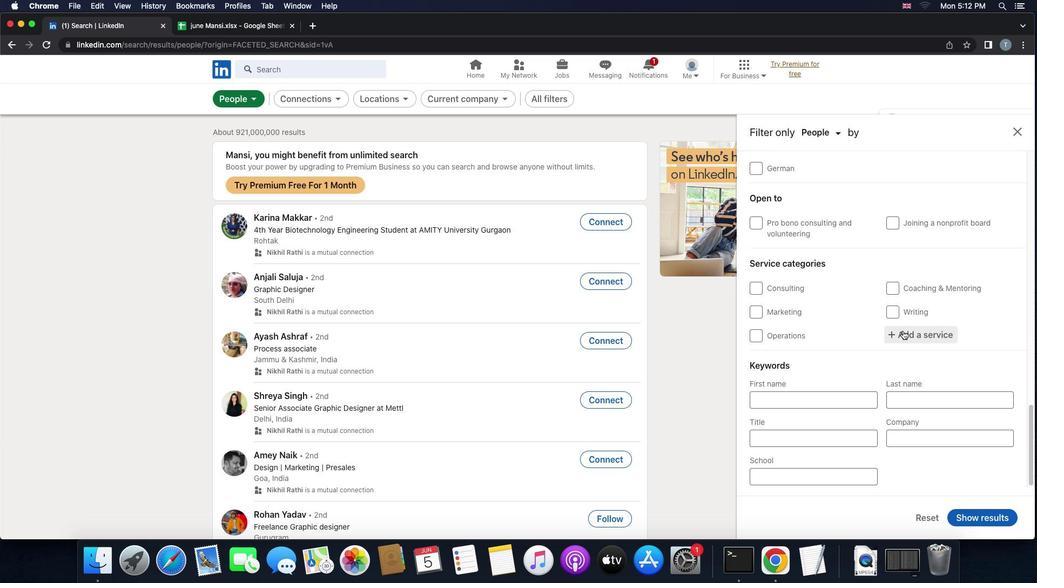 
Action: Mouse scrolled (836, 330) with delta (0, 0)
Screenshot: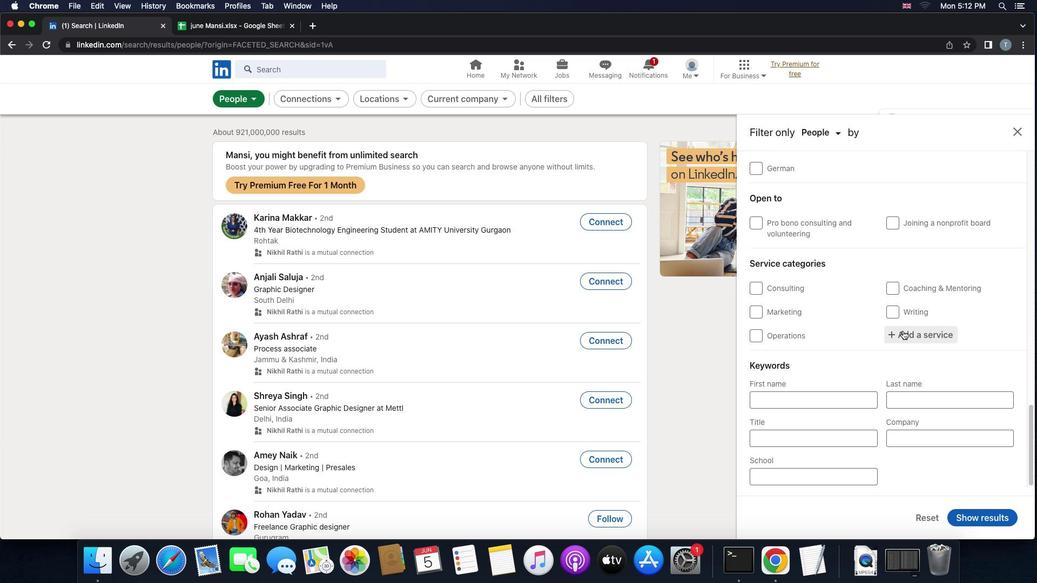 
Action: Mouse scrolled (836, 330) with delta (0, 0)
Screenshot: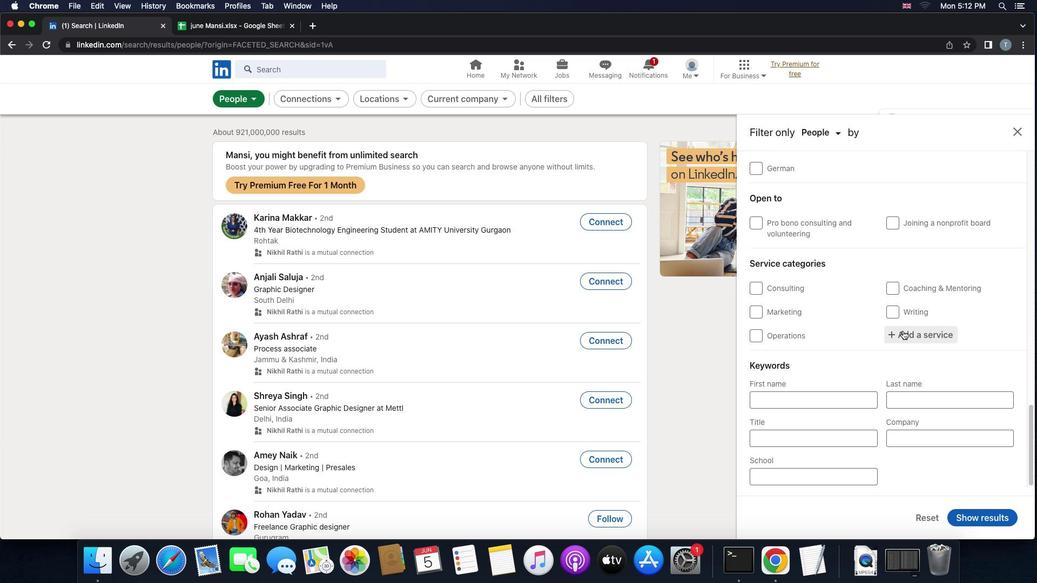 
Action: Mouse scrolled (836, 330) with delta (0, 0)
Screenshot: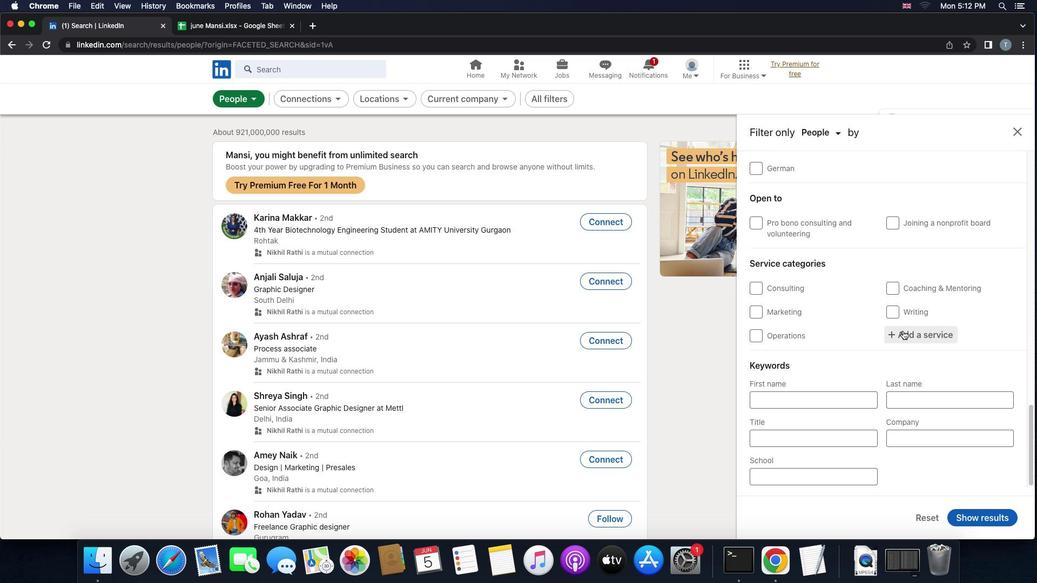 
Action: Mouse scrolled (836, 330) with delta (0, 0)
Screenshot: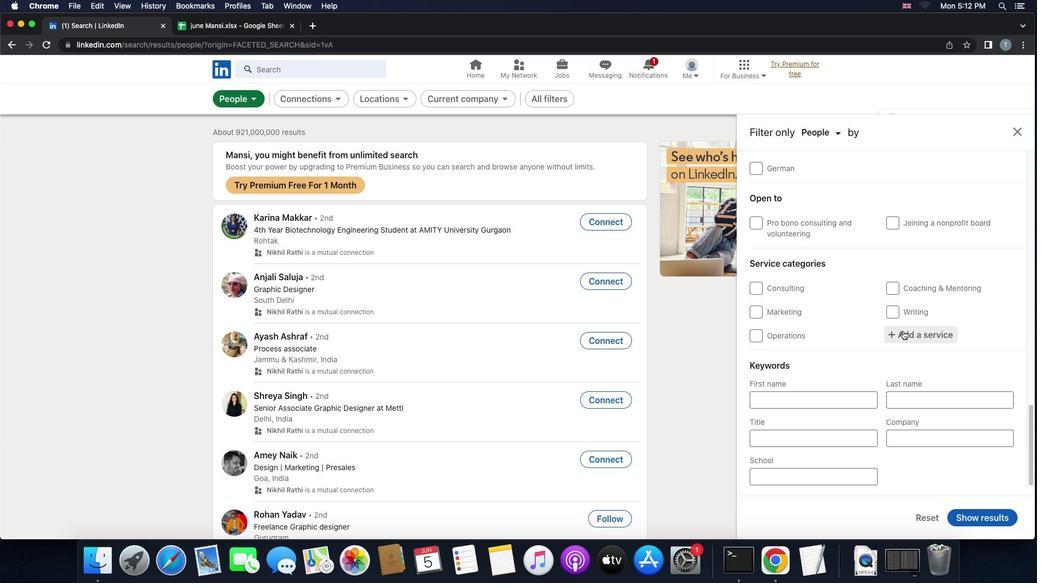 
Action: Mouse scrolled (836, 330) with delta (0, 0)
Screenshot: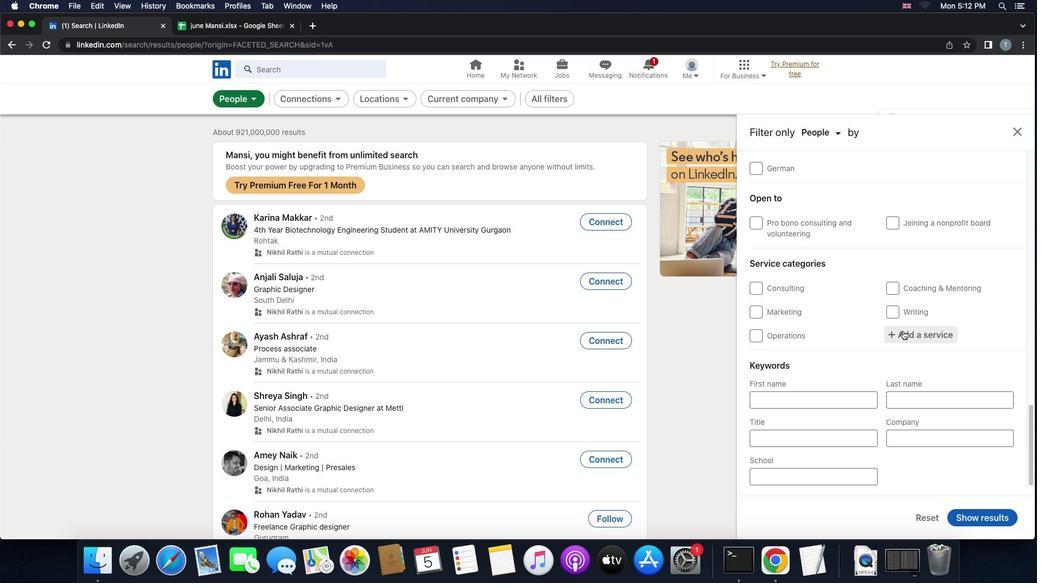 
Action: Mouse scrolled (836, 330) with delta (0, -1)
Screenshot: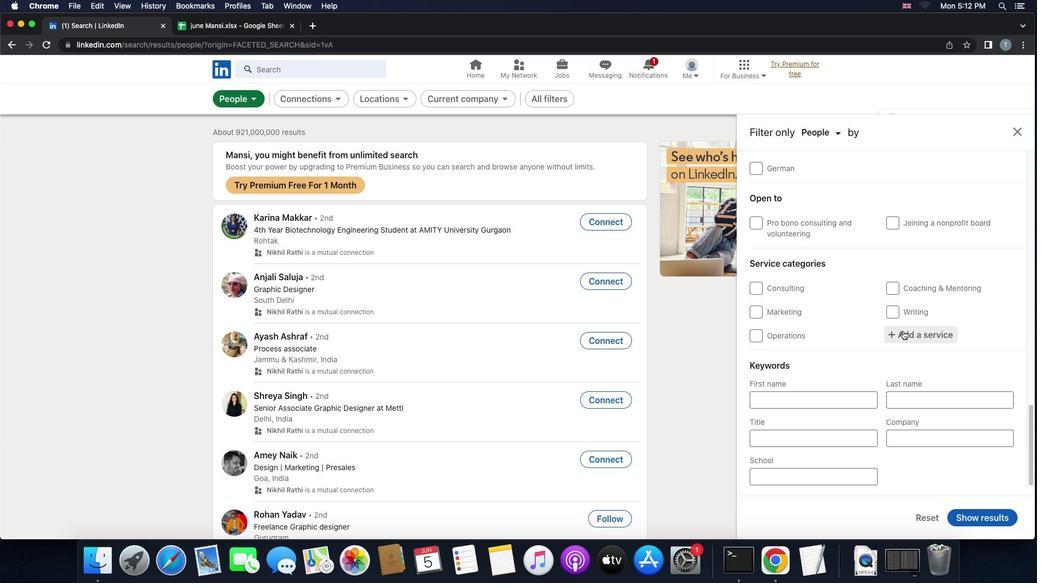 
Action: Mouse scrolled (836, 330) with delta (0, 0)
Screenshot: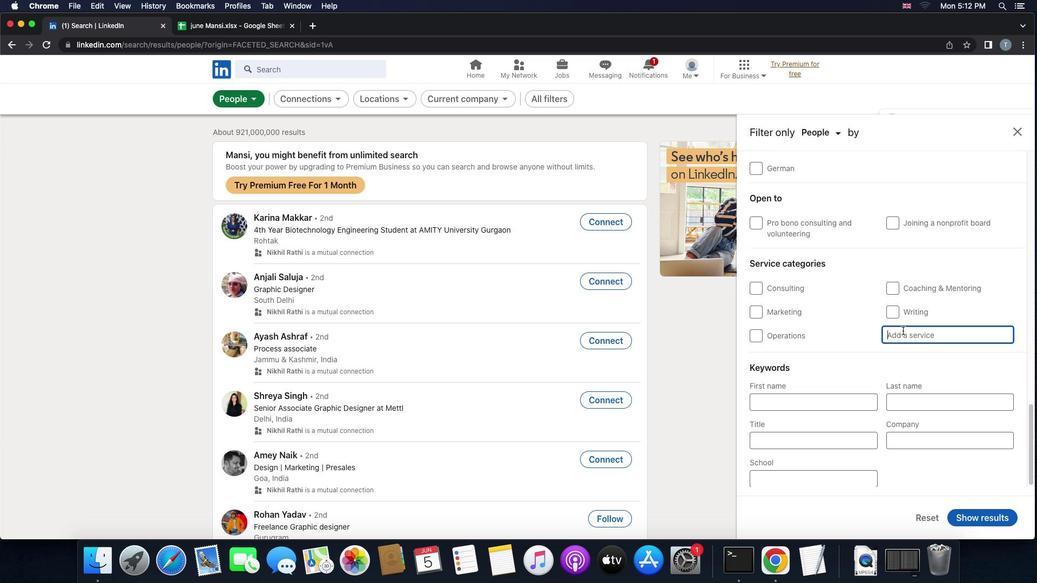 
Action: Mouse scrolled (836, 330) with delta (0, 0)
Screenshot: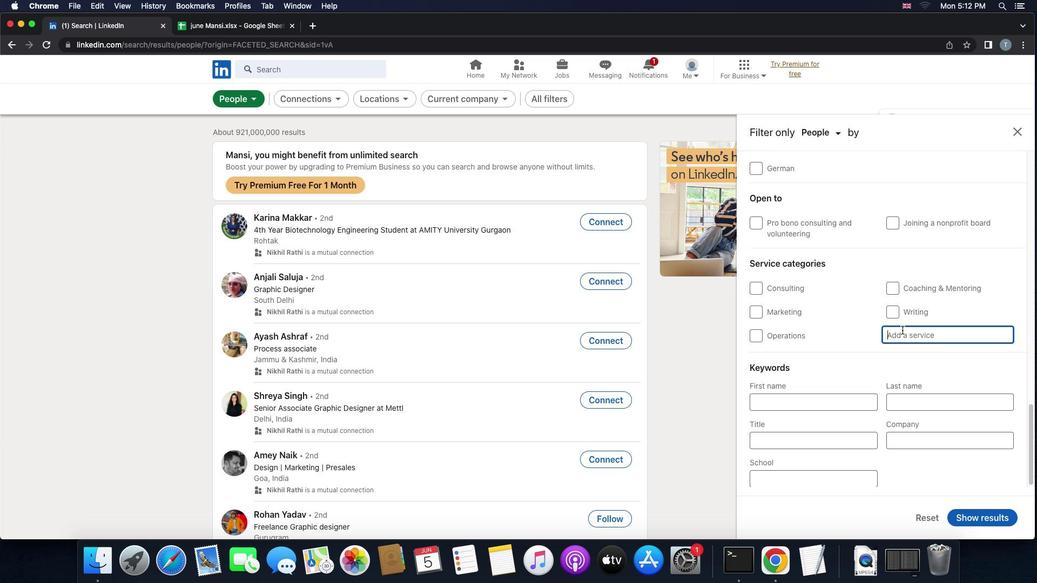 
Action: Mouse scrolled (836, 330) with delta (0, 0)
Screenshot: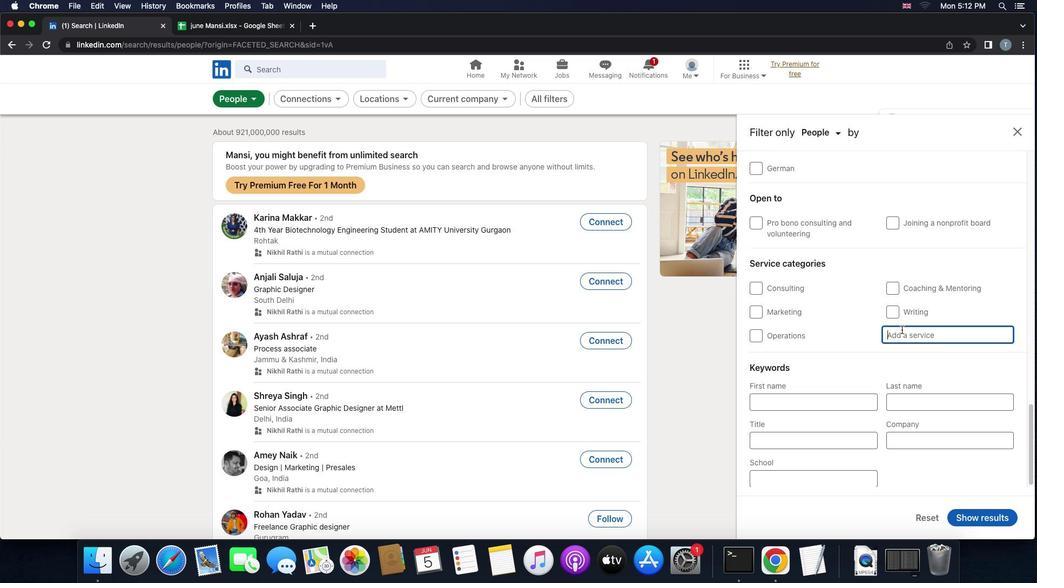 
Action: Mouse moved to (837, 330)
Screenshot: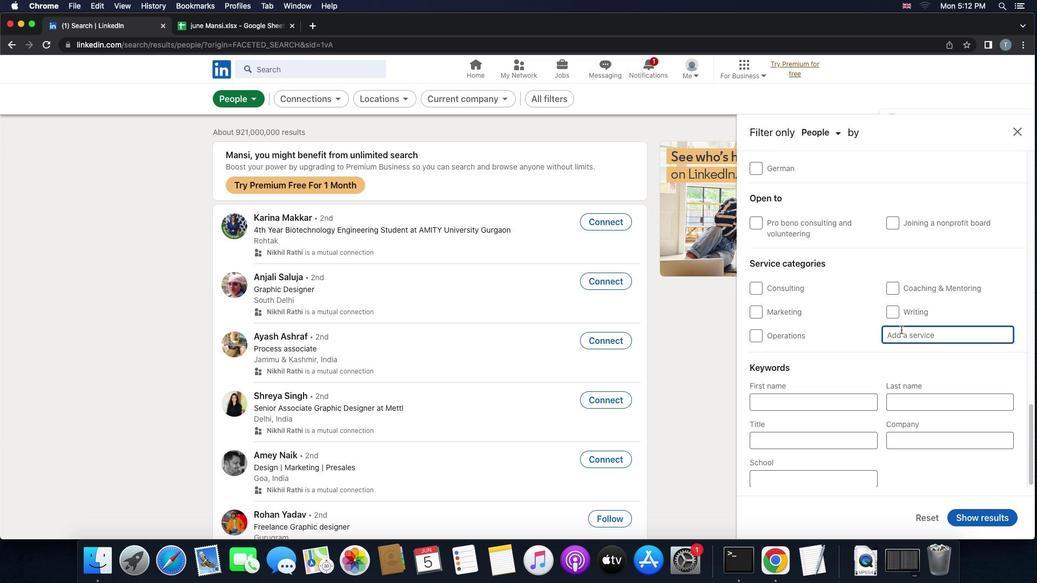 
Action: Mouse scrolled (837, 330) with delta (0, 0)
Screenshot: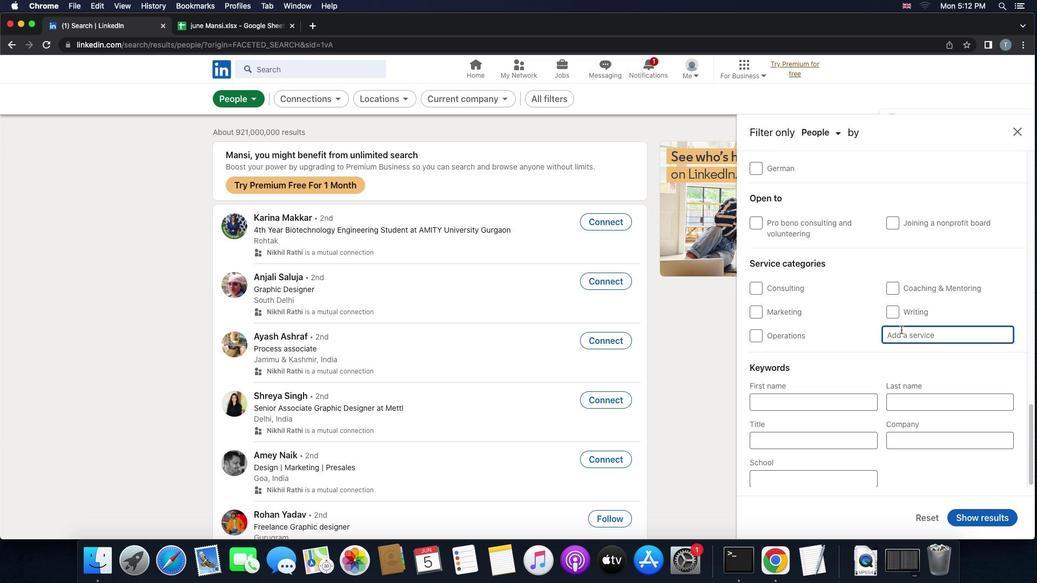 
Action: Mouse scrolled (837, 330) with delta (0, 0)
Screenshot: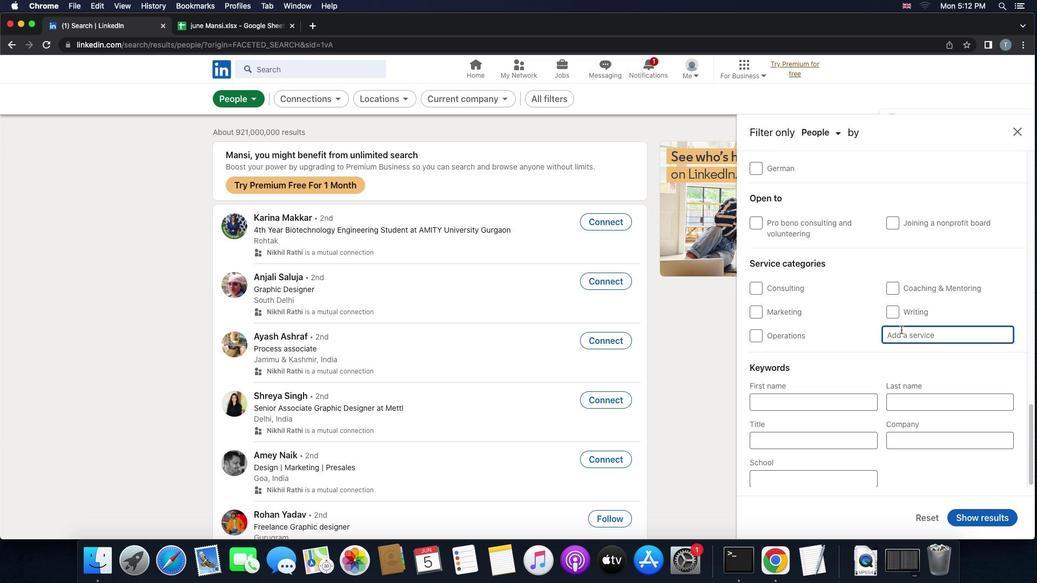 
Action: Mouse scrolled (837, 330) with delta (0, -1)
Screenshot: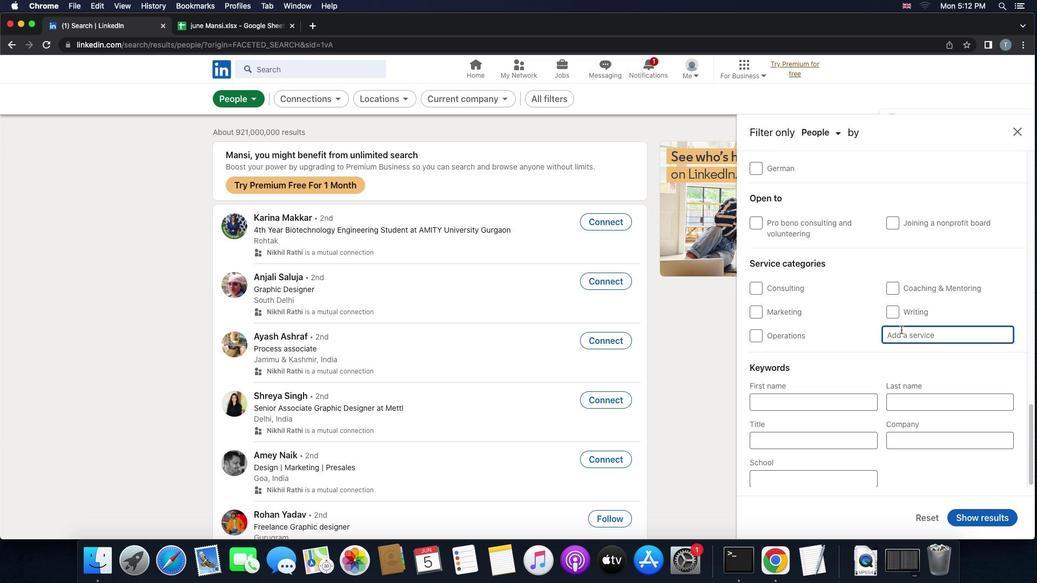 
Action: Mouse moved to (903, 331)
Screenshot: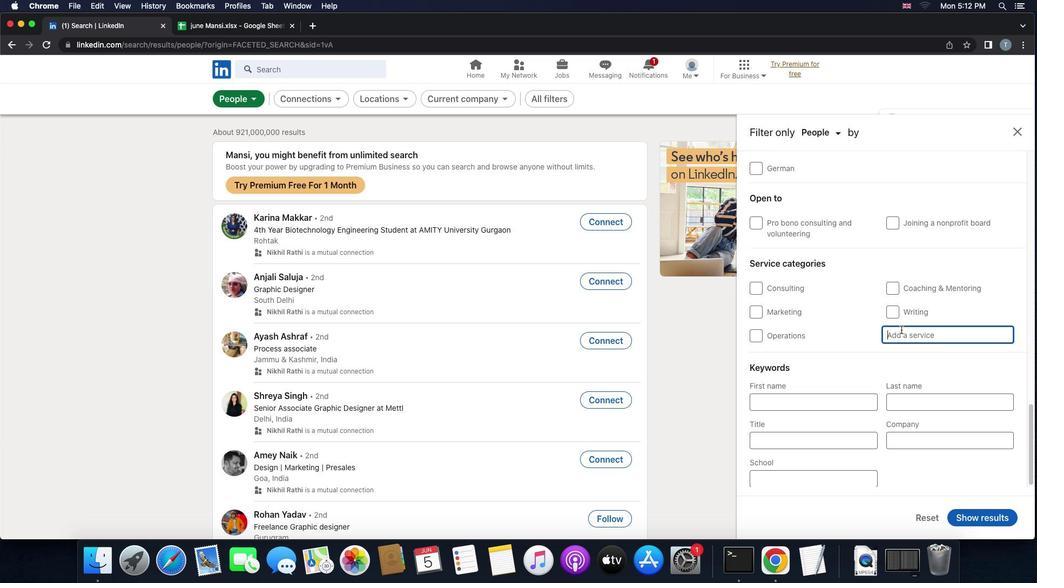 
Action: Mouse pressed left at (903, 331)
Screenshot: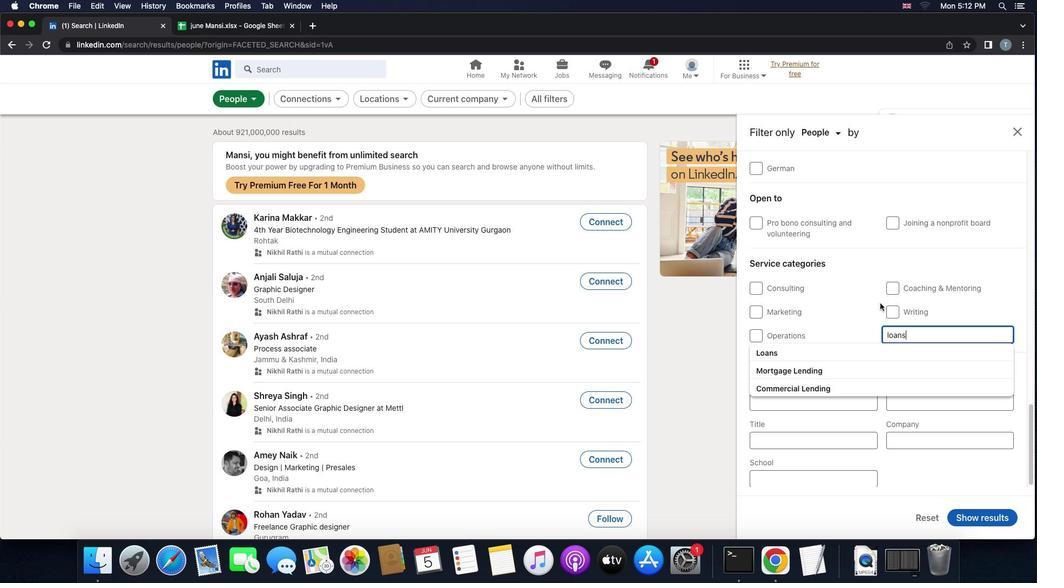 
Action: Mouse moved to (901, 329)
Screenshot: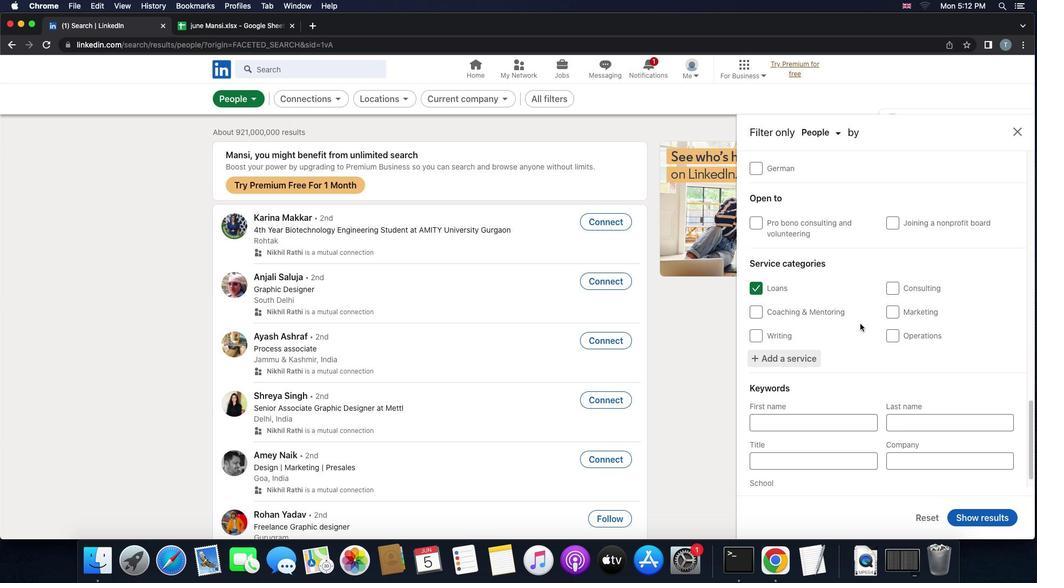 
Action: Key pressed 'l''o''a''n''s'
Screenshot: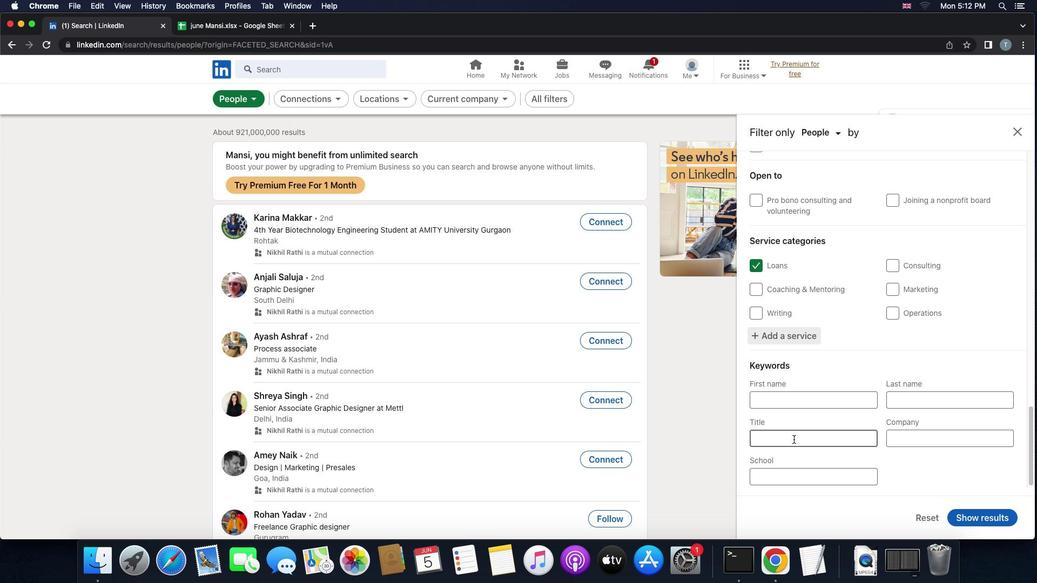 
Action: Mouse moved to (855, 343)
Screenshot: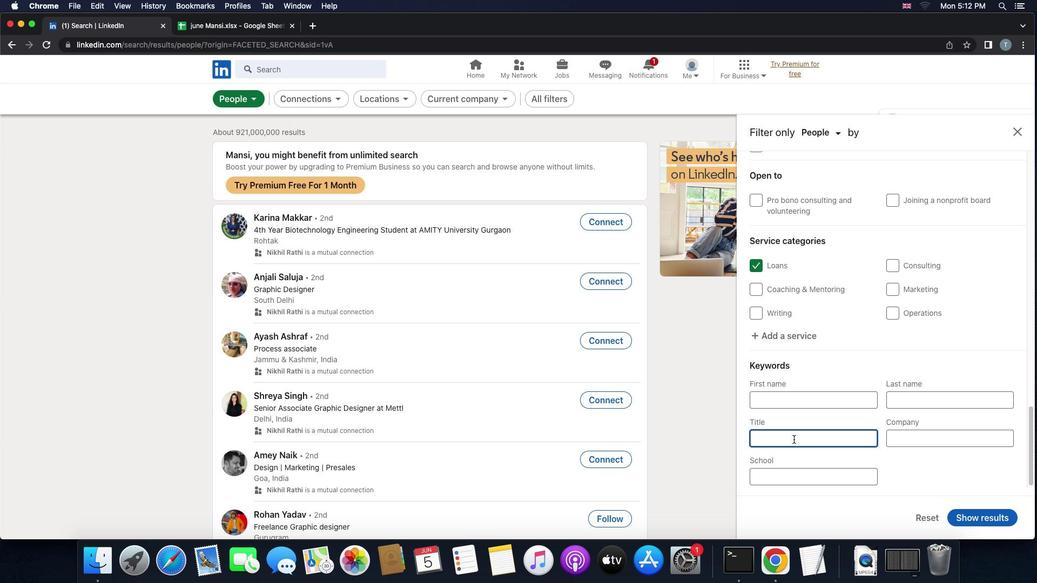 
Action: Mouse pressed left at (855, 343)
Screenshot: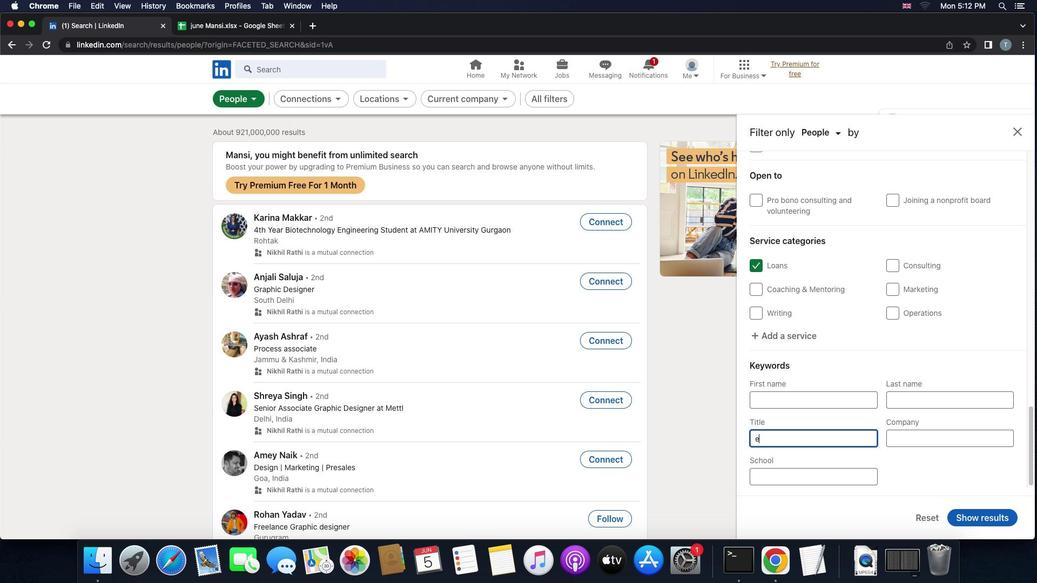 
Action: Mouse moved to (860, 324)
Screenshot: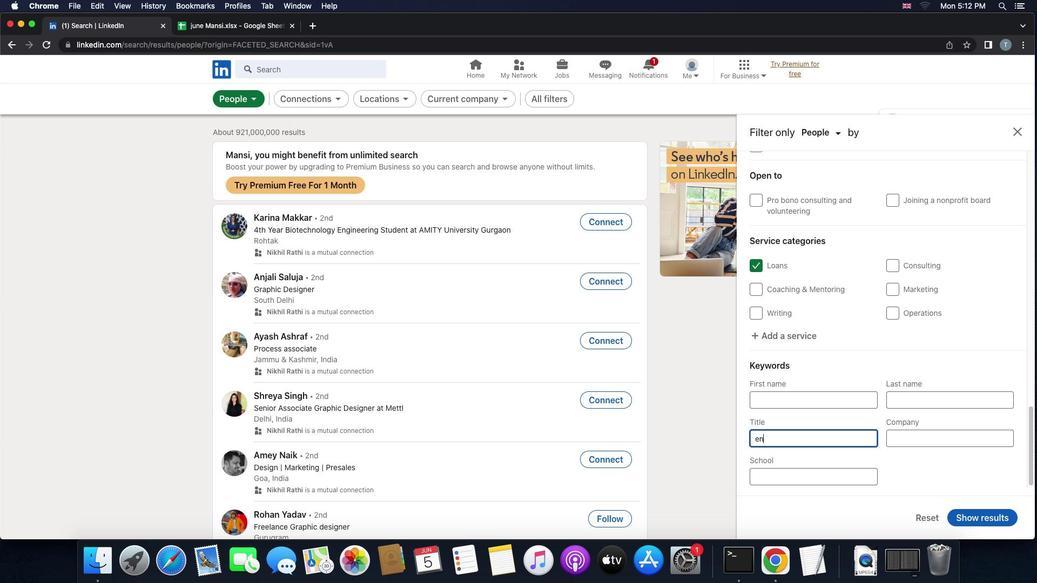 
Action: Mouse scrolled (860, 324) with delta (0, 0)
Screenshot: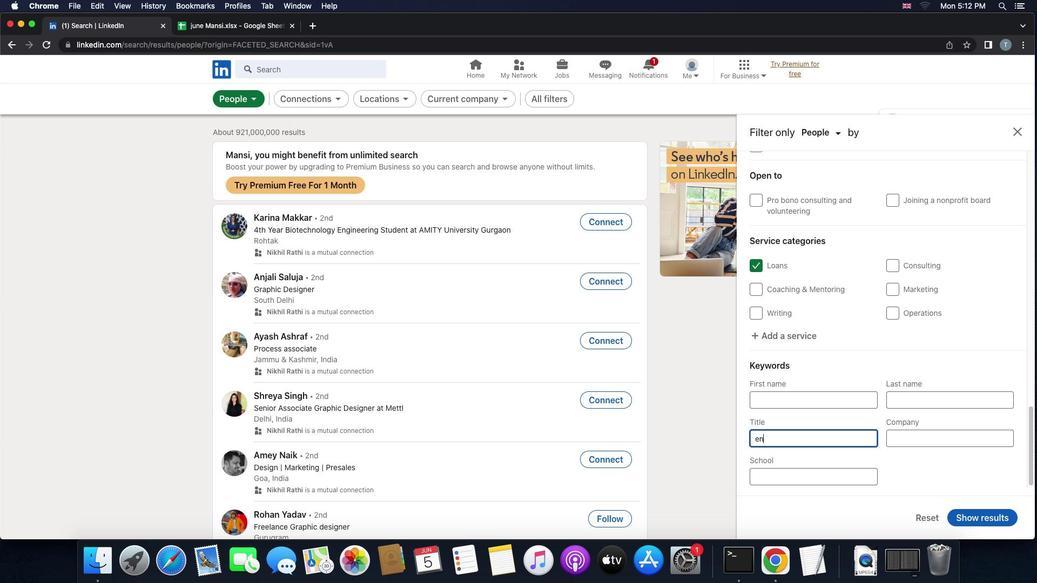 
Action: Mouse scrolled (860, 324) with delta (0, 0)
Screenshot: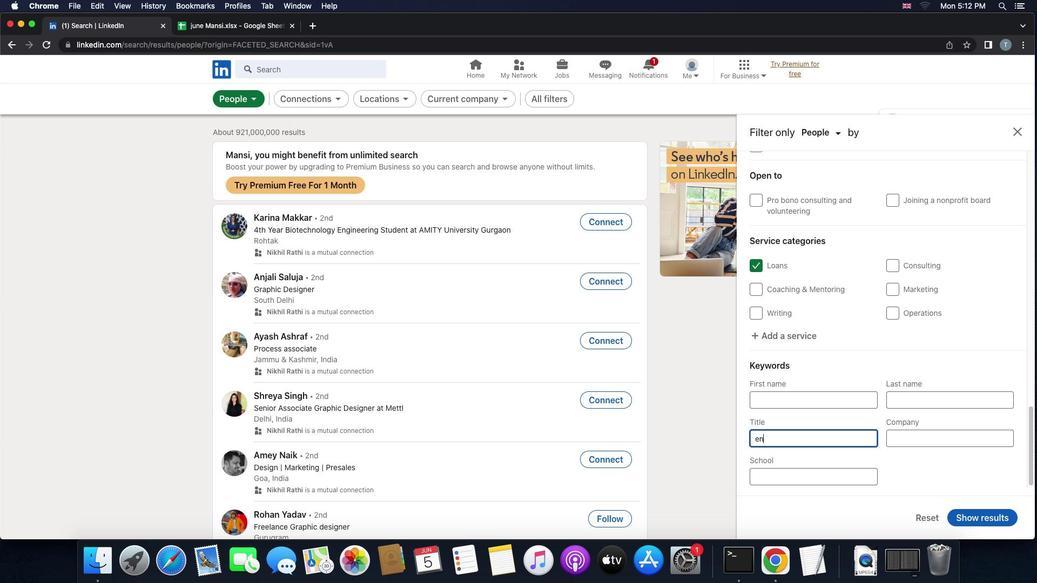 
Action: Mouse scrolled (860, 324) with delta (0, -1)
Screenshot: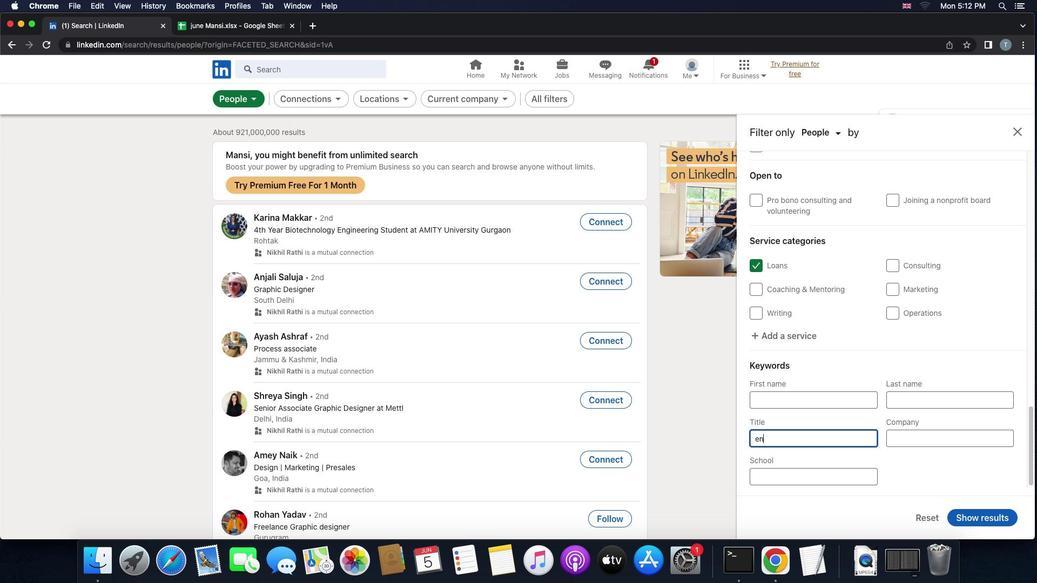 
Action: Mouse scrolled (860, 324) with delta (0, -2)
Screenshot: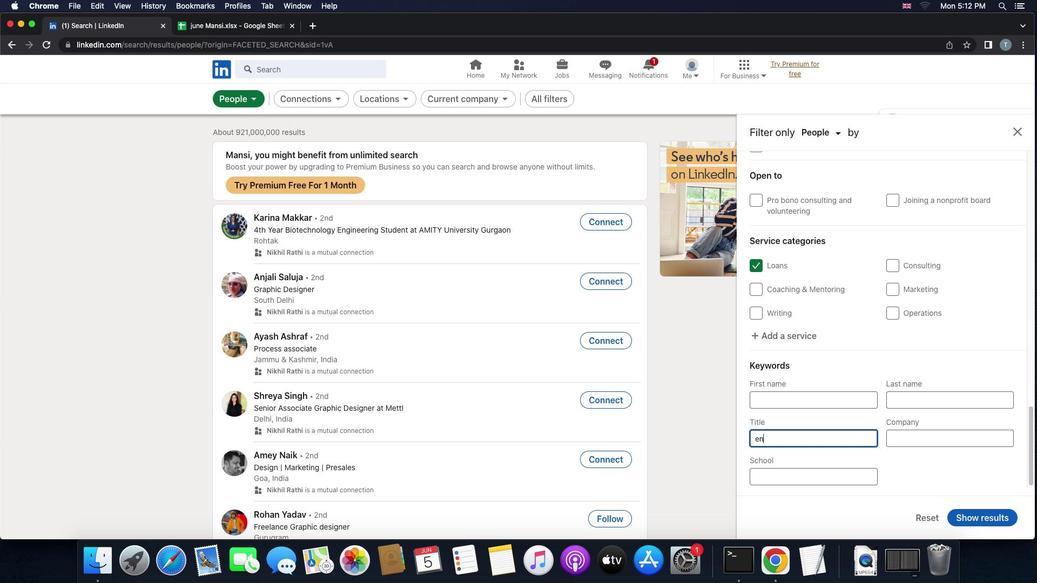 
Action: Mouse moved to (794, 439)
Screenshot: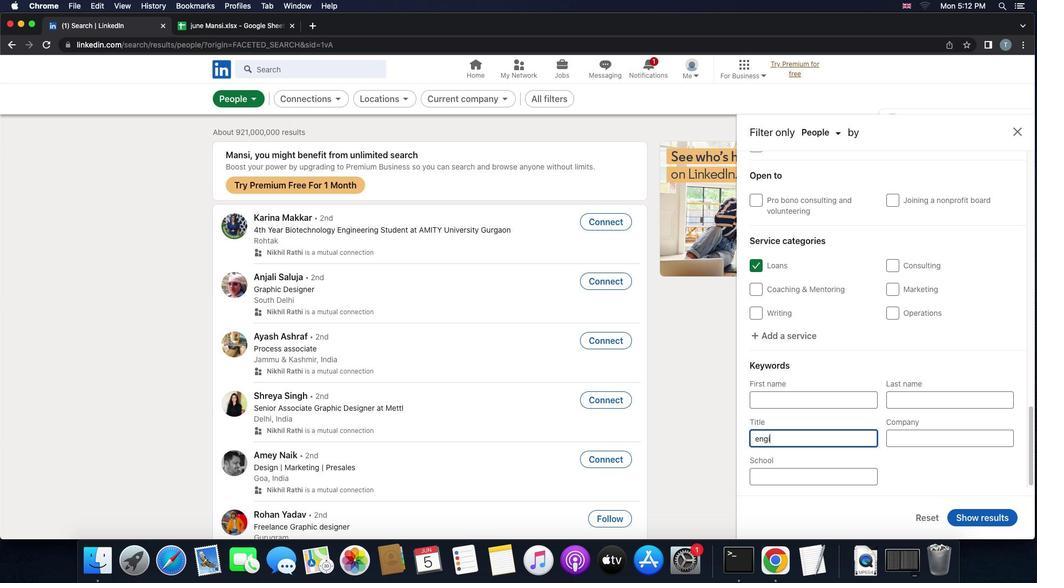 
Action: Mouse pressed left at (794, 439)
Screenshot: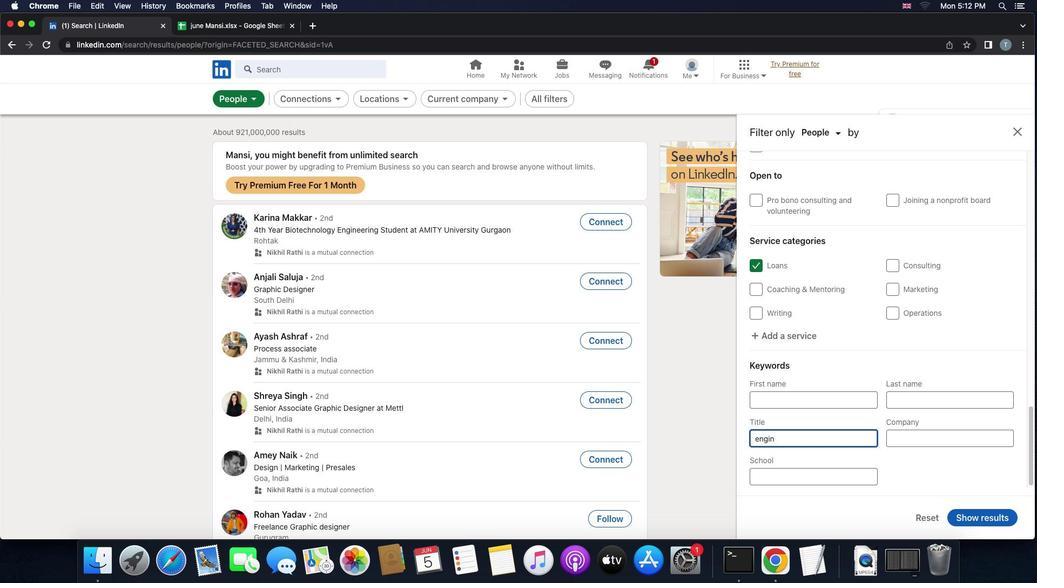 
Action: Key pressed 'e''n''g''i''n''e''e''r''i''n''g'
Screenshot: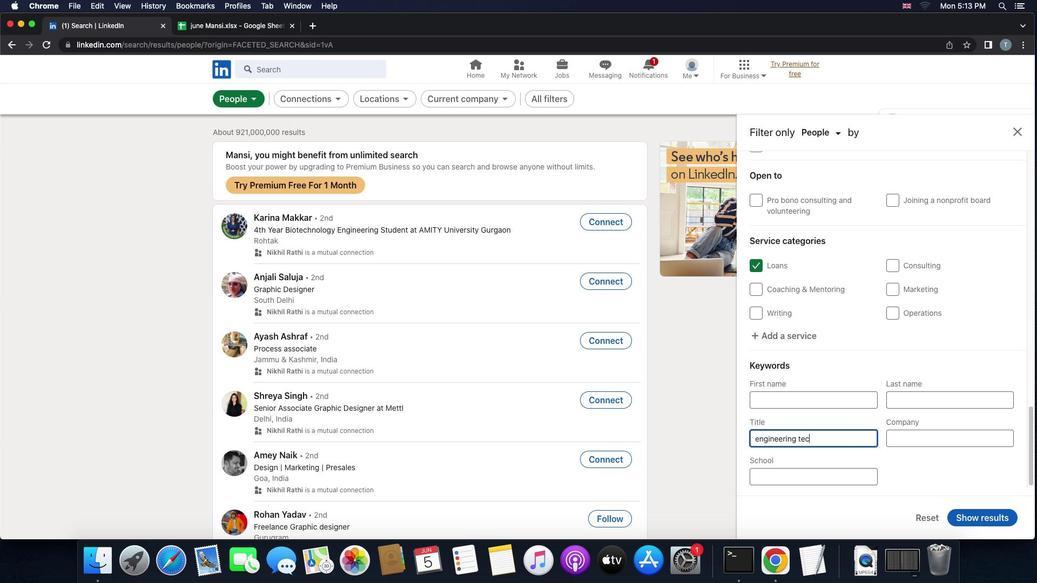 
Action: Mouse moved to (795, 437)
Screenshot: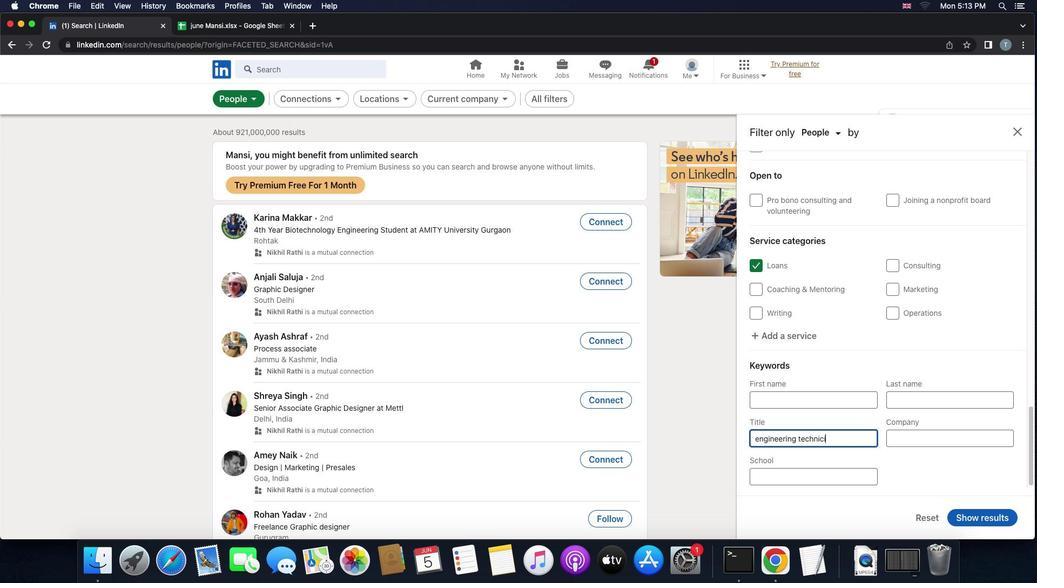 
Action: Key pressed Key.space't''e''c''h''n''i''c''i''a''n'
Screenshot: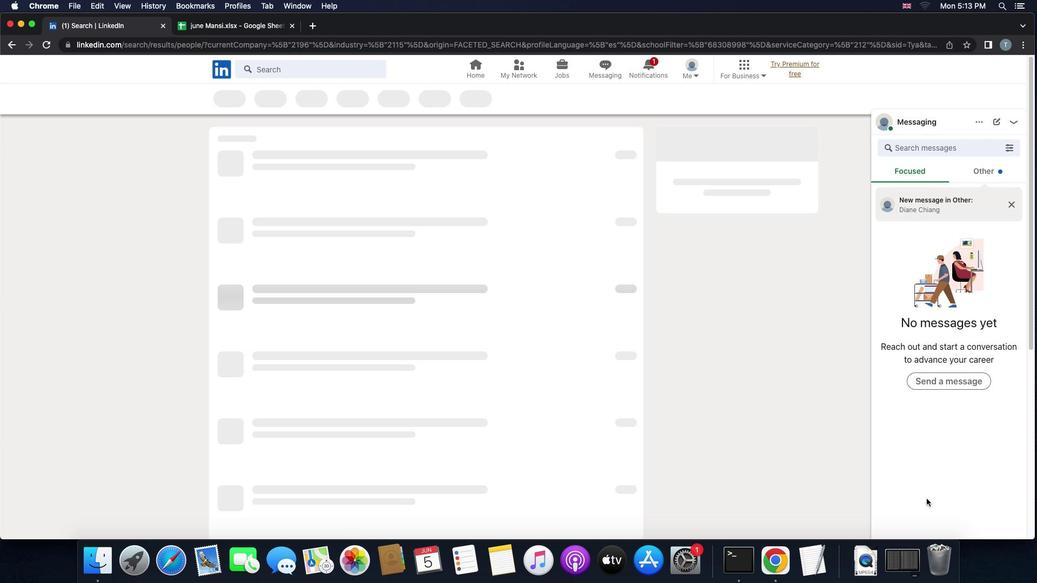 
Action: Mouse moved to (961, 519)
Screenshot: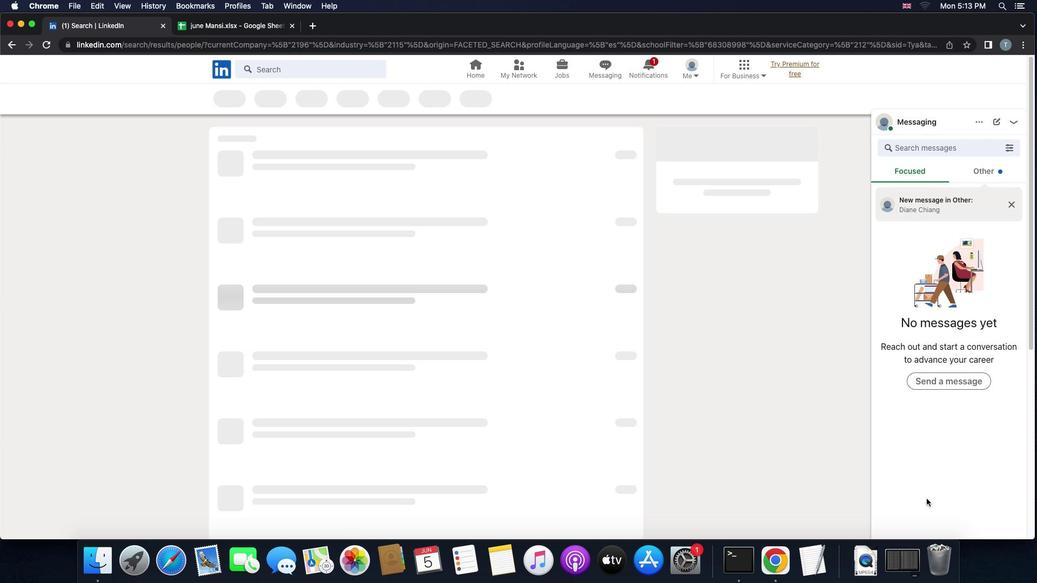 
Action: Mouse pressed left at (961, 519)
Screenshot: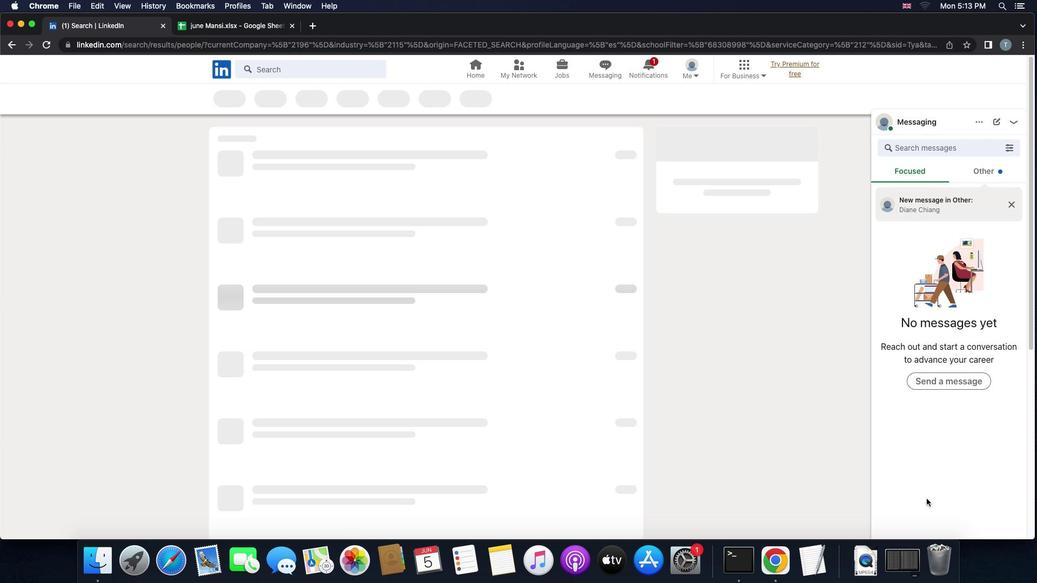 
Action: Mouse moved to (926, 499)
Screenshot: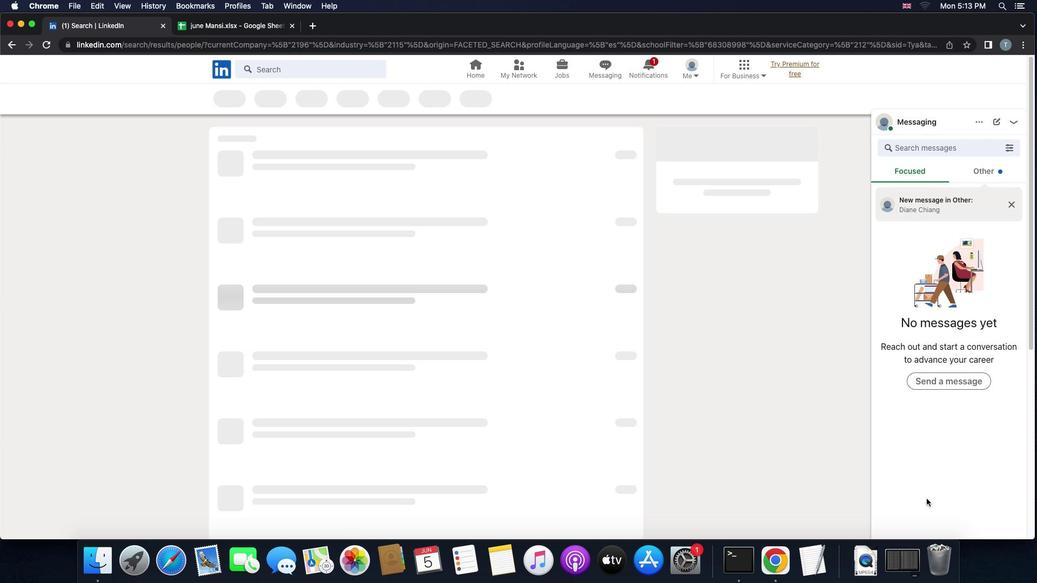 
